 Task: Create a 3D-printable musical instrument (eg, guitar).
Action: Mouse moved to (176, 132)
Screenshot: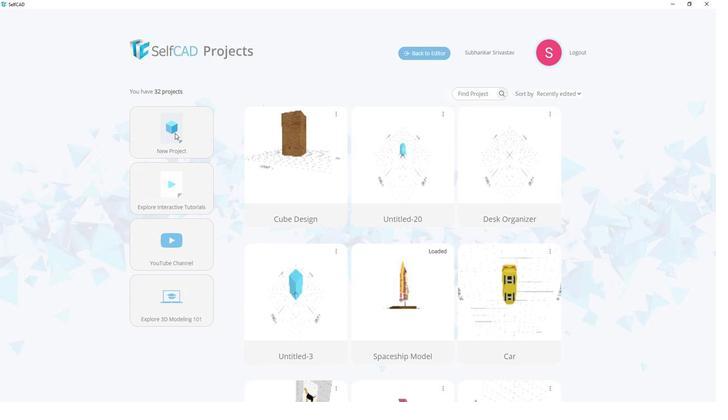 
Action: Mouse pressed left at (176, 132)
Screenshot: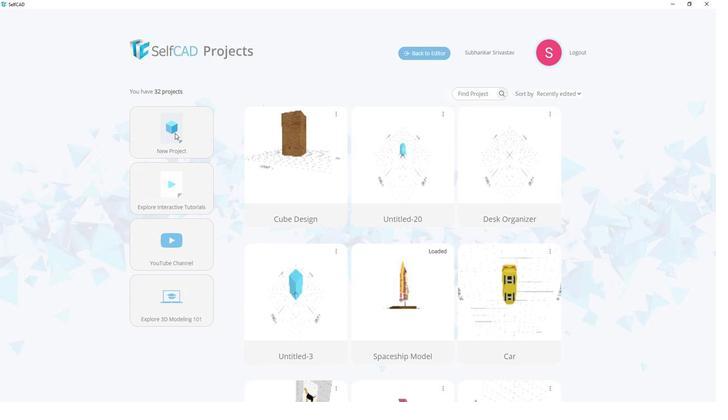 
Action: Mouse moved to (393, 163)
Screenshot: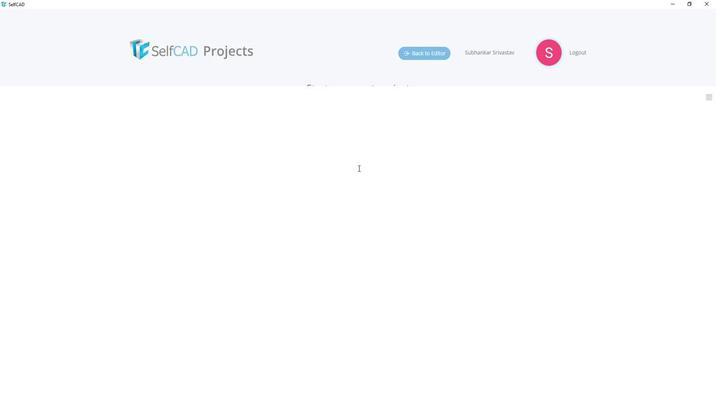 
Action: Mouse pressed left at (393, 163)
Screenshot: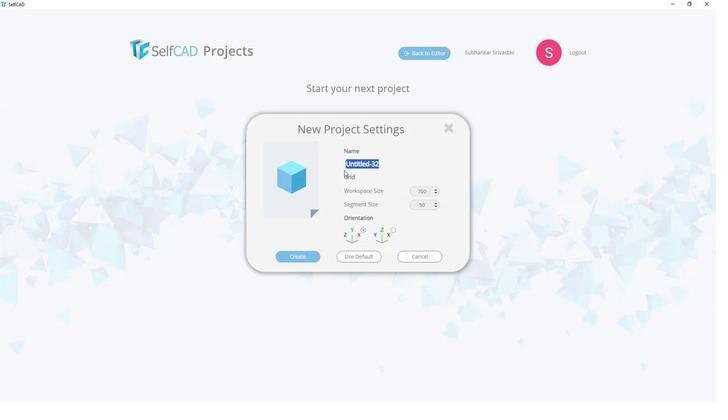 
Action: Mouse moved to (346, 170)
Screenshot: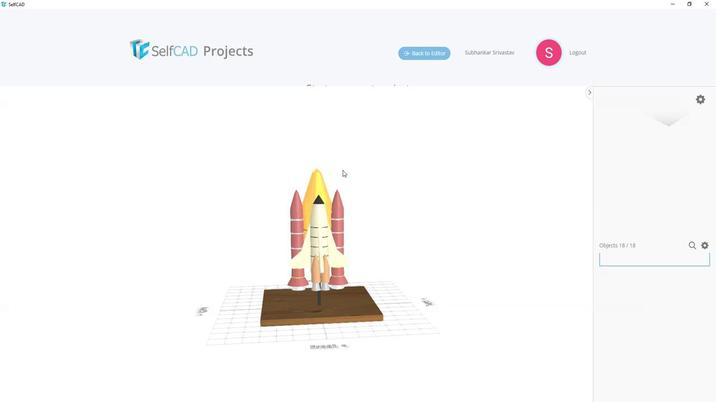 
Action: Key pressed <Key.shift><Key.shift><Key.shift><Key.shift>Guitar
Screenshot: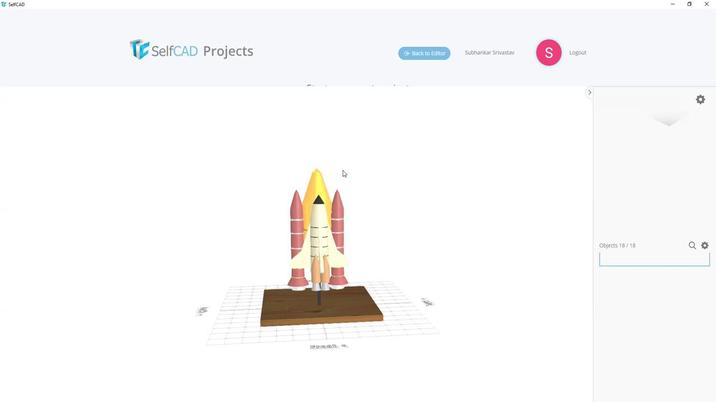 
Action: Mouse moved to (310, 256)
Screenshot: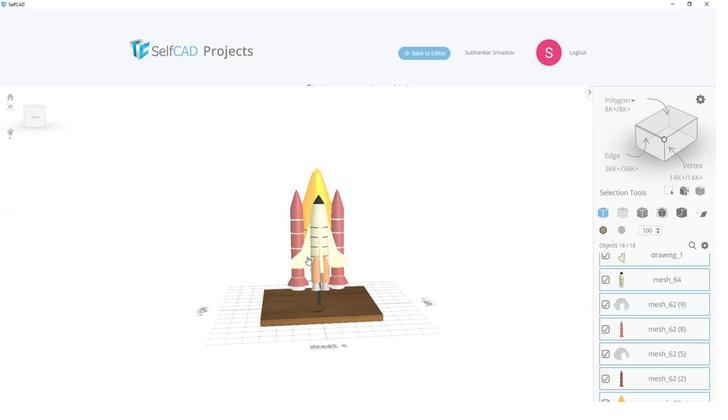 
Action: Mouse pressed left at (310, 256)
Screenshot: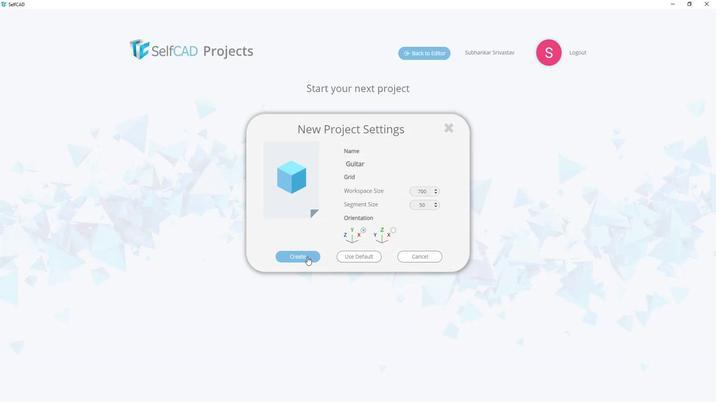 
Action: Mouse moved to (33, 161)
Screenshot: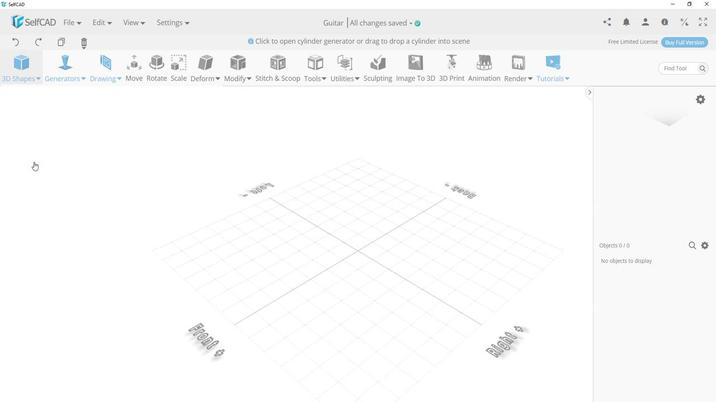
Action: Mouse pressed left at (33, 161)
Screenshot: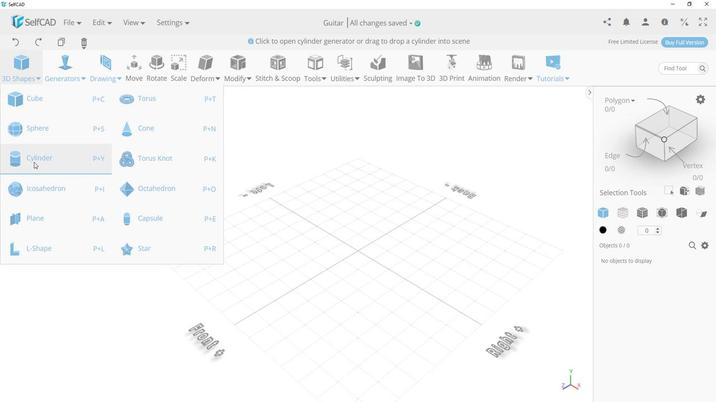 
Action: Mouse moved to (39, 196)
Screenshot: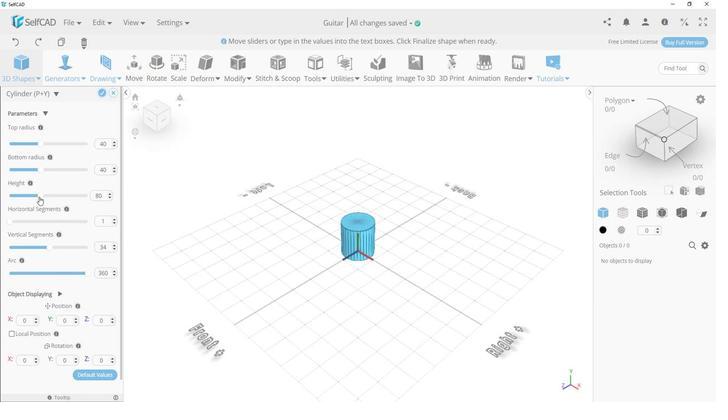 
Action: Mouse pressed left at (39, 196)
Screenshot: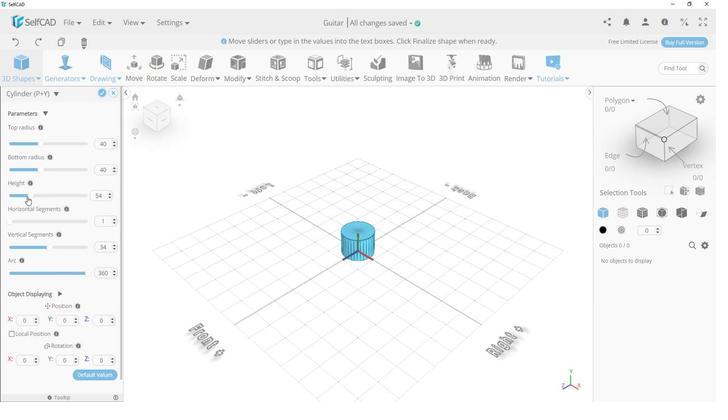 
Action: Mouse moved to (109, 196)
Screenshot: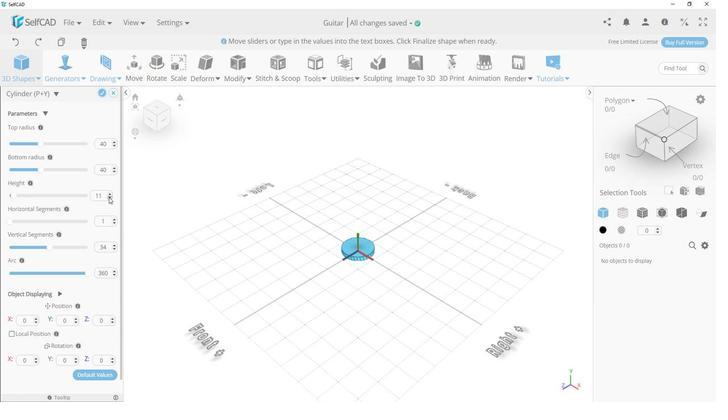 
Action: Mouse pressed left at (109, 196)
Screenshot: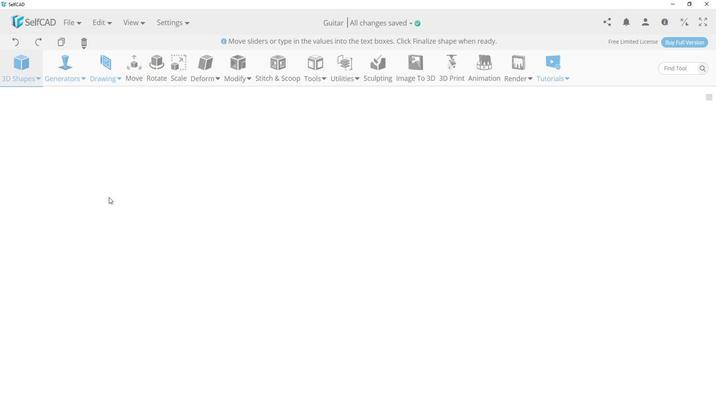 
Action: Mouse moved to (114, 142)
Screenshot: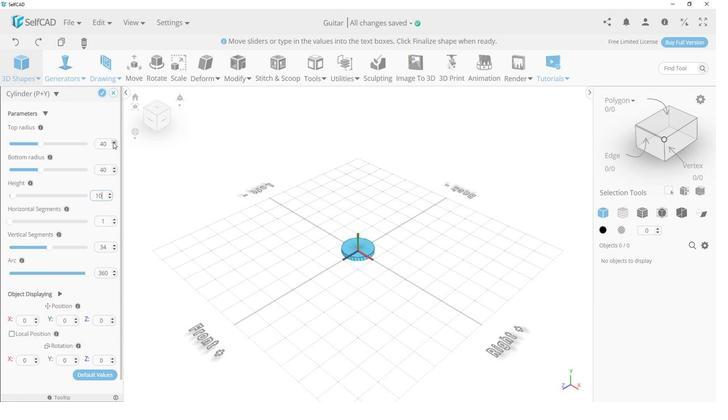 
Action: Mouse pressed left at (114, 142)
Screenshot: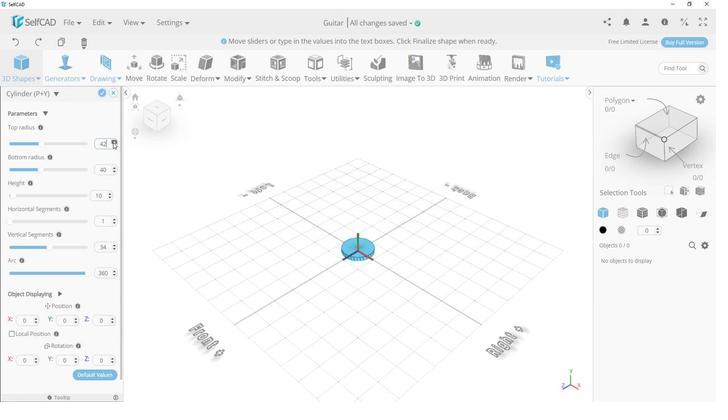 
Action: Mouse pressed left at (114, 142)
Screenshot: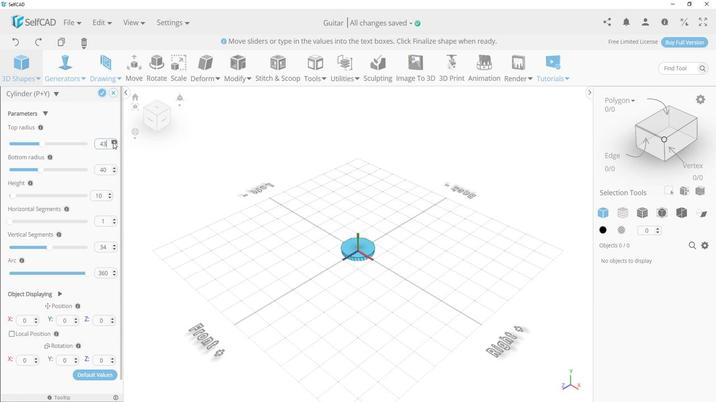 
Action: Mouse pressed left at (114, 142)
Screenshot: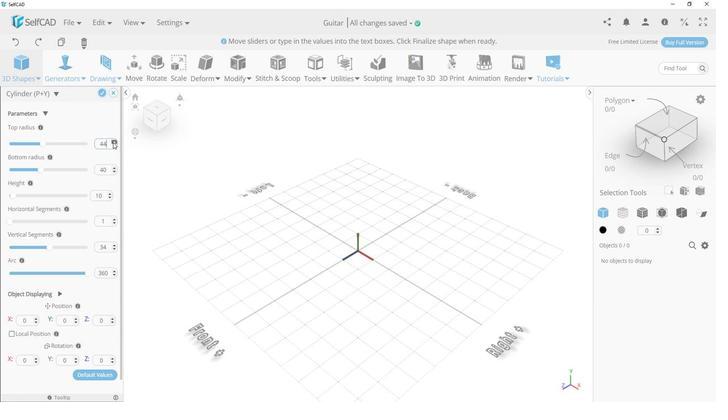
Action: Mouse pressed left at (114, 142)
Screenshot: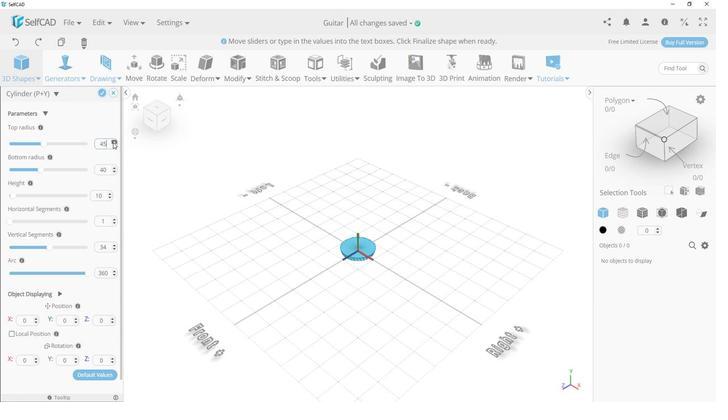 
Action: Mouse pressed left at (114, 142)
Screenshot: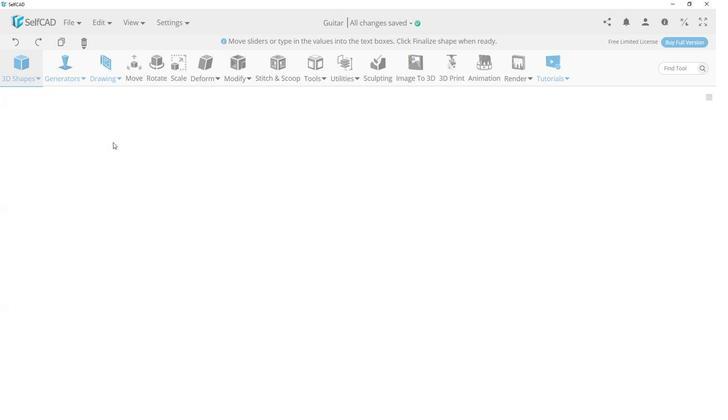 
Action: Mouse pressed left at (114, 142)
Screenshot: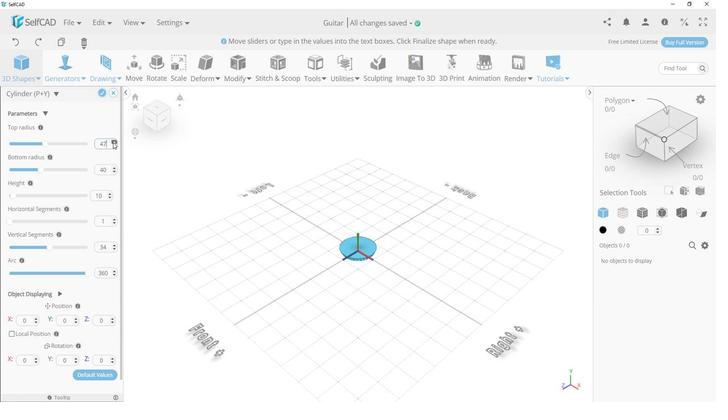 
Action: Mouse pressed left at (114, 142)
Screenshot: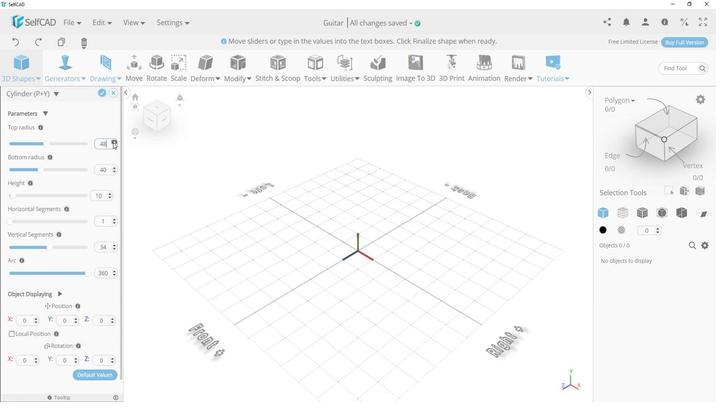 
Action: Mouse pressed left at (114, 142)
Screenshot: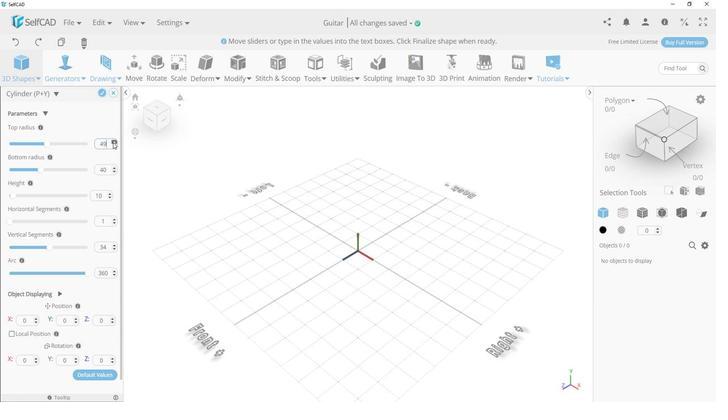 
Action: Mouse pressed left at (114, 142)
Screenshot: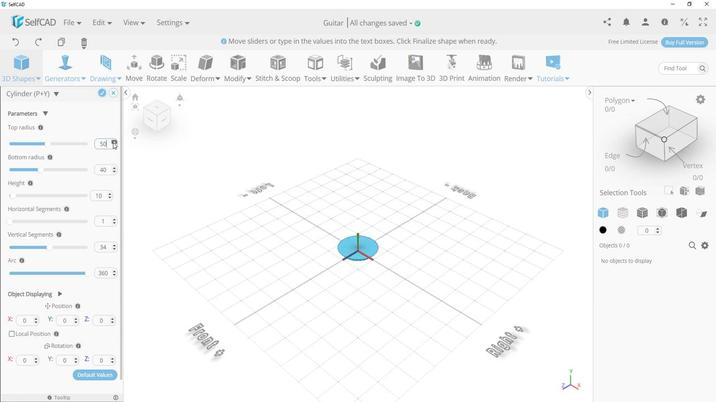 
Action: Mouse pressed left at (114, 142)
Screenshot: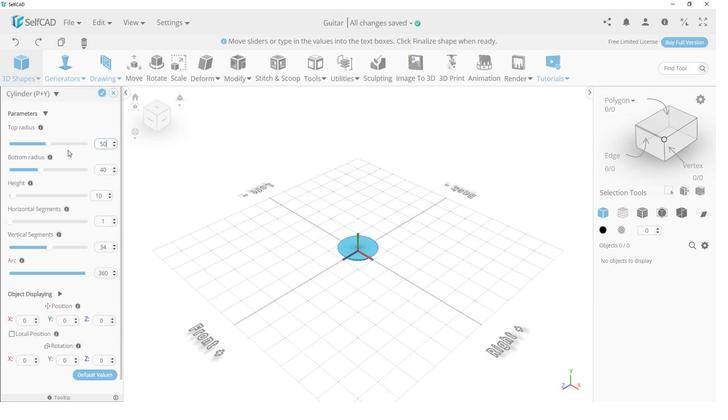 
Action: Mouse moved to (48, 144)
Screenshot: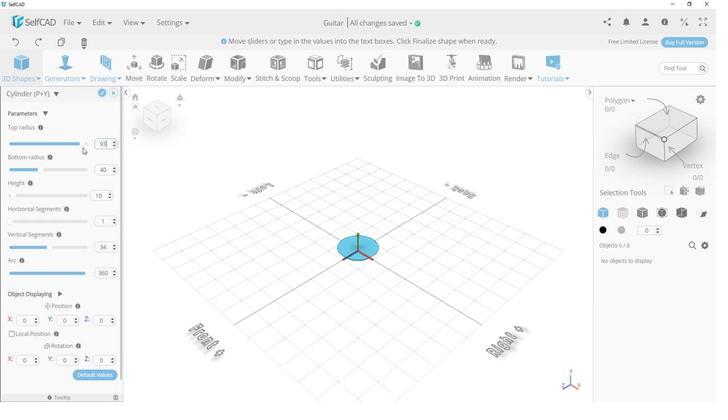 
Action: Mouse pressed left at (48, 144)
Screenshot: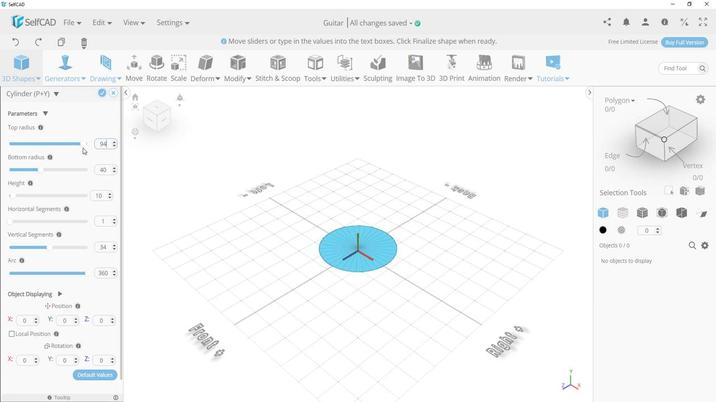 
Action: Mouse moved to (39, 169)
Screenshot: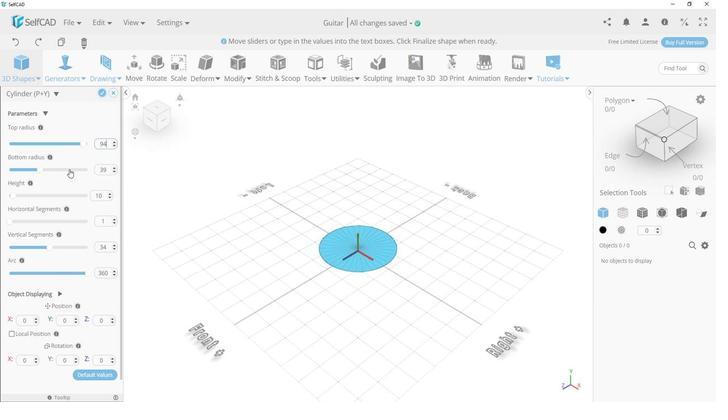 
Action: Mouse pressed left at (39, 169)
Screenshot: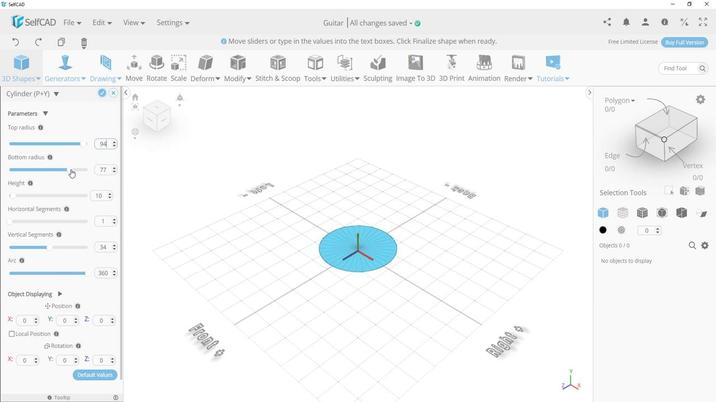 
Action: Mouse moved to (114, 167)
Screenshot: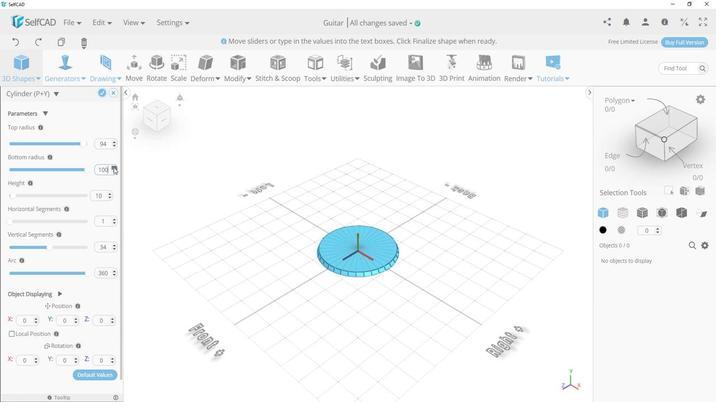 
Action: Mouse pressed left at (114, 167)
Screenshot: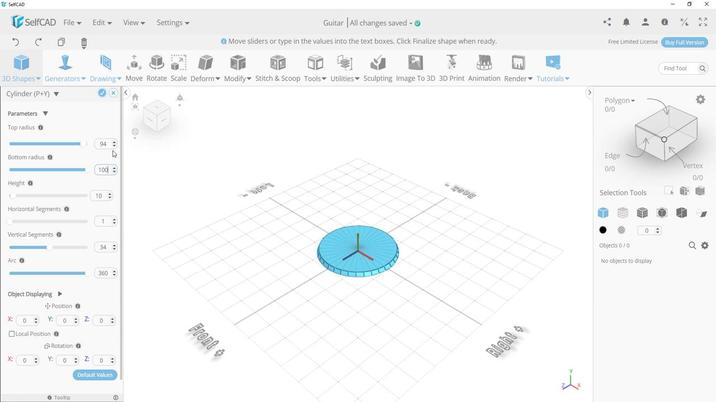 
Action: Mouse moved to (114, 141)
Screenshot: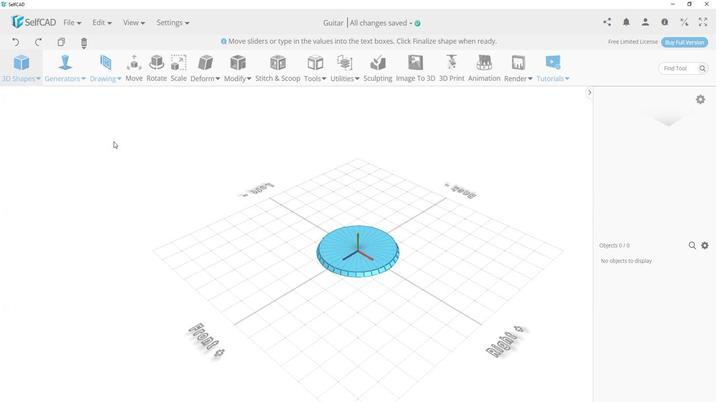 
Action: Mouse pressed left at (114, 141)
Screenshot: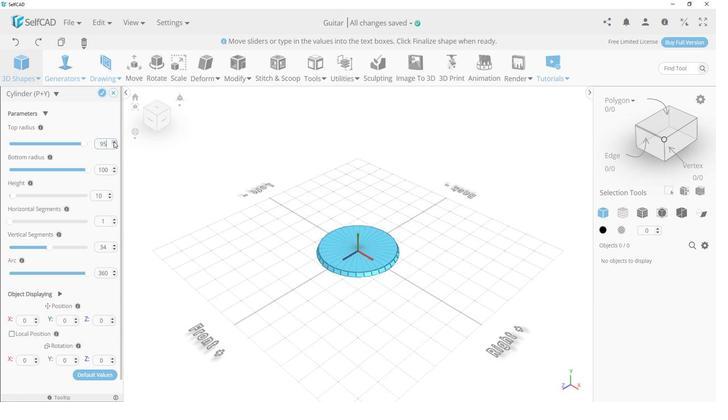 
Action: Mouse pressed left at (114, 141)
Screenshot: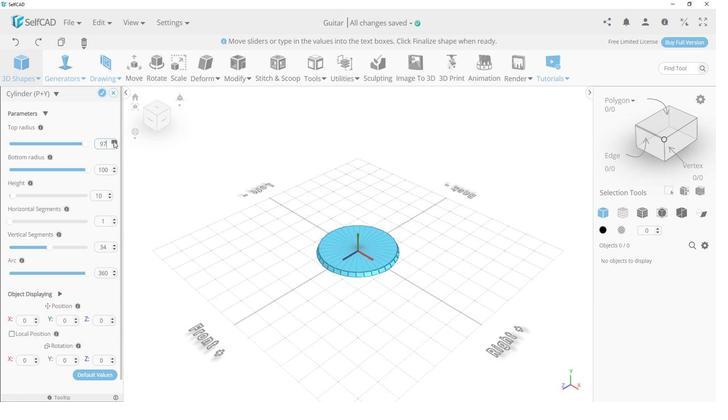 
Action: Mouse pressed left at (114, 141)
Screenshot: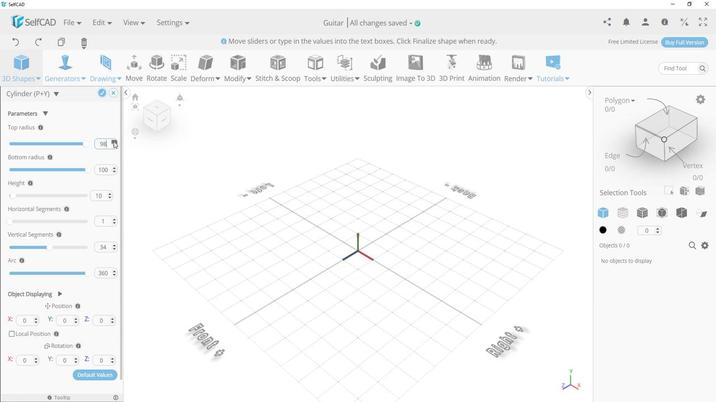 
Action: Mouse pressed left at (114, 141)
Screenshot: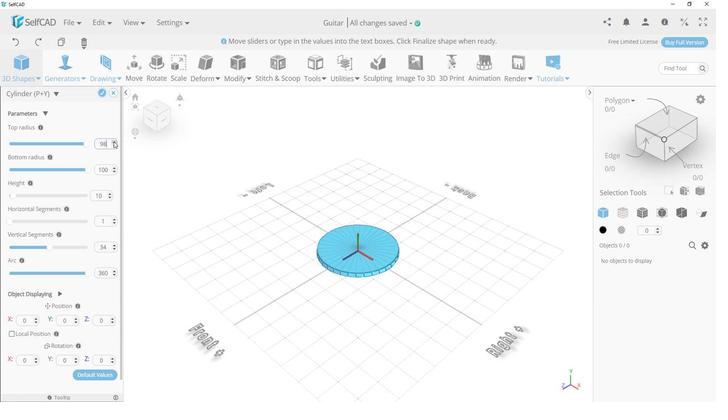 
Action: Mouse pressed left at (114, 141)
Screenshot: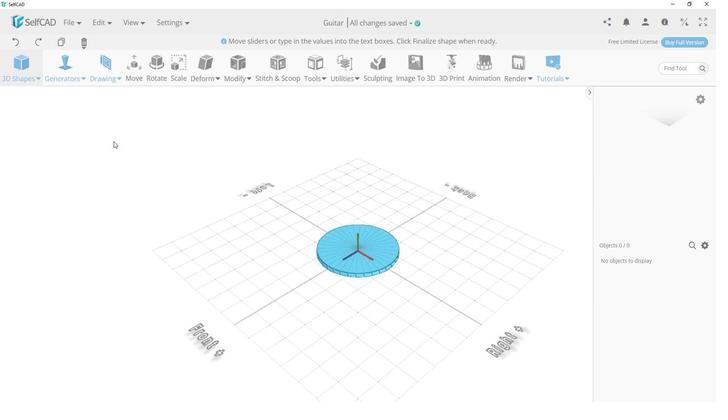 
Action: Mouse pressed left at (114, 141)
Screenshot: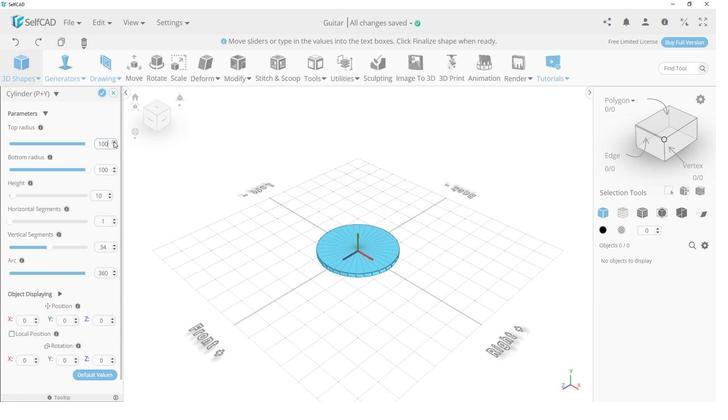 
Action: Mouse moved to (101, 93)
Screenshot: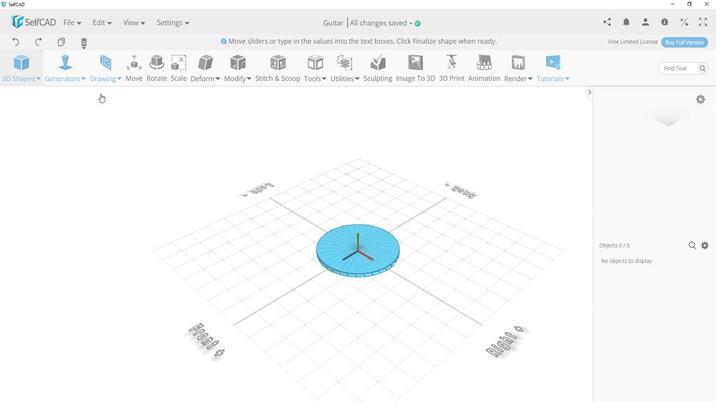
Action: Mouse pressed left at (101, 93)
Screenshot: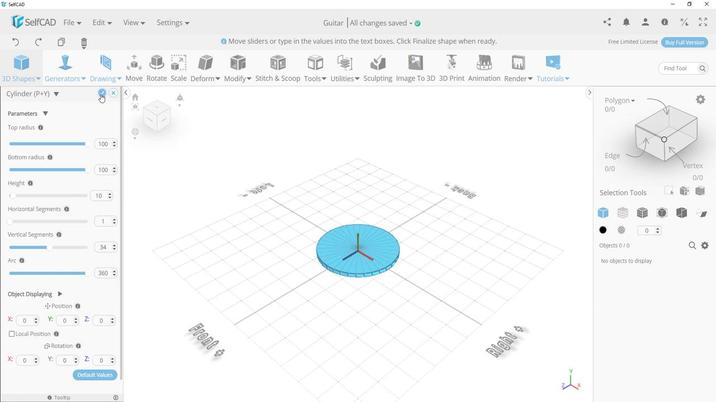 
Action: Mouse moved to (29, 121)
Screenshot: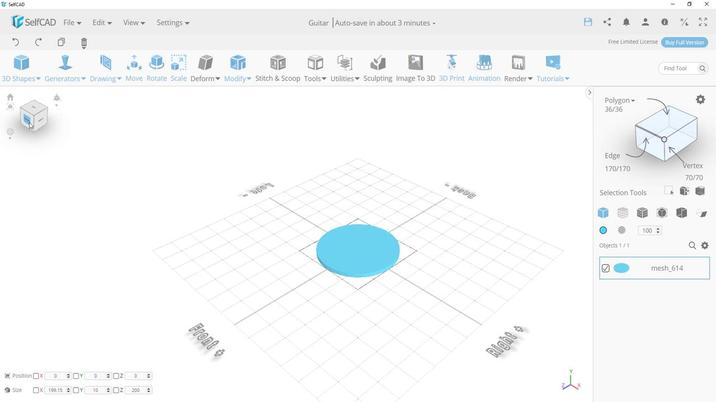 
Action: Mouse pressed left at (29, 121)
Screenshot: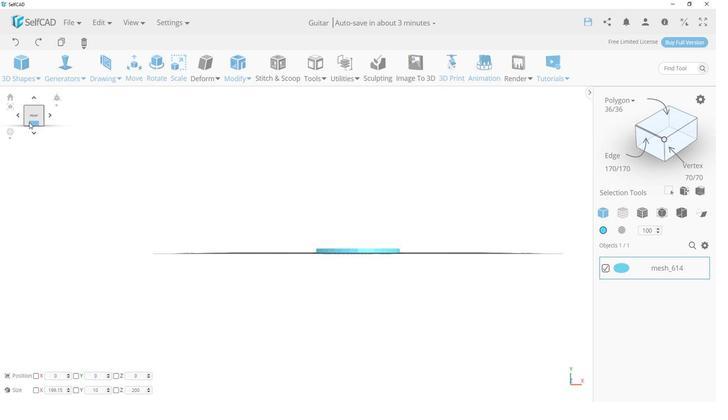 
Action: Mouse moved to (383, 132)
Screenshot: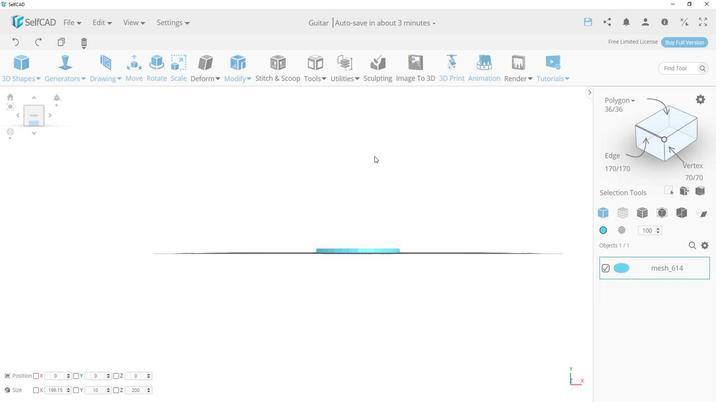 
Action: Mouse pressed left at (383, 132)
Screenshot: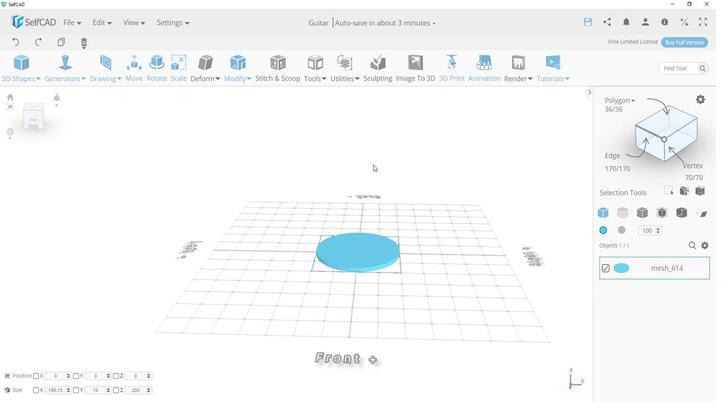 
Action: Mouse moved to (19, 388)
Screenshot: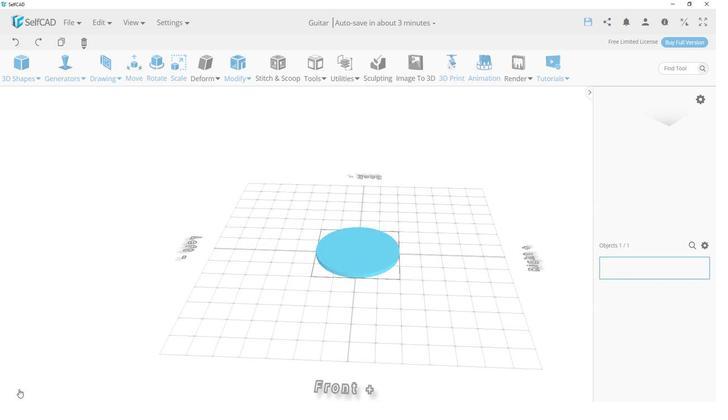 
Action: Mouse pressed left at (19, 388)
Screenshot: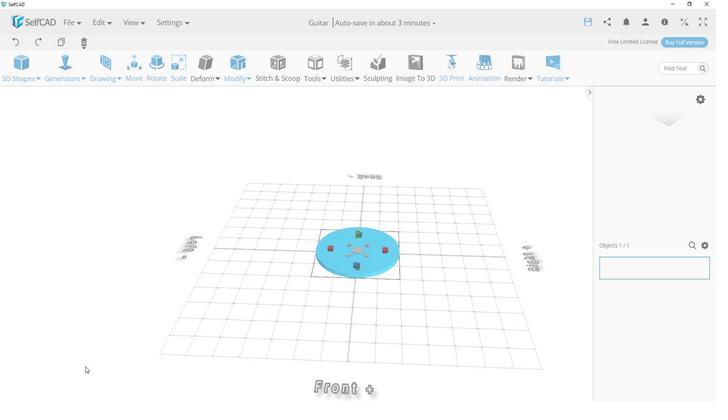 
Action: Mouse moved to (362, 251)
Screenshot: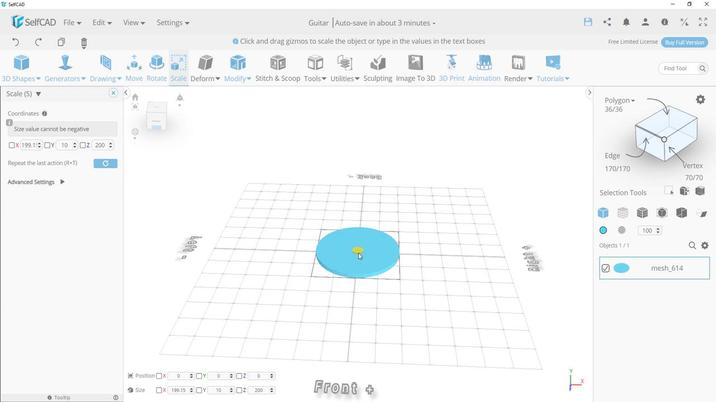 
Action: Mouse pressed left at (362, 251)
Screenshot: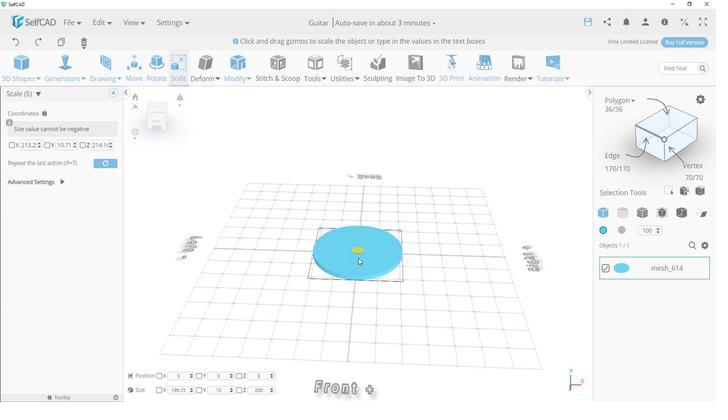 
Action: Mouse moved to (362, 270)
Screenshot: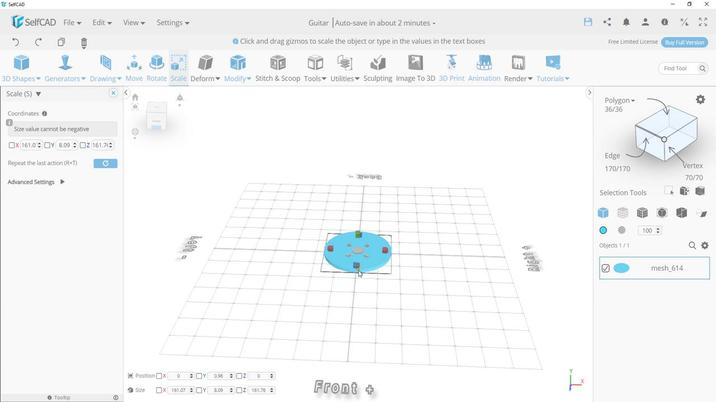 
Action: Mouse pressed left at (362, 270)
Screenshot: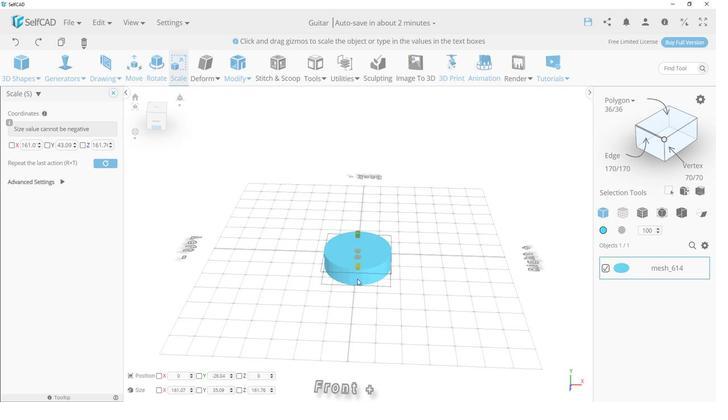 
Action: Mouse moved to (360, 287)
Screenshot: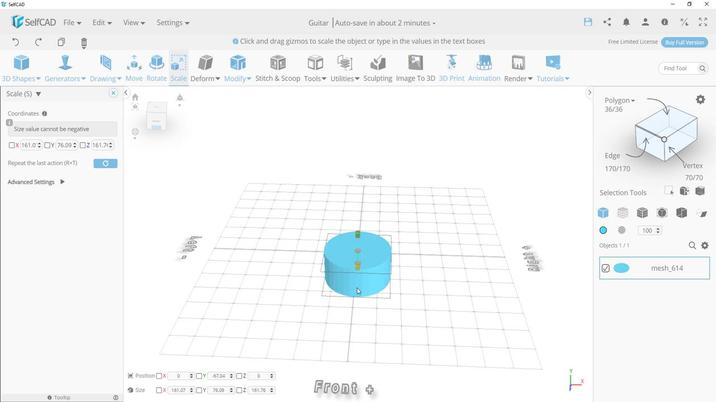 
Action: Key pressed ctrl+Z
Screenshot: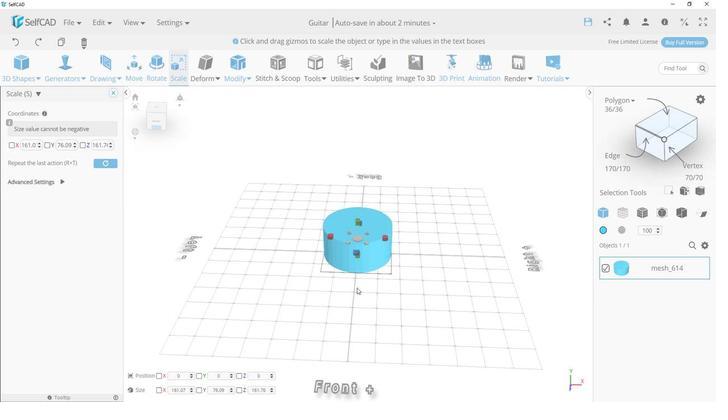 
Action: Mouse moved to (360, 265)
Screenshot: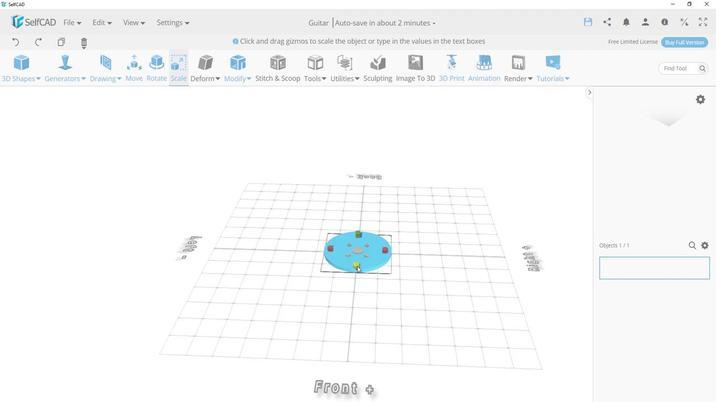 
Action: Mouse pressed left at (360, 265)
Screenshot: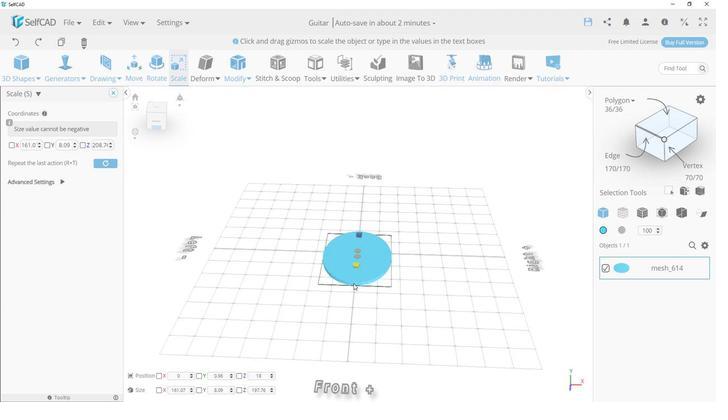 
Action: Mouse moved to (361, 250)
Screenshot: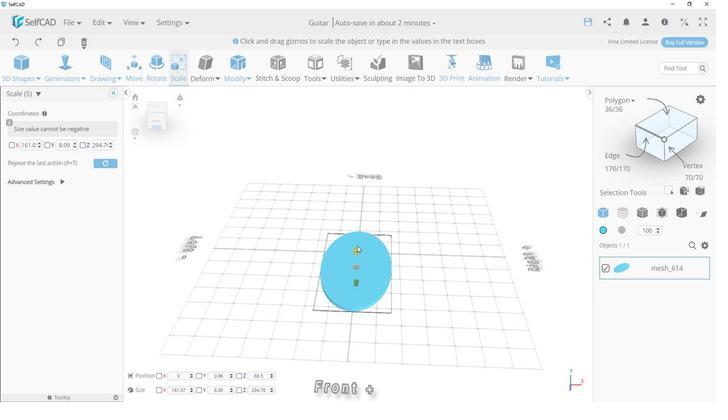 
Action: Mouse pressed left at (361, 250)
Screenshot: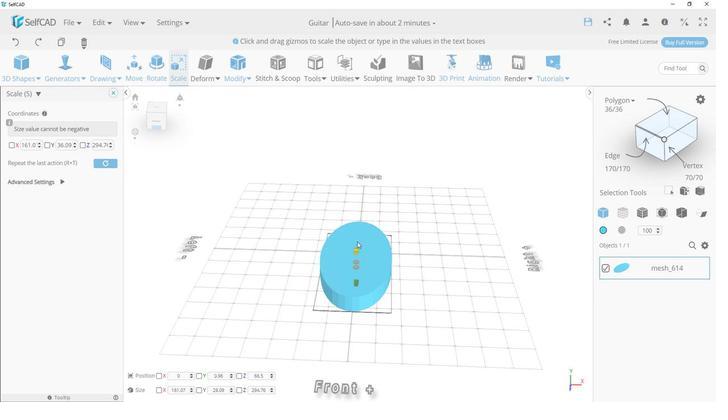 
Action: Mouse moved to (360, 241)
Screenshot: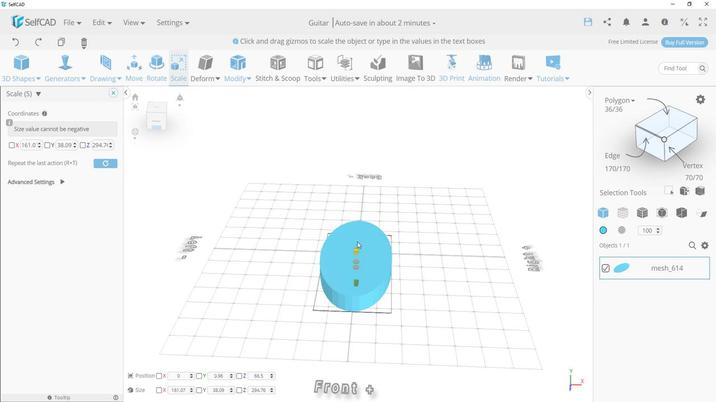 
Action: Key pressed ctrl+Z
Screenshot: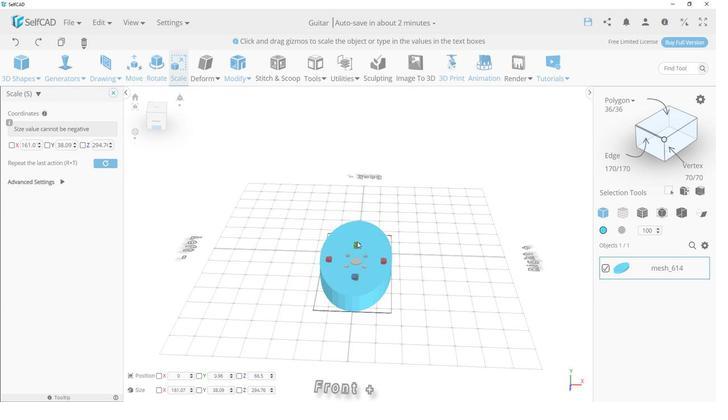 
Action: Mouse moved to (389, 267)
Screenshot: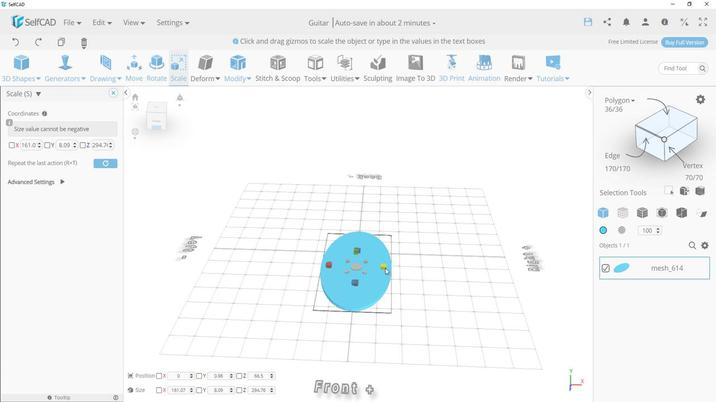 
Action: Mouse pressed left at (389, 267)
Screenshot: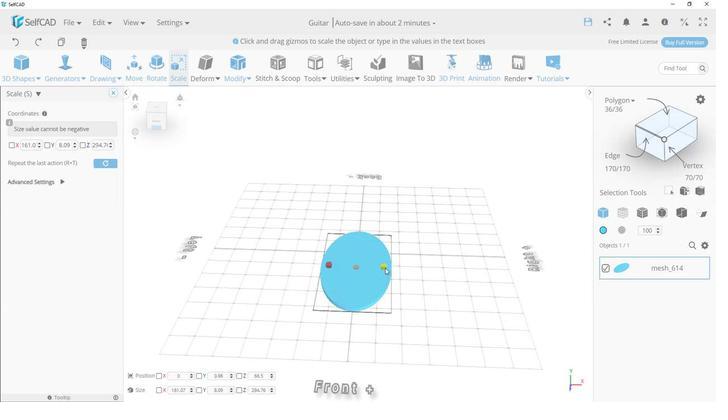 
Action: Mouse moved to (334, 264)
Screenshot: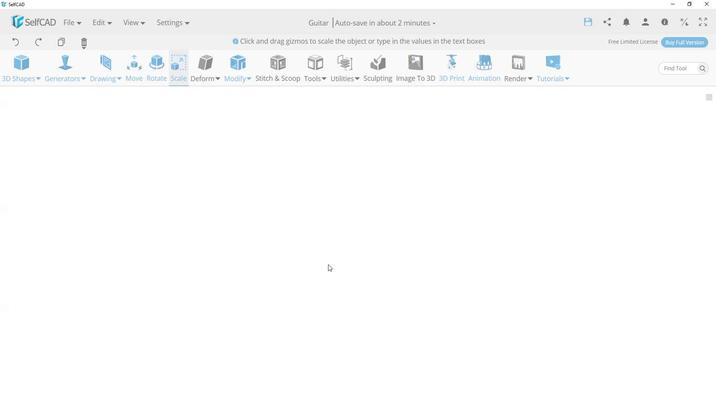 
Action: Mouse pressed left at (334, 264)
Screenshot: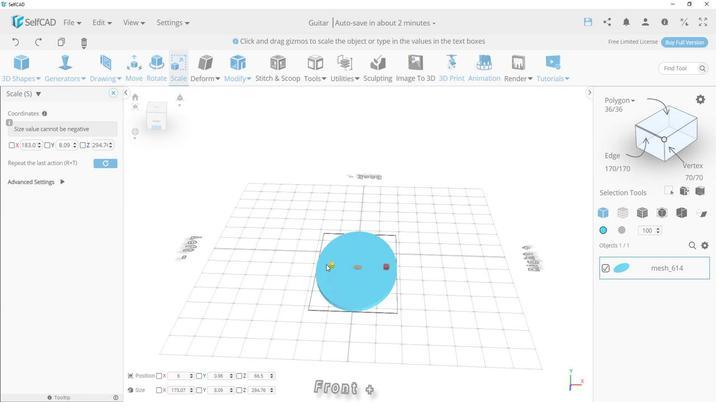 
Action: Mouse moved to (331, 263)
Screenshot: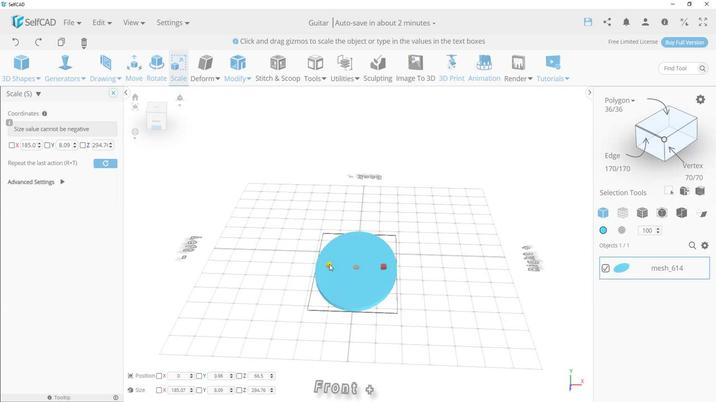 
Action: Mouse pressed left at (331, 263)
Screenshot: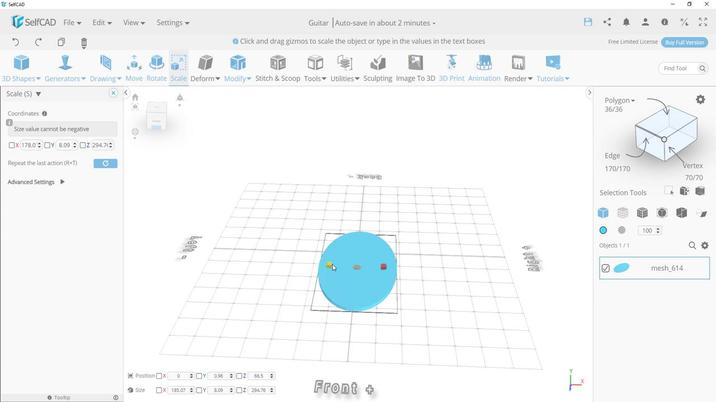 
Action: Mouse moved to (139, 72)
Screenshot: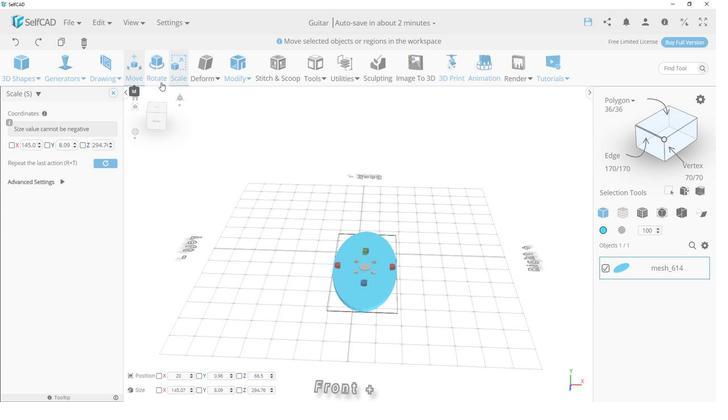 
Action: Mouse pressed left at (139, 72)
Screenshot: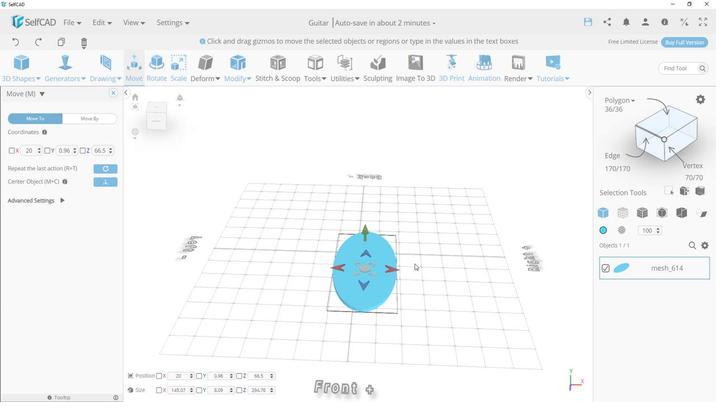 
Action: Mouse moved to (341, 266)
Screenshot: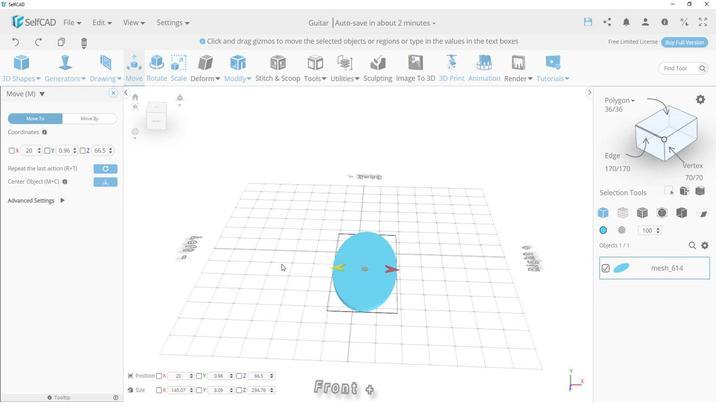 
Action: Mouse pressed left at (341, 266)
Screenshot: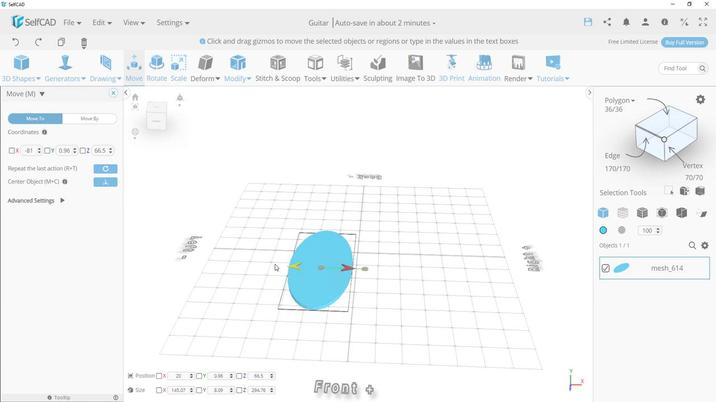 
Action: Mouse moved to (283, 250)
Screenshot: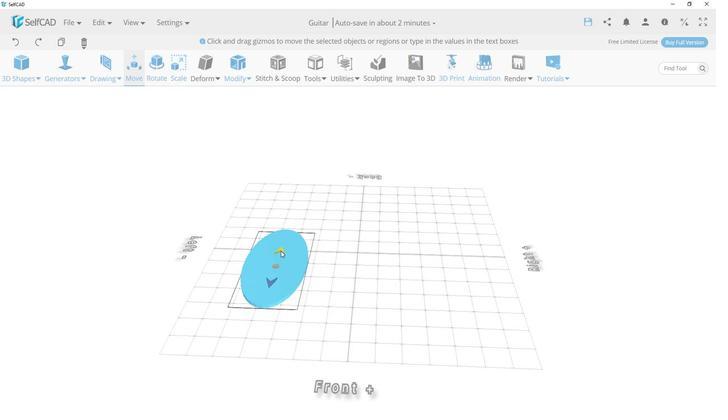 
Action: Mouse pressed left at (283, 250)
Screenshot: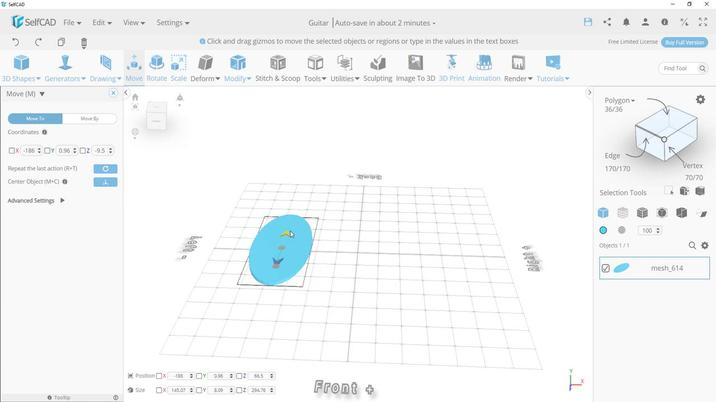 
Action: Mouse moved to (360, 283)
Screenshot: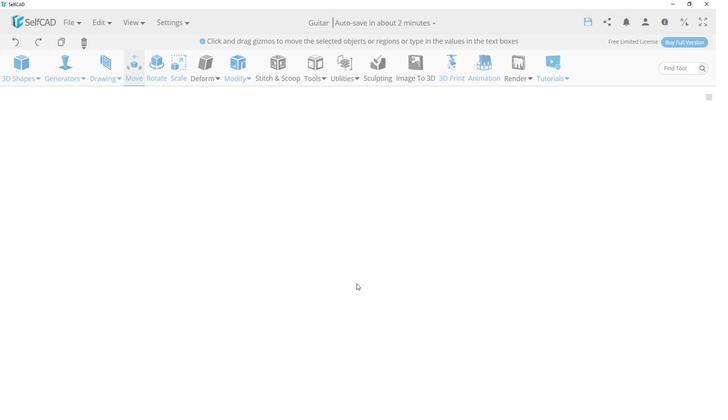 
Action: Mouse pressed left at (360, 283)
Screenshot: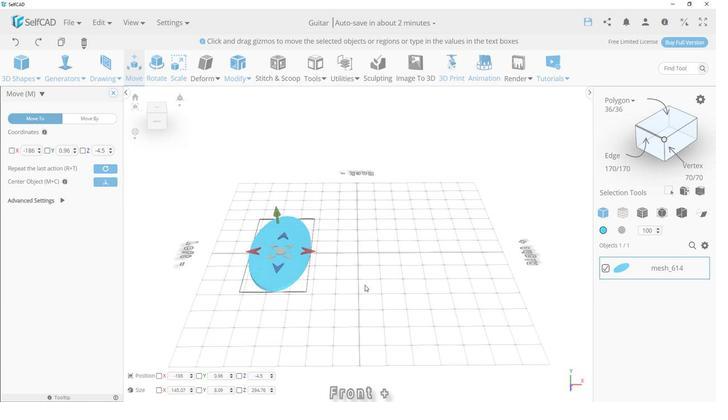 
Action: Mouse moved to (312, 254)
Screenshot: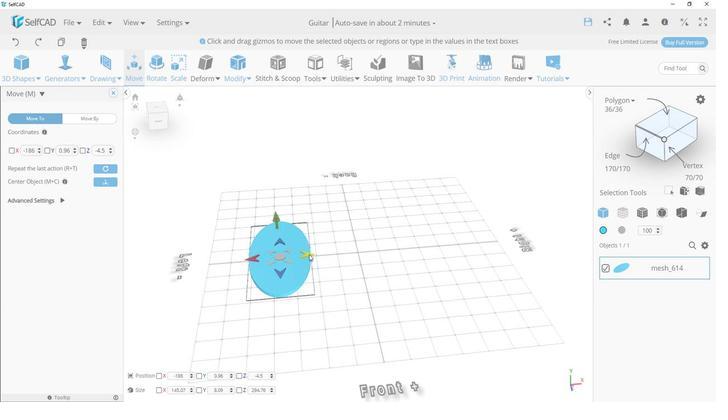 
Action: Mouse pressed left at (312, 254)
Screenshot: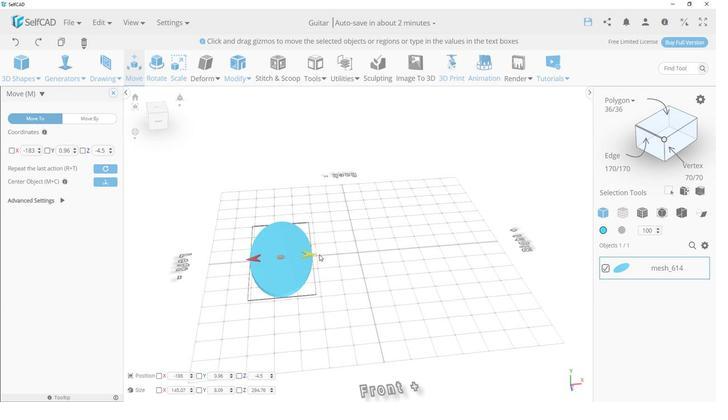 
Action: Mouse moved to (142, 388)
Screenshot: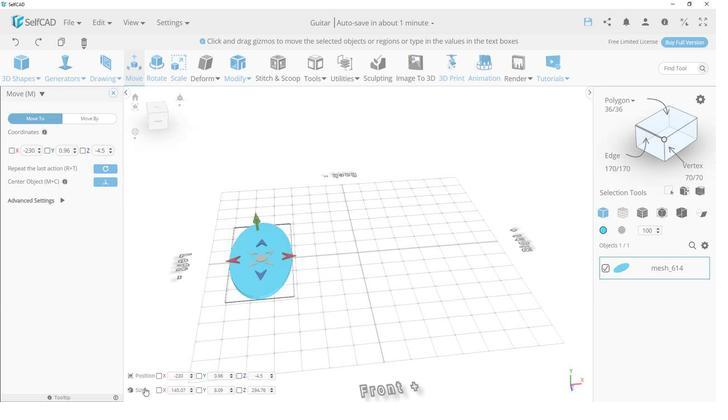 
Action: Mouse pressed left at (142, 388)
Screenshot: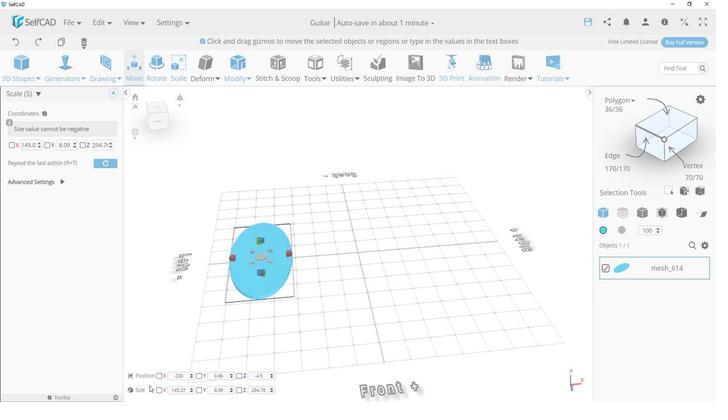 
Action: Mouse moved to (293, 251)
Screenshot: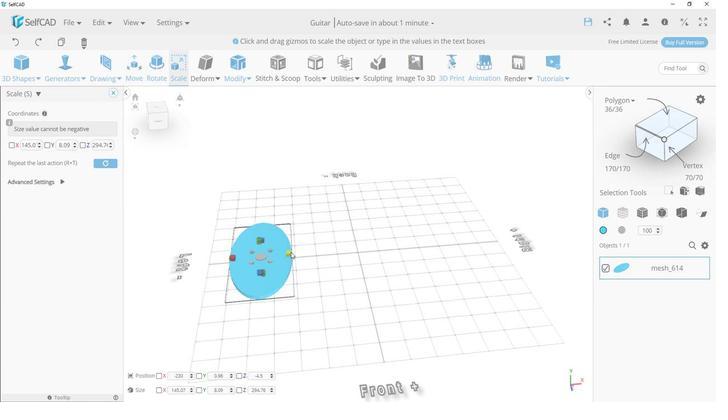 
Action: Mouse pressed left at (293, 251)
Screenshot: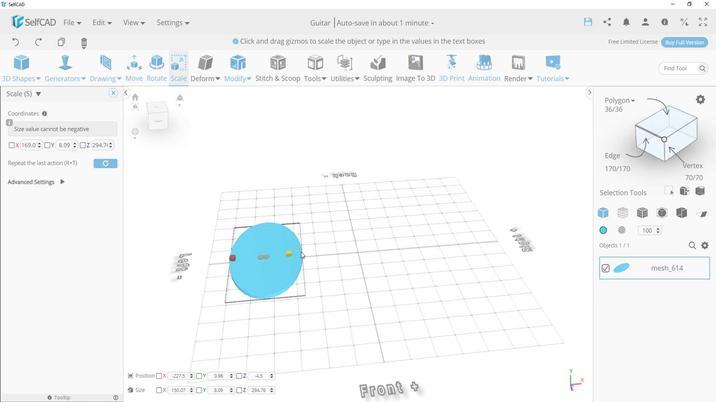 
Action: Mouse moved to (20, 80)
Screenshot: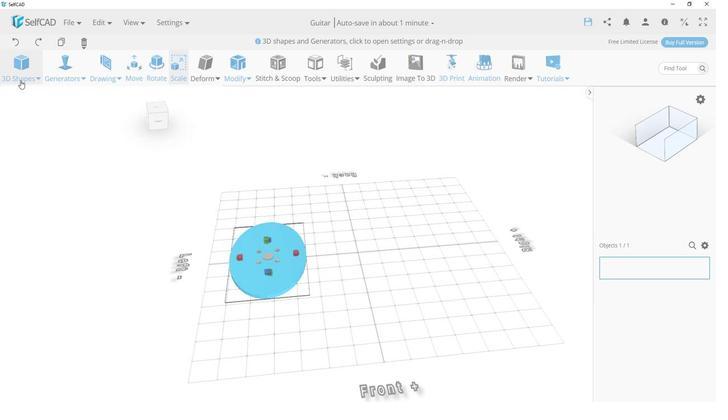 
Action: Mouse pressed left at (20, 80)
Screenshot: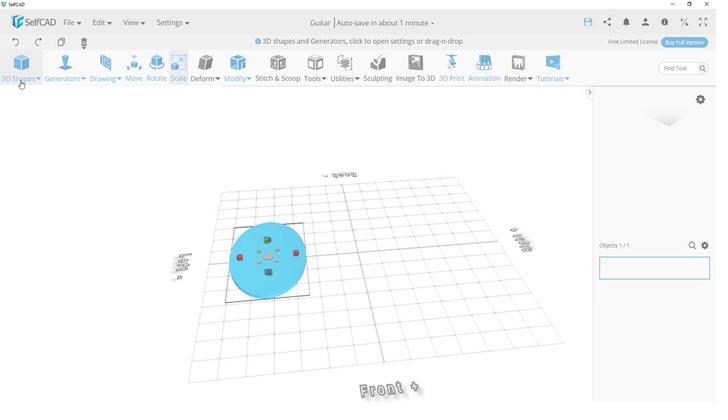
Action: Mouse moved to (34, 157)
Screenshot: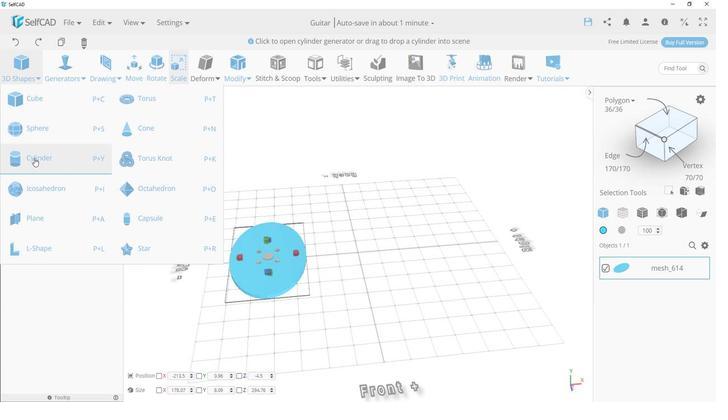 
Action: Mouse pressed left at (34, 157)
Screenshot: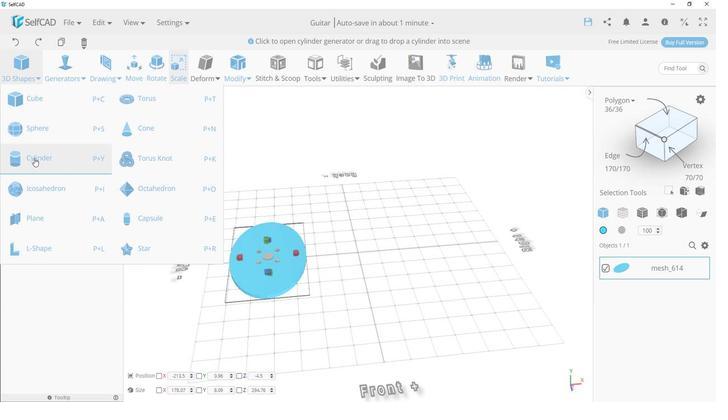 
Action: Mouse moved to (86, 143)
Screenshot: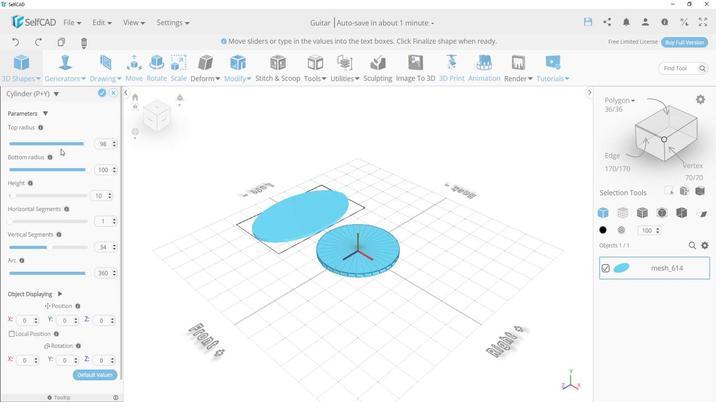 
Action: Mouse pressed left at (86, 143)
Screenshot: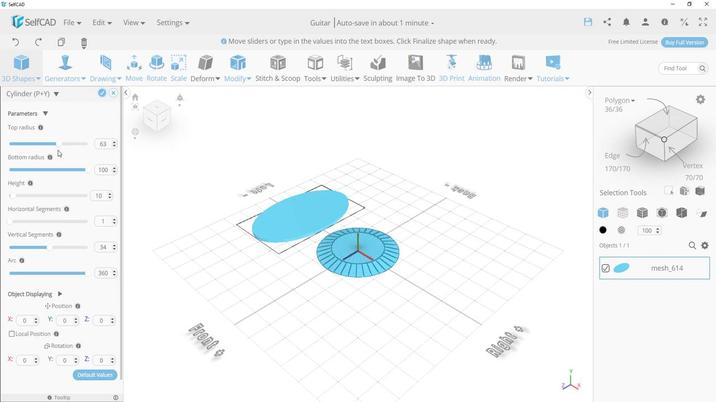 
Action: Mouse moved to (115, 146)
Screenshot: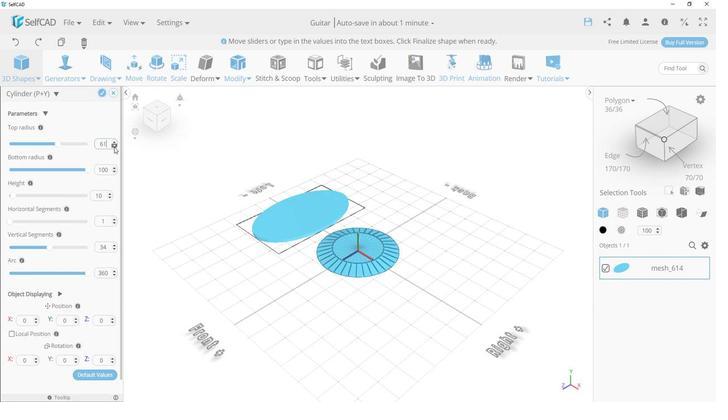 
Action: Mouse pressed left at (115, 146)
Screenshot: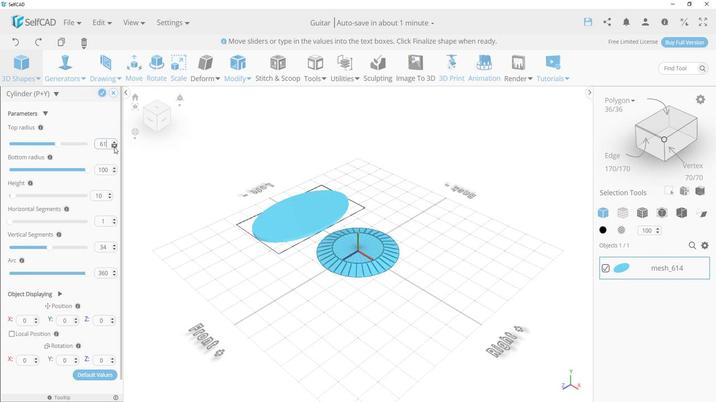 
Action: Mouse pressed left at (115, 146)
Screenshot: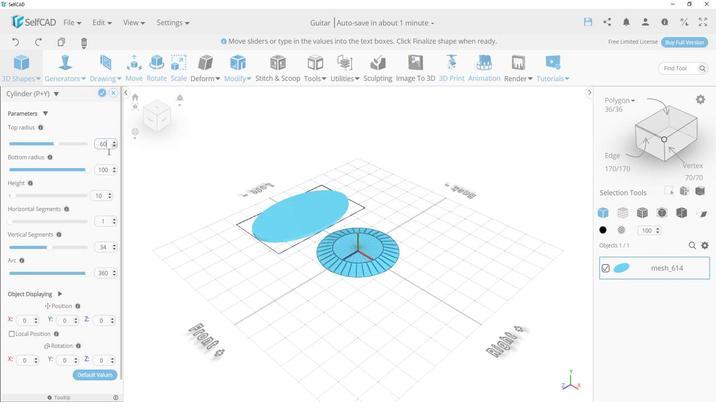 
Action: Mouse moved to (86, 168)
Screenshot: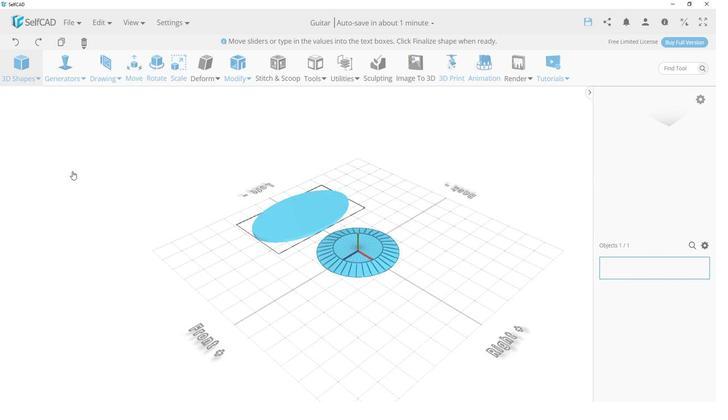 
Action: Mouse pressed left at (86, 168)
Screenshot: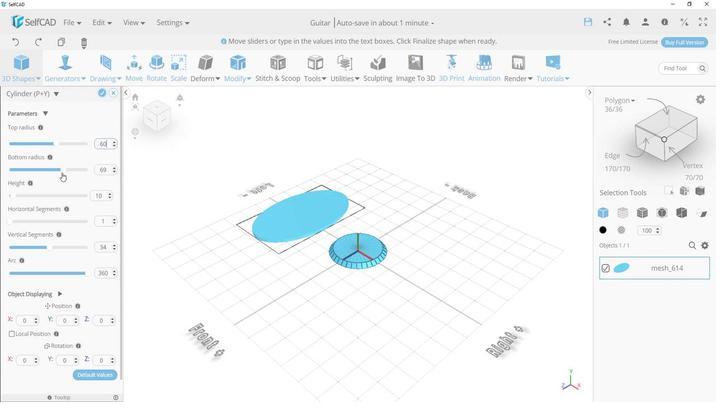 
Action: Mouse moved to (115, 172)
Screenshot: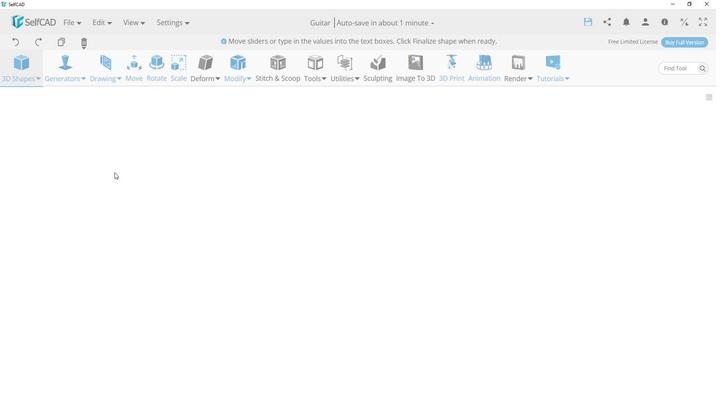 
Action: Mouse pressed left at (115, 172)
Screenshot: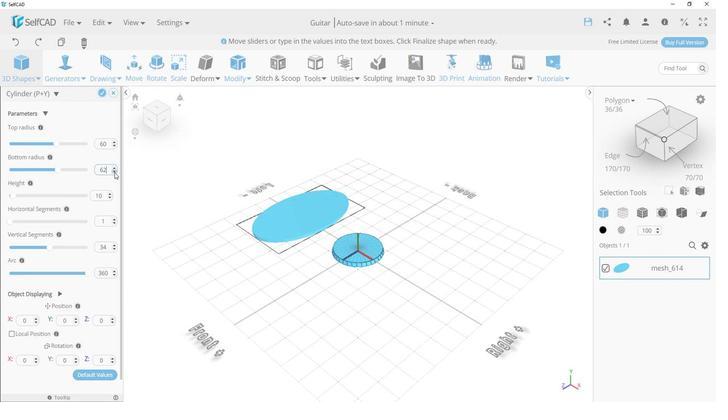 
Action: Mouse pressed left at (115, 172)
Screenshot: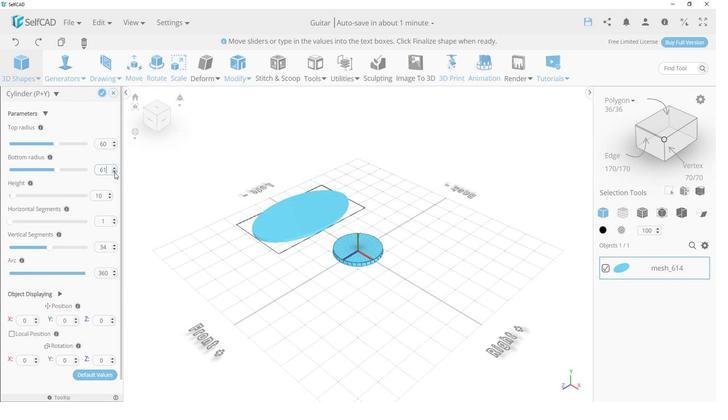 
Action: Mouse pressed left at (115, 172)
Screenshot: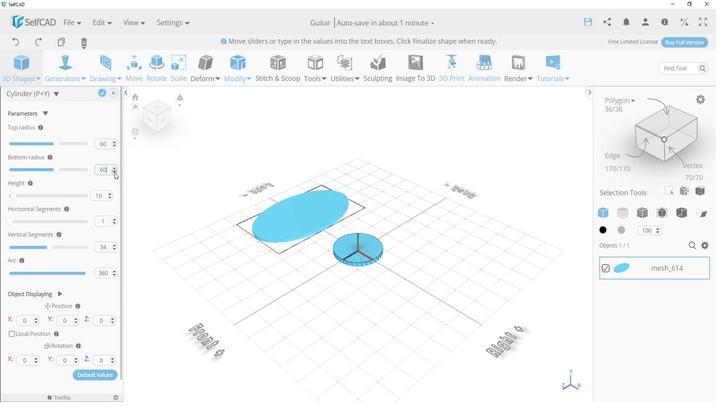 
Action: Mouse moved to (103, 92)
Screenshot: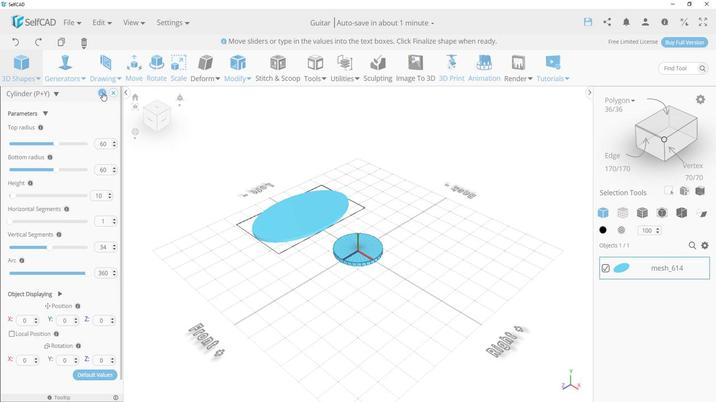
Action: Mouse pressed left at (103, 92)
Screenshot: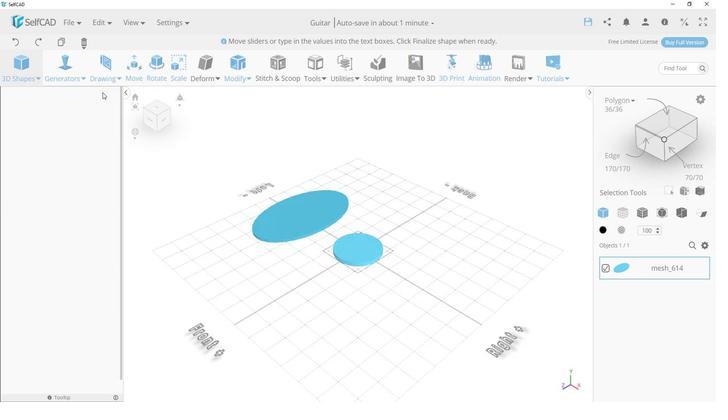 
Action: Mouse moved to (25, 119)
Screenshot: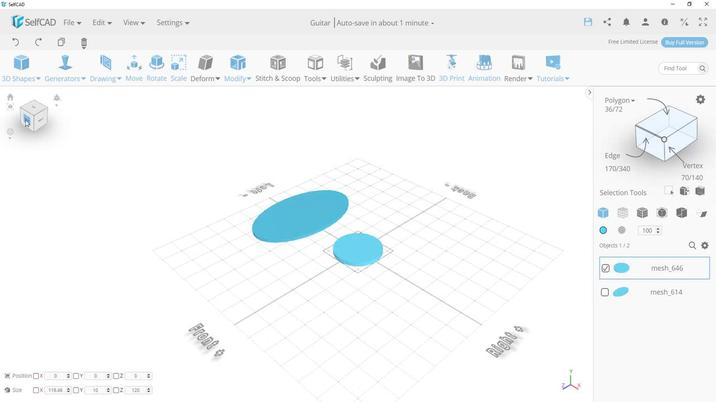 
Action: Mouse pressed left at (25, 119)
Screenshot: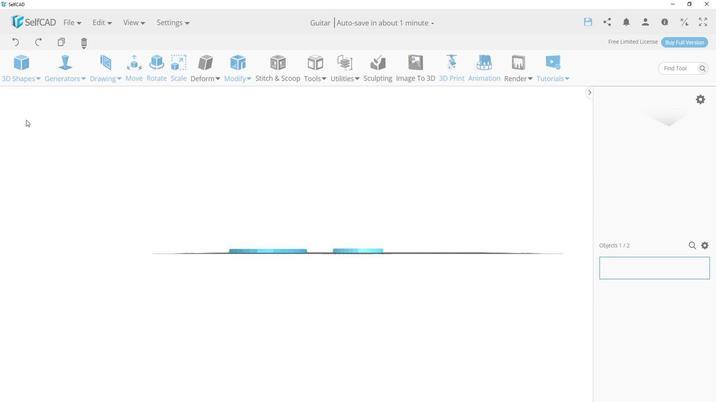 
Action: Mouse moved to (333, 167)
Screenshot: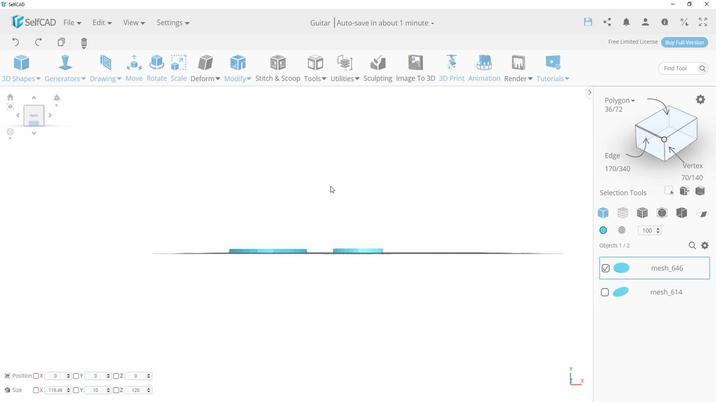 
Action: Mouse pressed left at (333, 167)
Screenshot: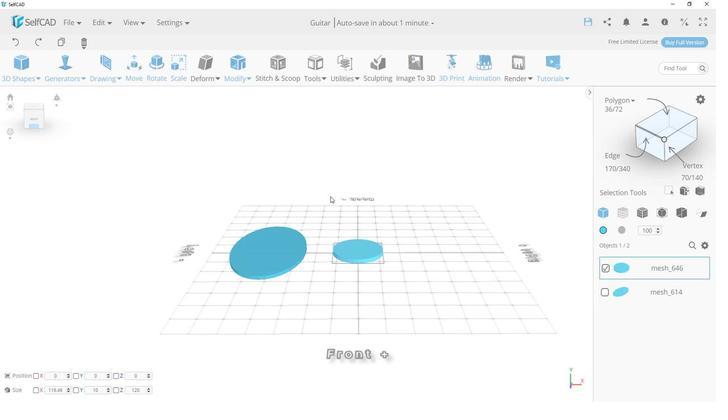 
Action: Mouse moved to (137, 80)
Screenshot: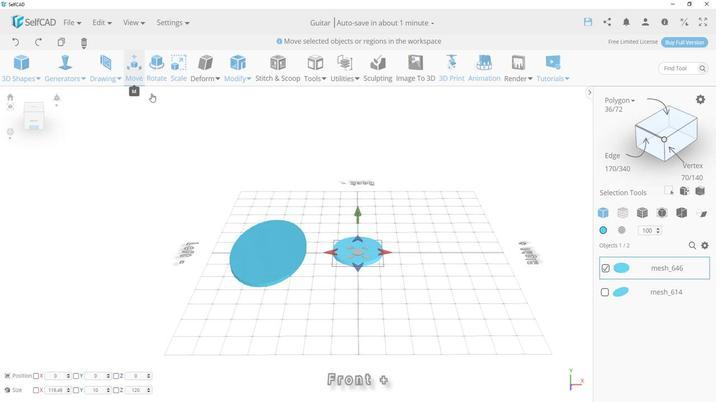 
Action: Mouse pressed left at (137, 80)
Screenshot: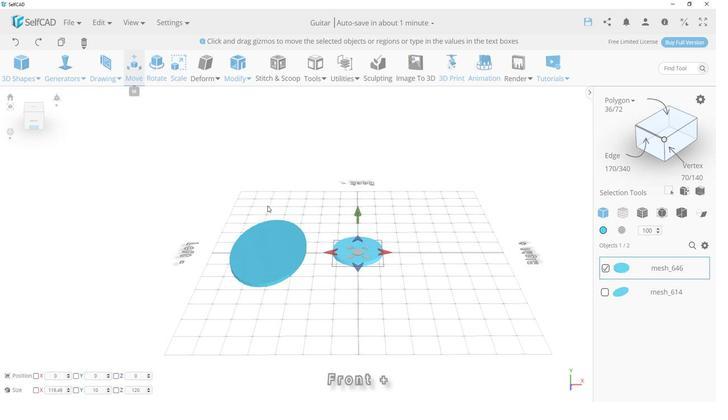
Action: Mouse moved to (333, 252)
Screenshot: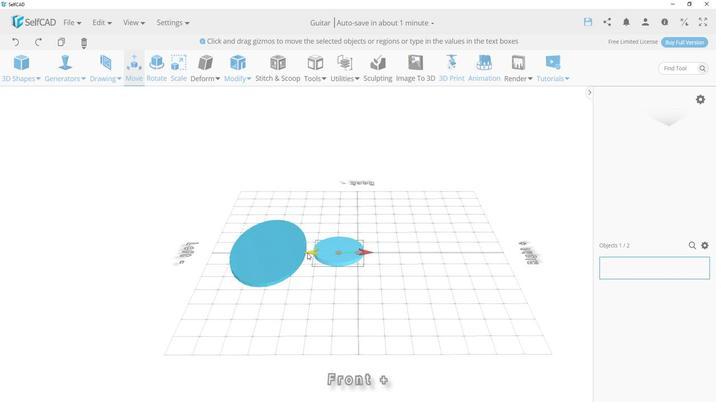 
Action: Mouse pressed left at (333, 252)
Screenshot: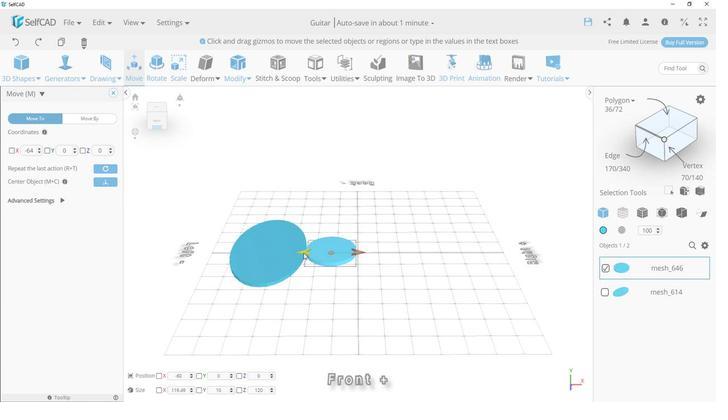 
Action: Mouse moved to (142, 388)
Screenshot: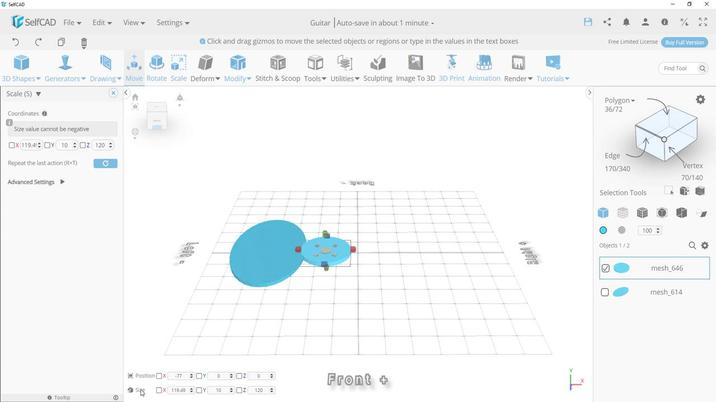 
Action: Mouse pressed left at (142, 388)
Screenshot: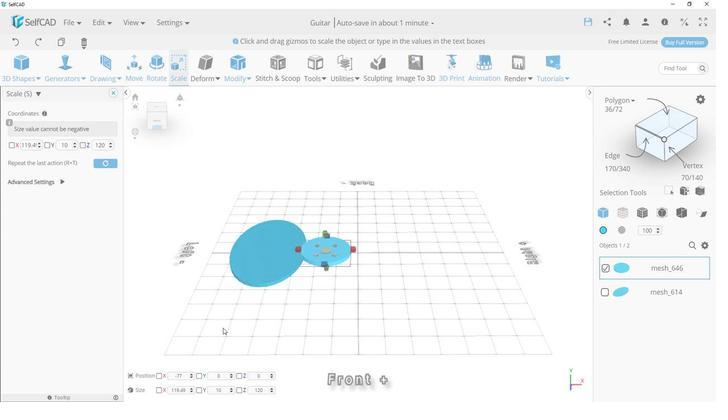 
Action: Mouse moved to (328, 263)
Screenshot: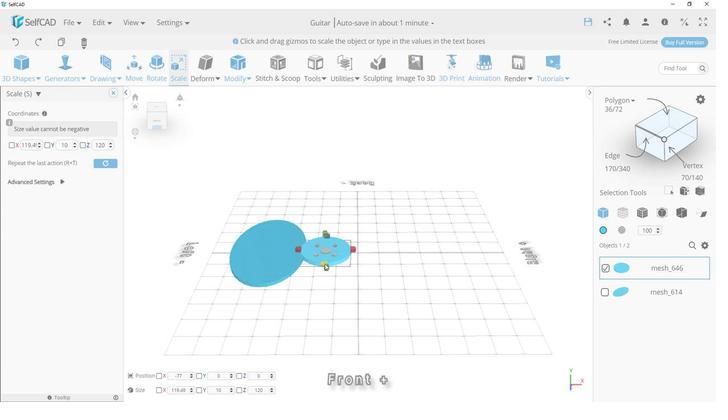 
Action: Mouse pressed left at (328, 263)
Screenshot: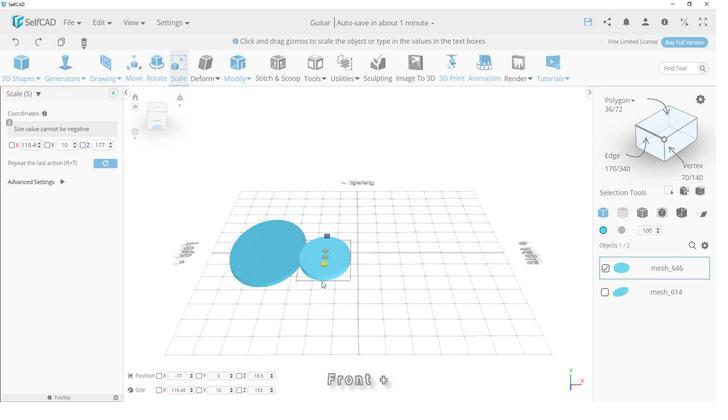 
Action: Mouse moved to (134, 71)
Screenshot: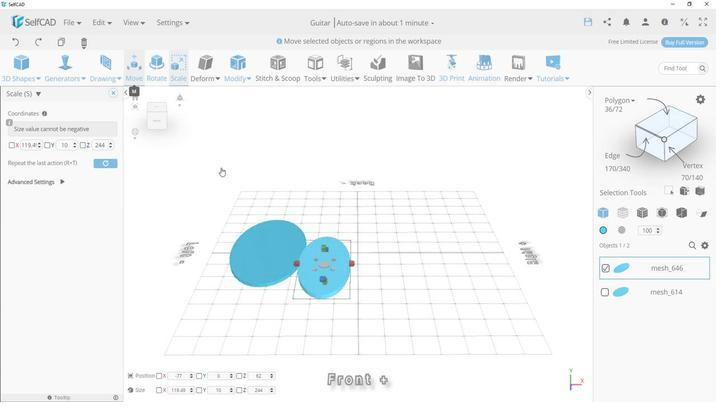 
Action: Mouse pressed left at (134, 71)
Screenshot: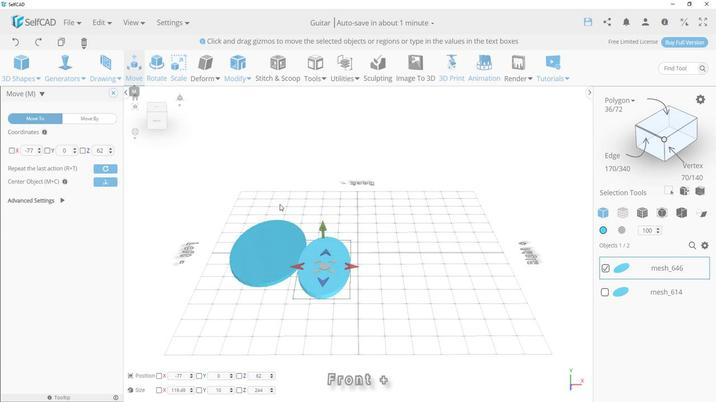 
Action: Mouse moved to (329, 251)
Screenshot: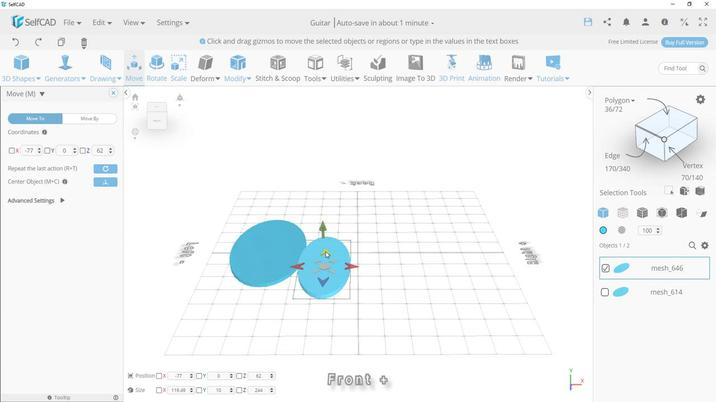 
Action: Mouse pressed left at (329, 251)
Screenshot: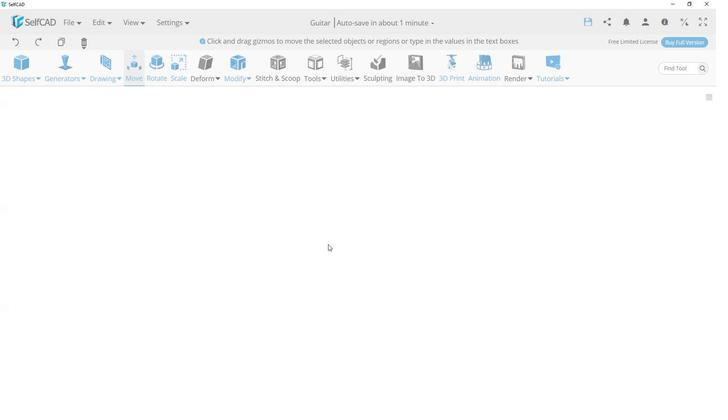 
Action: Mouse moved to (157, 120)
Screenshot: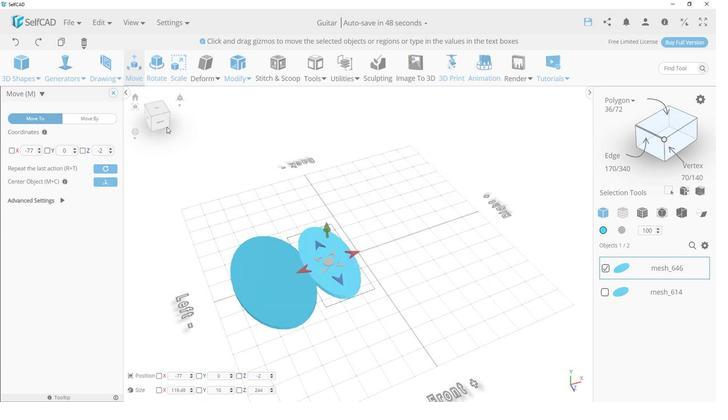 
Action: Mouse pressed left at (157, 120)
Screenshot: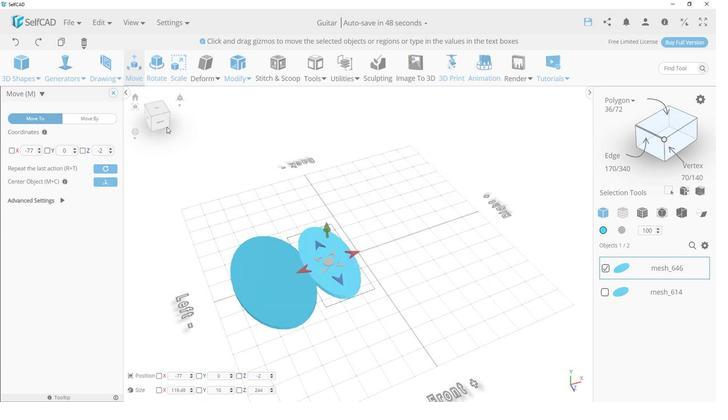 
Action: Mouse moved to (381, 341)
Screenshot: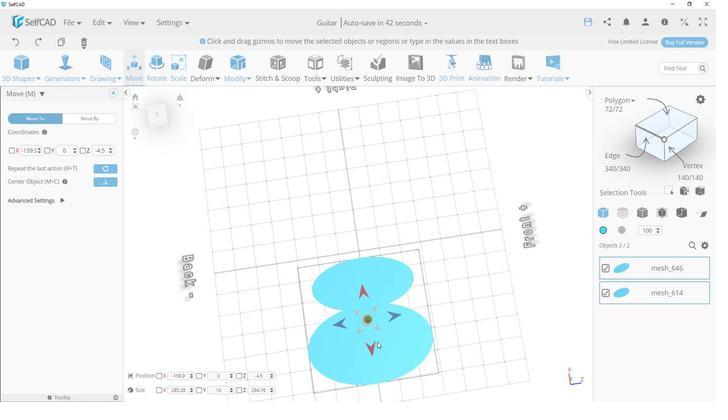 
Action: Mouse pressed left at (381, 341)
Screenshot: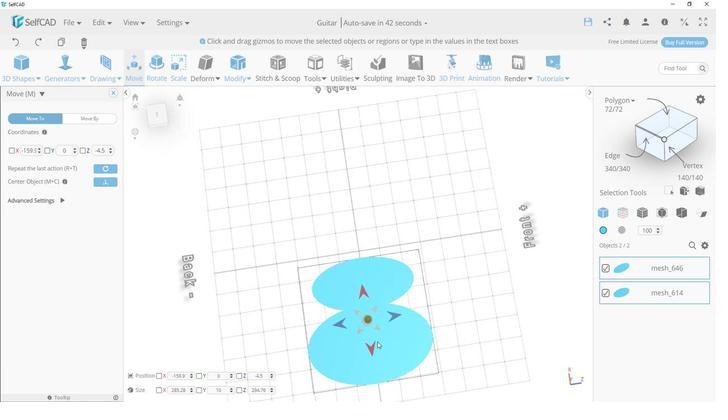 
Action: Mouse moved to (366, 270)
Screenshot: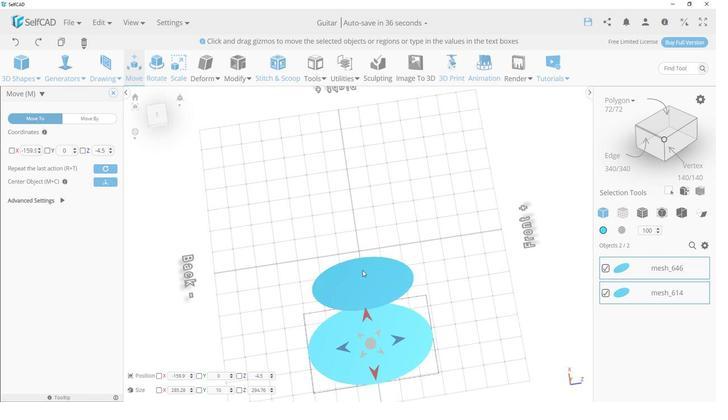 
Action: Mouse pressed left at (366, 270)
Screenshot: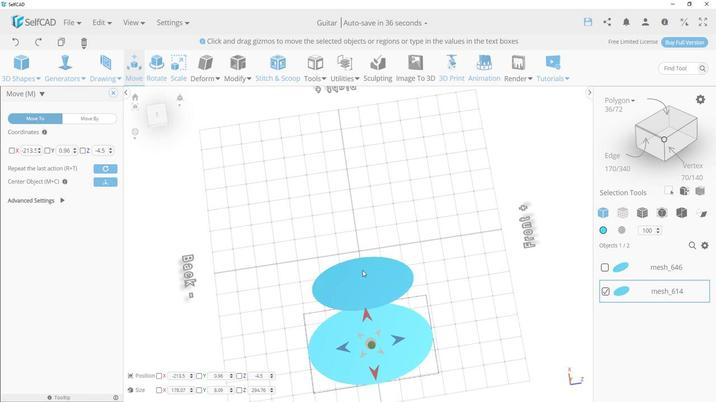 
Action: Mouse moved to (395, 319)
Screenshot: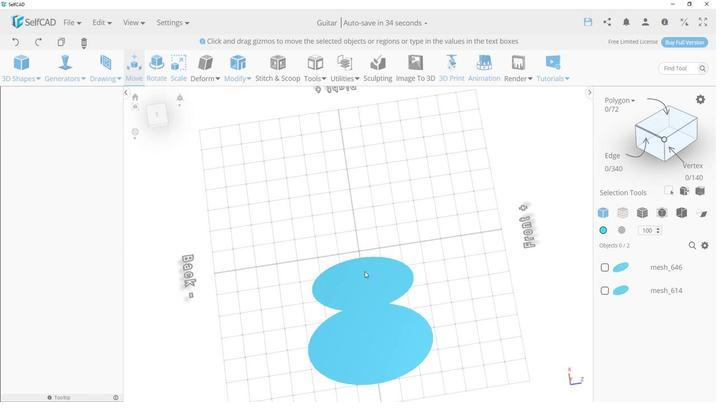 
Action: Mouse pressed left at (395, 319)
Screenshot: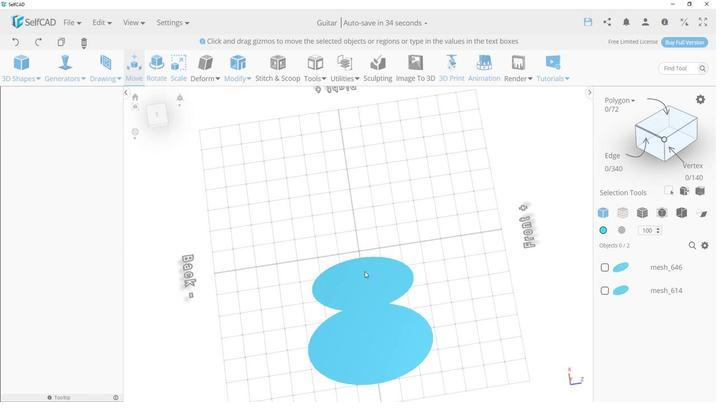 
Action: Mouse moved to (368, 271)
Screenshot: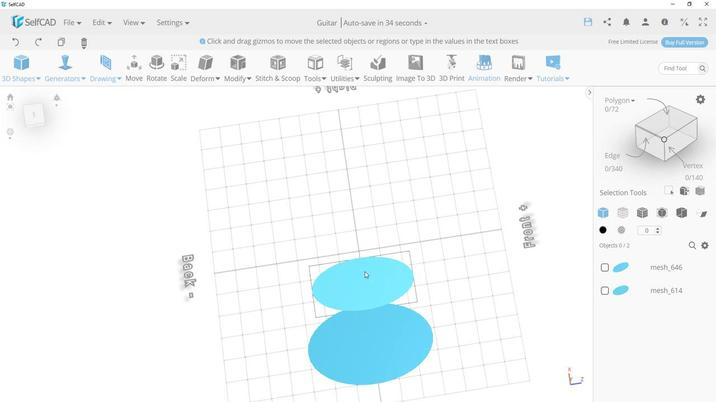 
Action: Mouse pressed left at (368, 271)
Screenshot: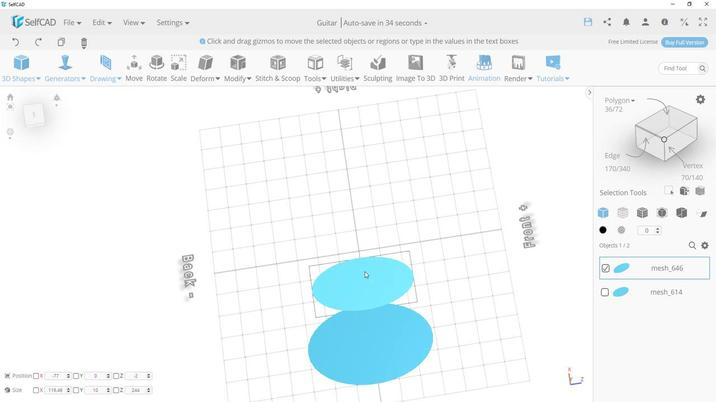 
Action: Mouse moved to (17, 390)
Screenshot: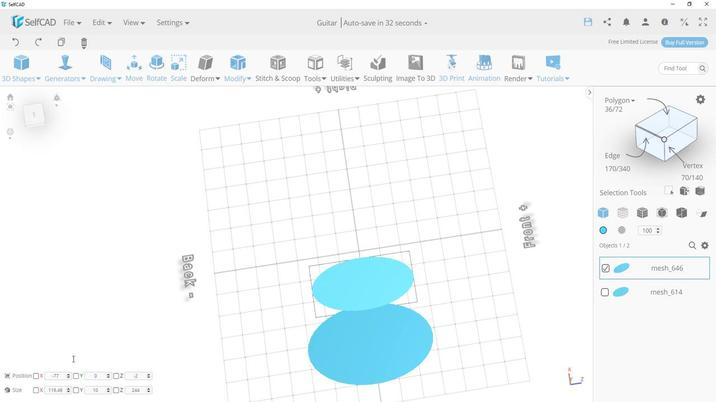 
Action: Mouse pressed left at (17, 390)
Screenshot: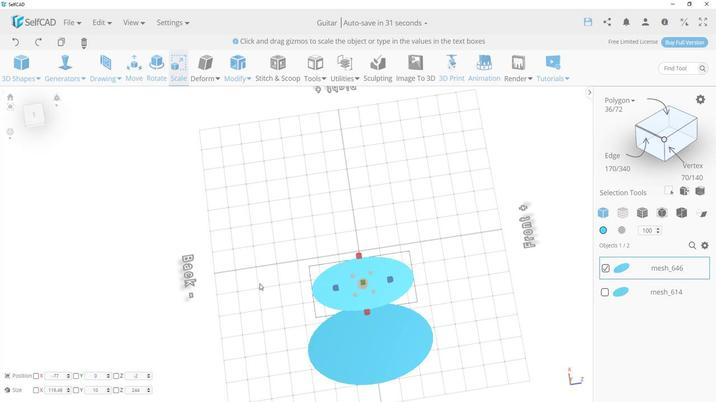 
Action: Mouse moved to (363, 254)
Screenshot: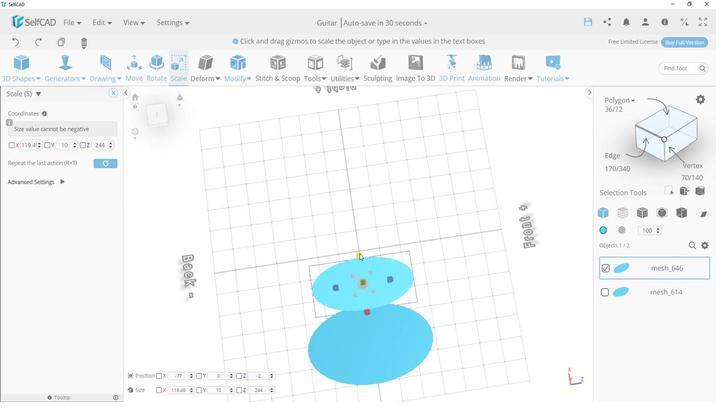 
Action: Mouse pressed left at (363, 254)
Screenshot: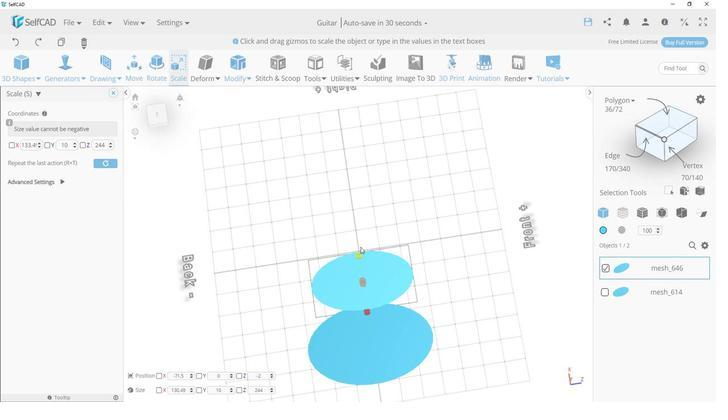 
Action: Mouse moved to (368, 337)
Screenshot: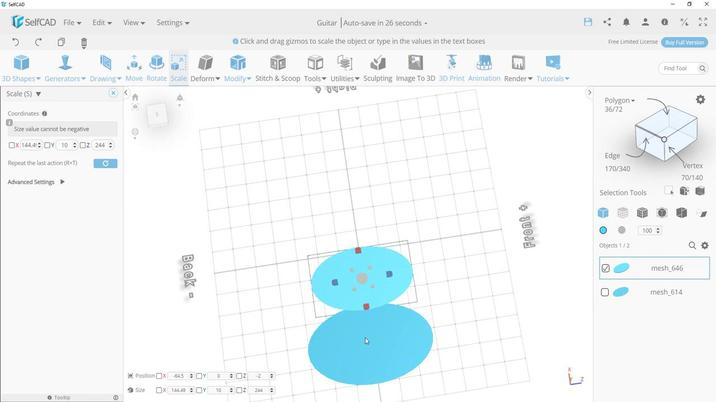 
Action: Mouse pressed left at (368, 337)
Screenshot: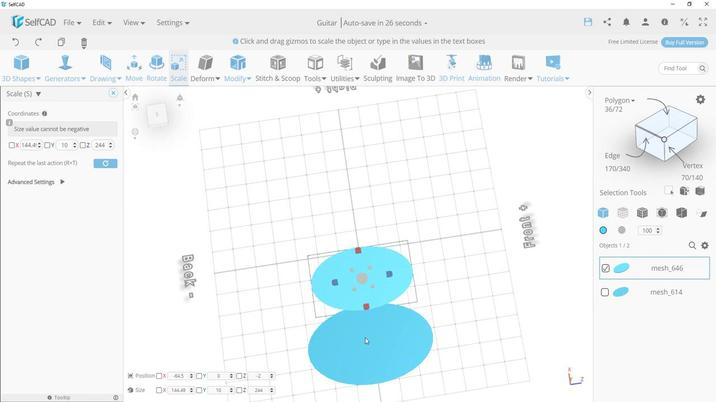 
Action: Mouse moved to (381, 266)
Screenshot: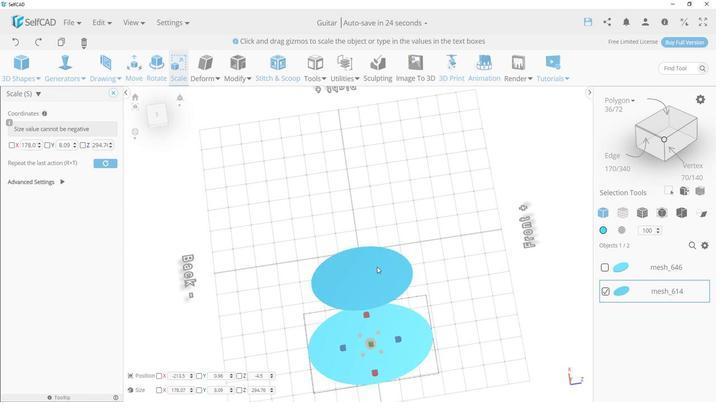 
Action: Mouse pressed left at (381, 266)
Screenshot: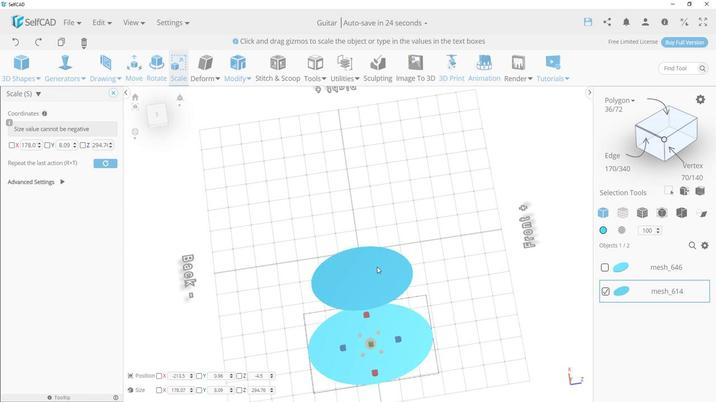 
Action: Mouse moved to (141, 391)
Screenshot: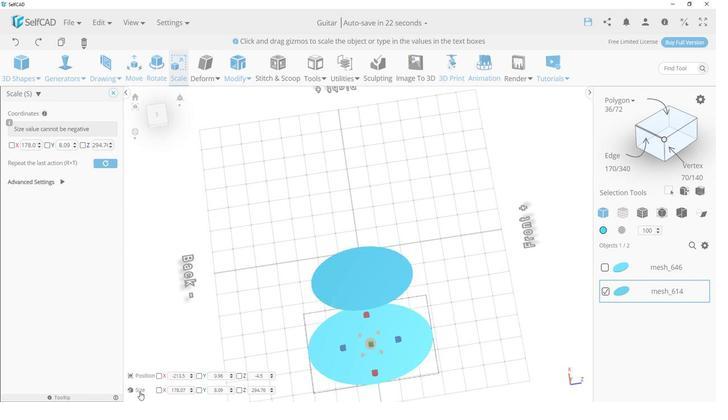 
Action: Mouse pressed left at (141, 391)
Screenshot: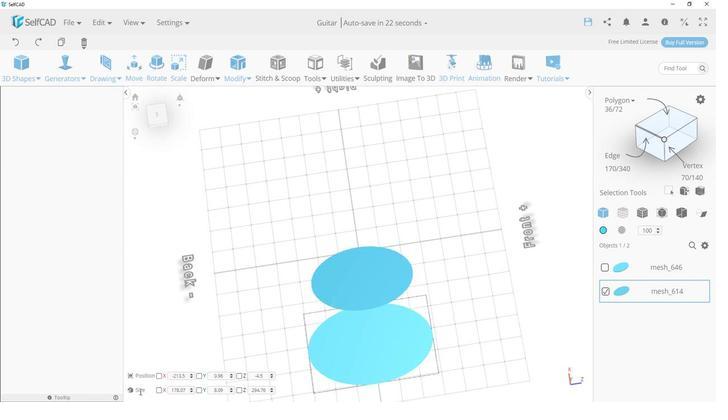 
Action: Mouse moved to (13, 388)
Screenshot: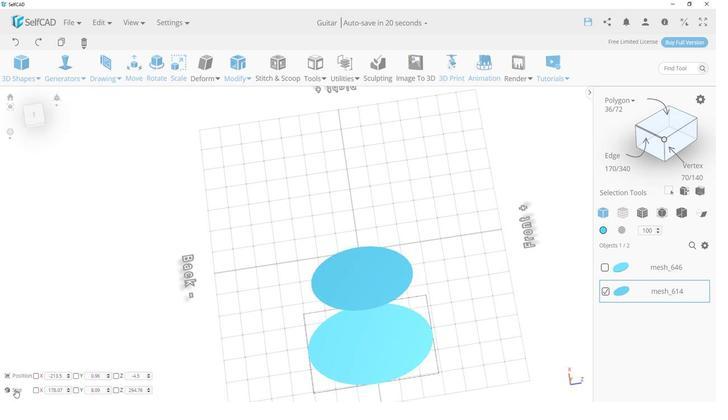 
Action: Mouse pressed left at (13, 388)
Screenshot: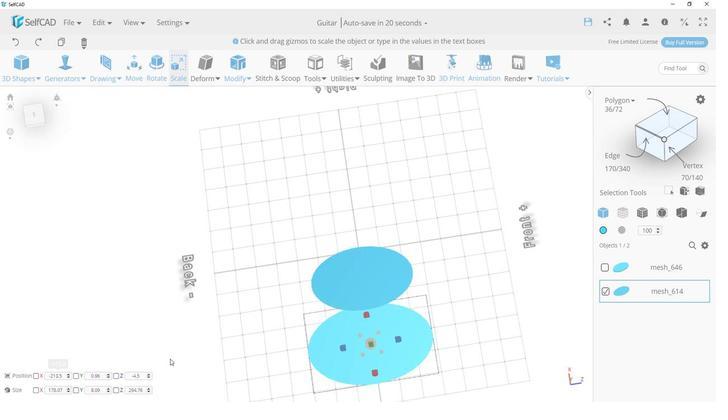 
Action: Mouse moved to (372, 314)
Screenshot: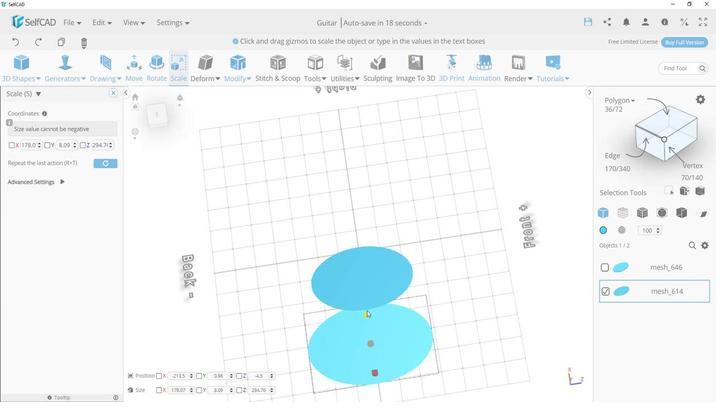 
Action: Mouse pressed left at (372, 314)
Screenshot: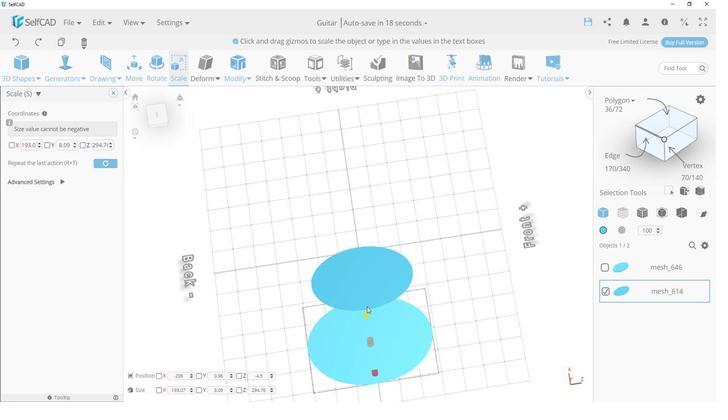 
Action: Mouse moved to (357, 270)
Screenshot: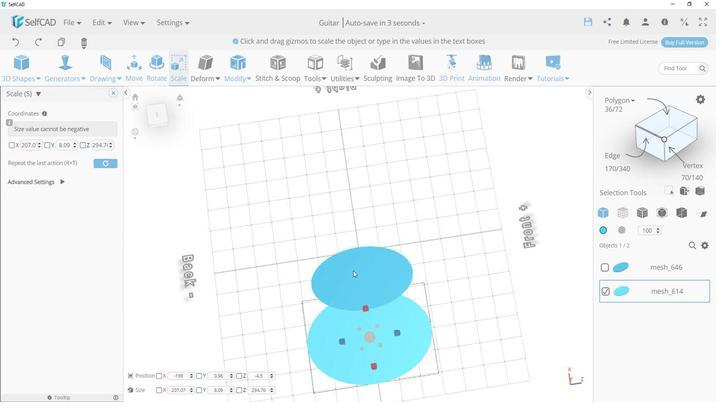 
Action: Mouse pressed left at (357, 270)
Screenshot: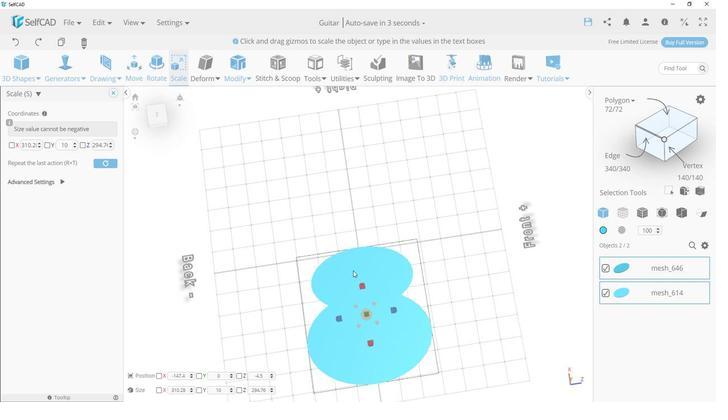 
Action: Key pressed <Key.right><Key.right>
Screenshot: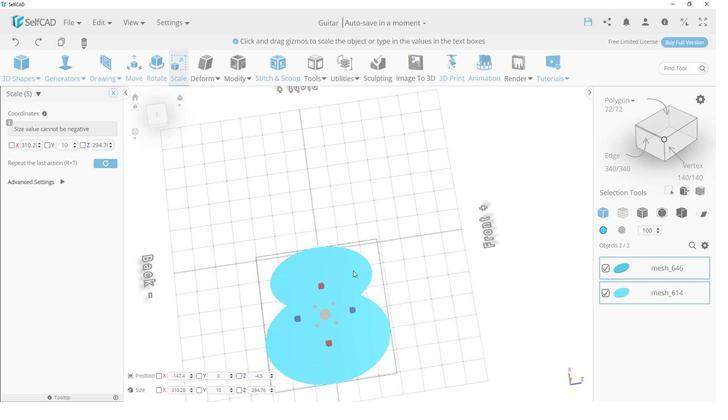 
Action: Mouse moved to (138, 71)
Screenshot: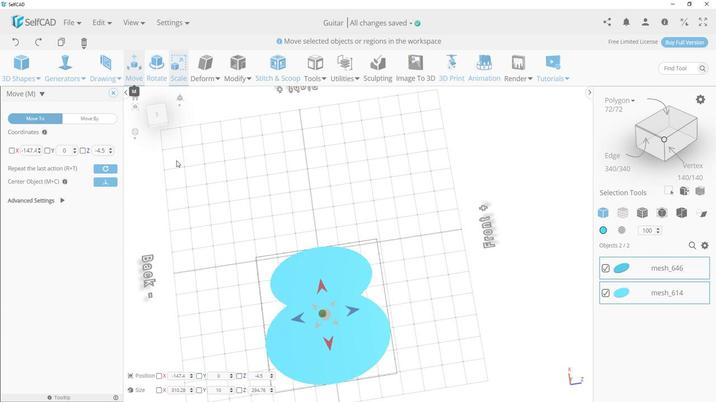 
Action: Mouse pressed left at (138, 71)
Screenshot: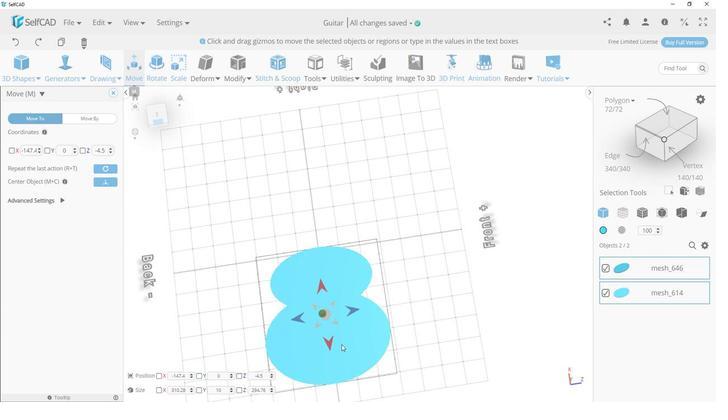 
Action: Mouse moved to (360, 308)
Screenshot: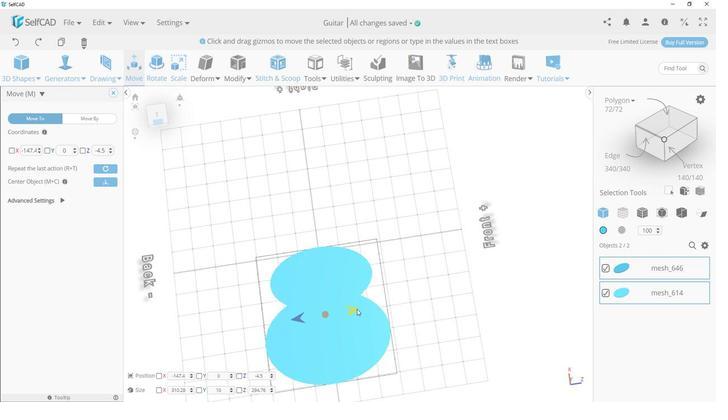 
Action: Mouse pressed left at (360, 308)
Screenshot: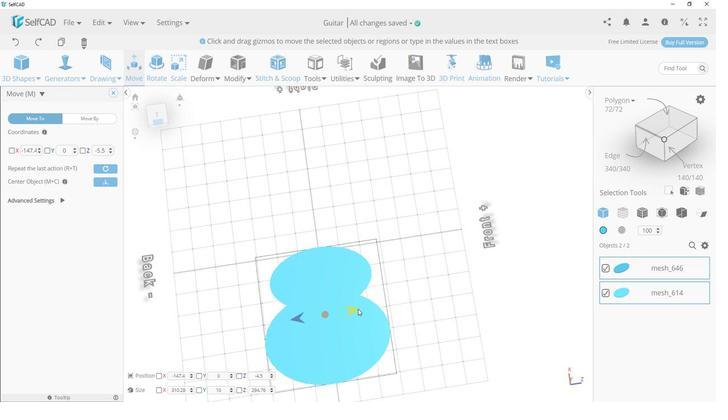 
Action: Mouse moved to (161, 116)
Screenshot: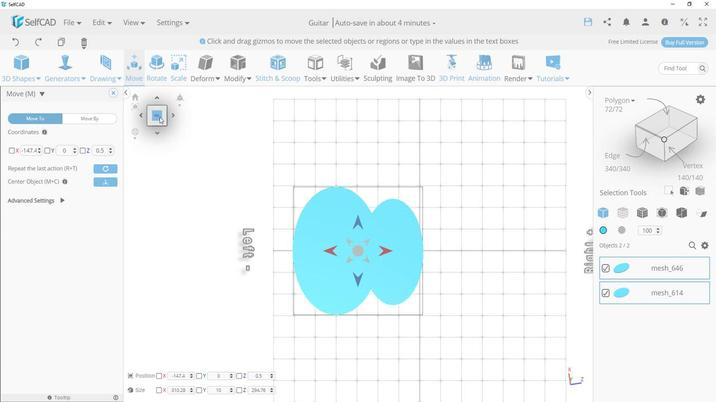 
Action: Mouse pressed left at (161, 116)
Screenshot: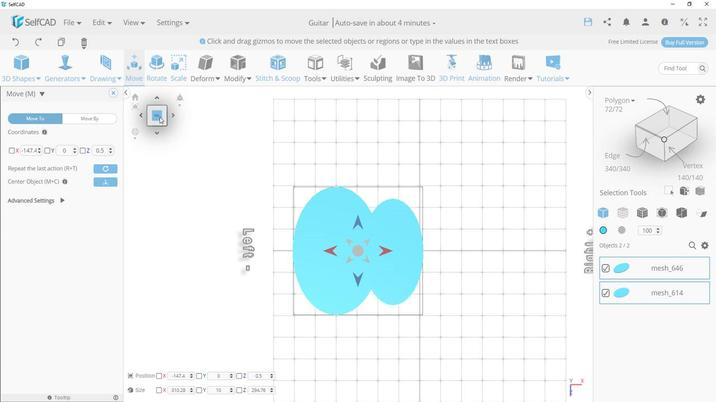 
Action: Mouse moved to (442, 255)
Screenshot: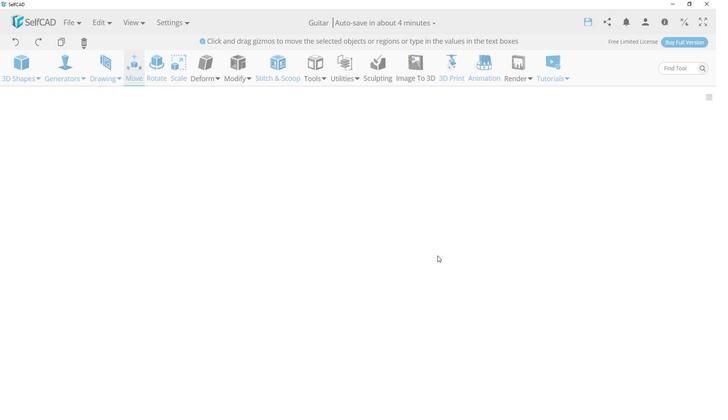 
Action: Mouse pressed left at (442, 255)
Screenshot: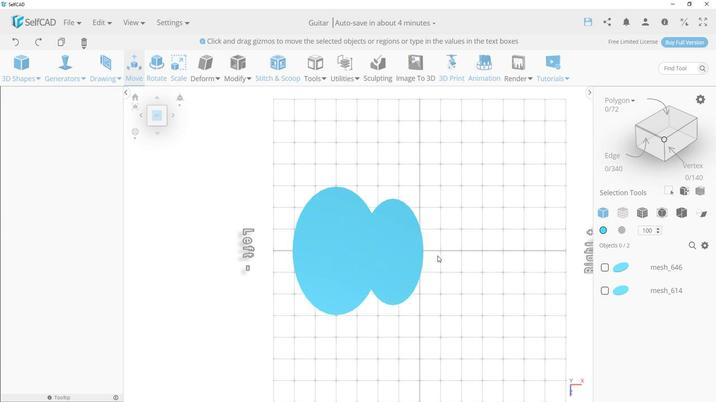 
Action: Mouse moved to (433, 269)
Screenshot: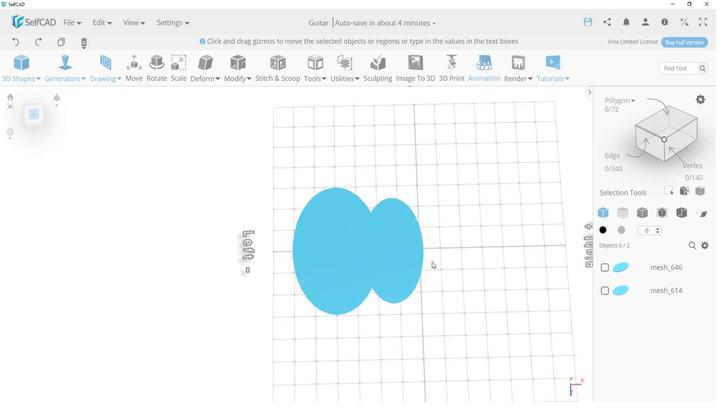 
Action: Mouse pressed left at (433, 269)
Screenshot: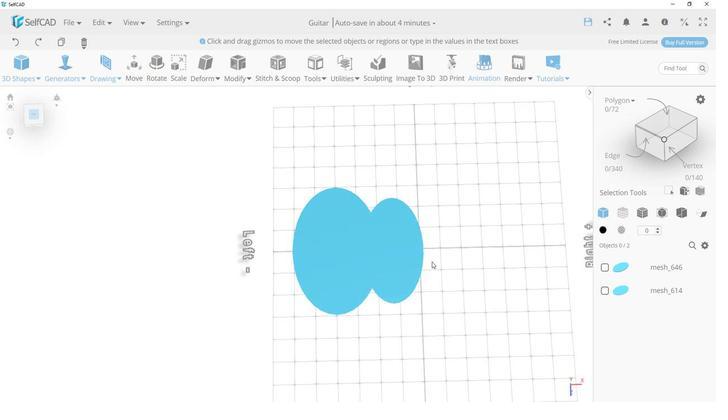 
Action: Mouse moved to (116, 98)
Screenshot: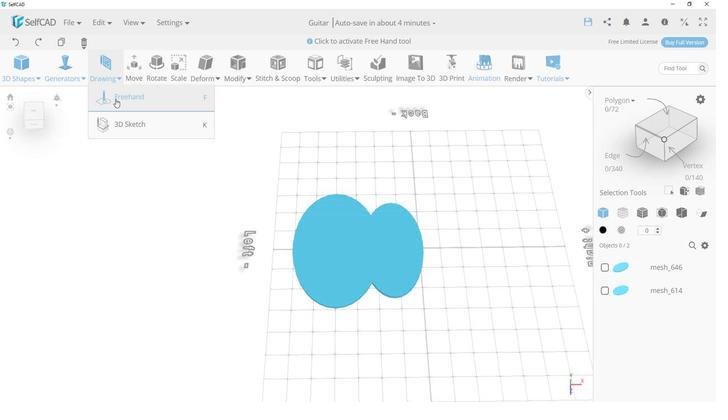 
Action: Mouse pressed left at (116, 98)
Screenshot: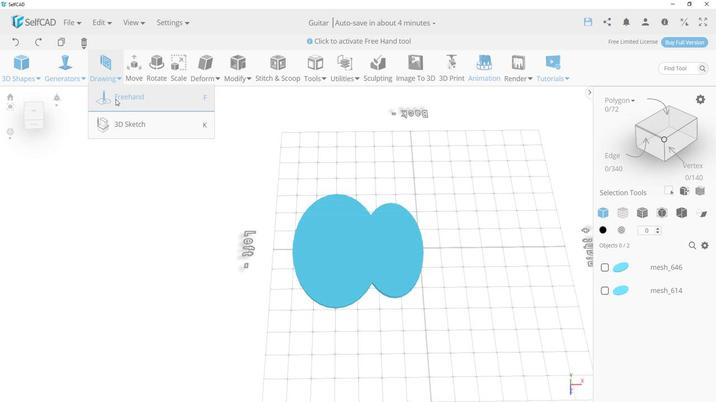 
Action: Mouse moved to (11, 108)
Screenshot: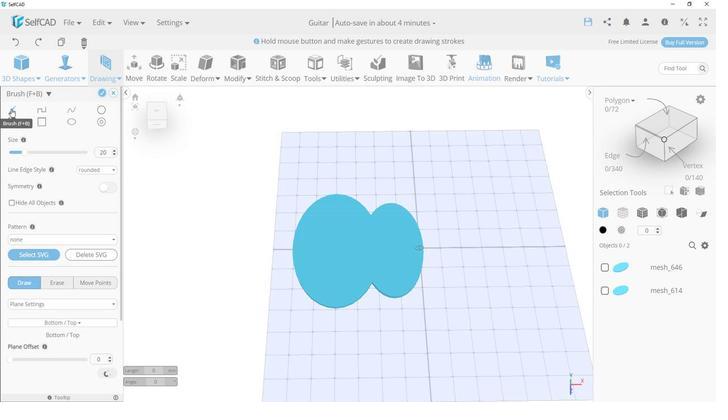 
Action: Mouse pressed left at (11, 108)
Screenshot: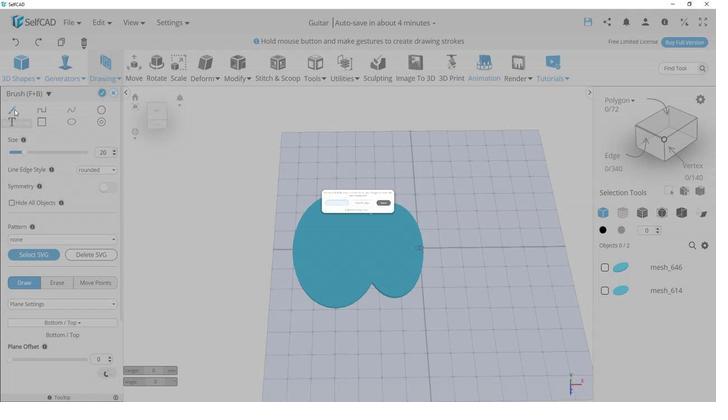 
Action: Mouse moved to (433, 208)
Screenshot: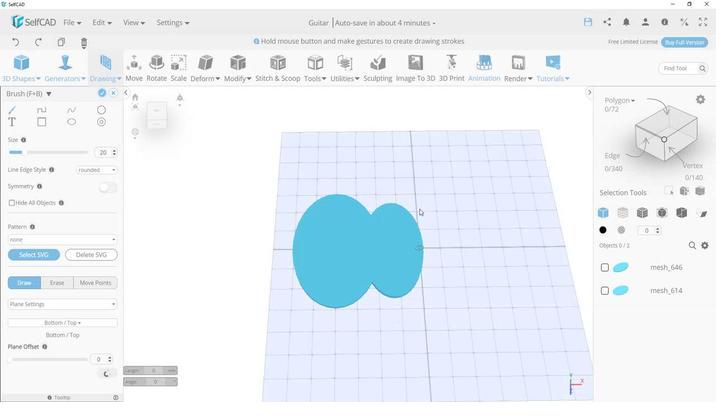 
Action: Mouse pressed left at (433, 208)
Screenshot: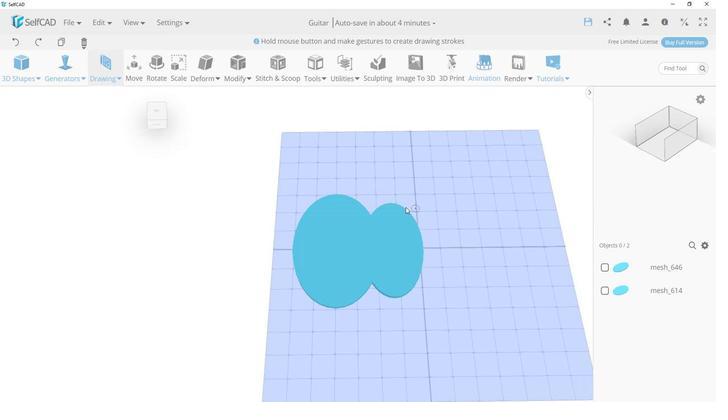 
Action: Mouse moved to (364, 202)
Screenshot: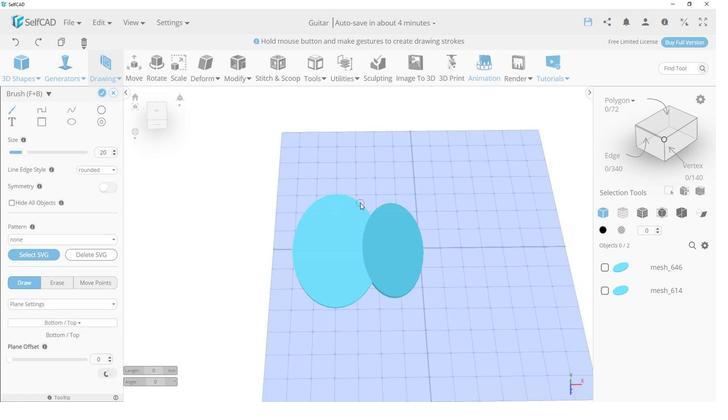 
Action: Mouse pressed left at (364, 202)
Screenshot: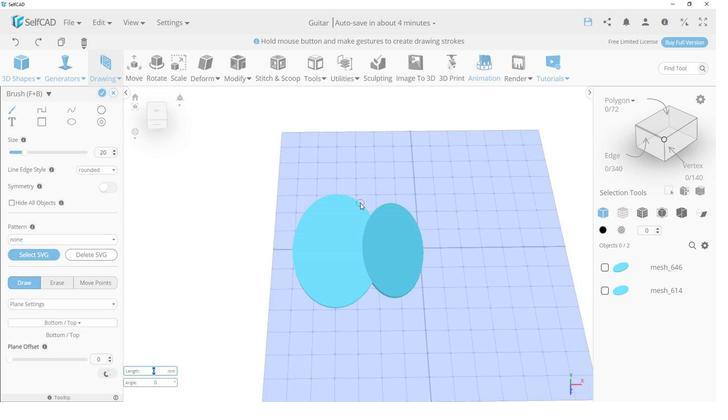 
Action: Mouse pressed left at (364, 202)
Screenshot: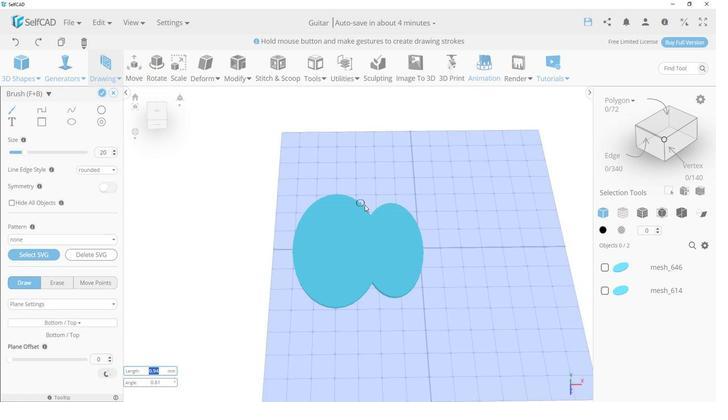
Action: Mouse moved to (365, 209)
Screenshot: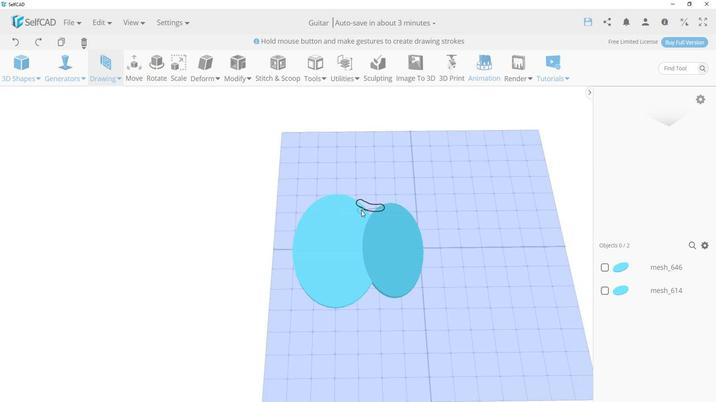 
Action: Key pressed ctrl+Z
Screenshot: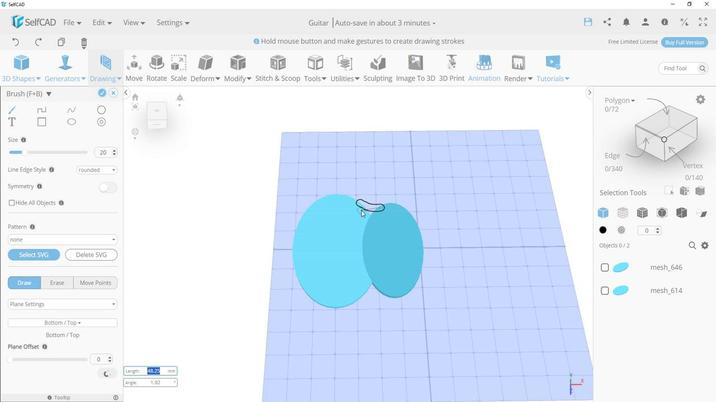 
Action: Mouse moved to (360, 204)
Screenshot: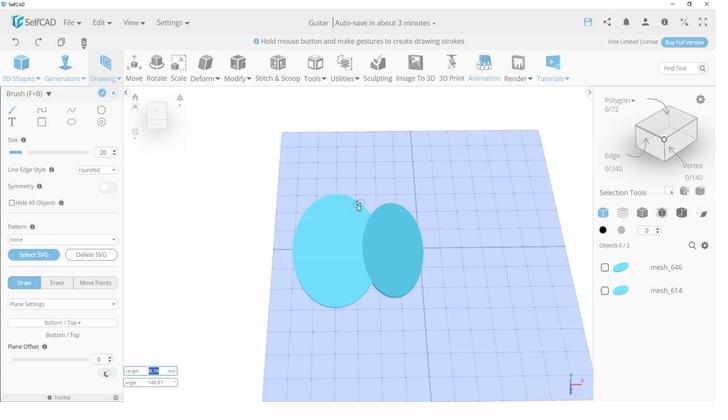 
Action: Mouse pressed left at (360, 204)
Screenshot: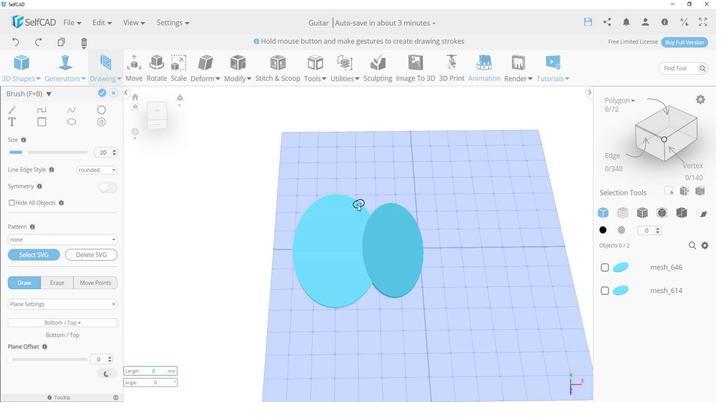 
Action: Key pressed ctrl+Z<'\x1a'>
Screenshot: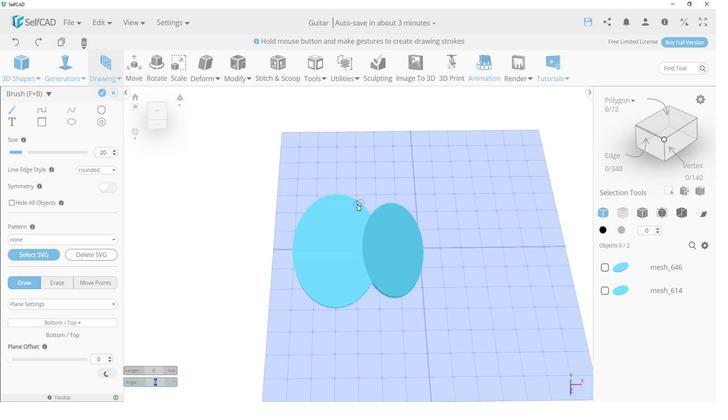 
Action: Mouse moved to (360, 204)
Screenshot: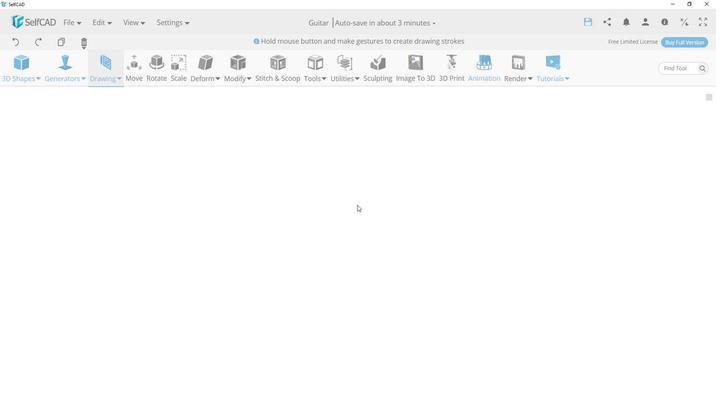 
Action: Mouse pressed left at (360, 204)
Screenshot: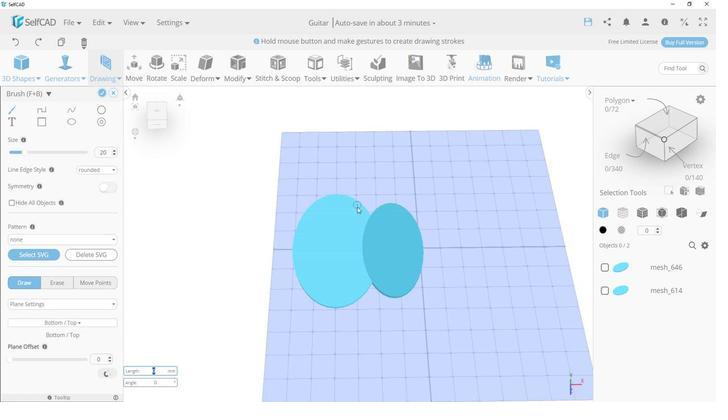 
Action: Mouse moved to (360, 207)
Screenshot: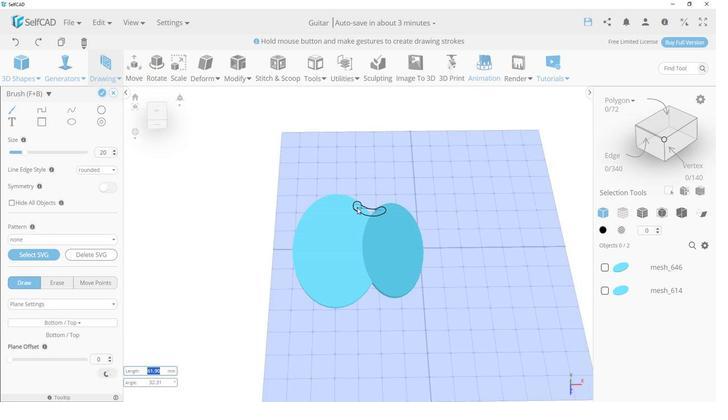 
Action: Key pressed ctrl+Z
Screenshot: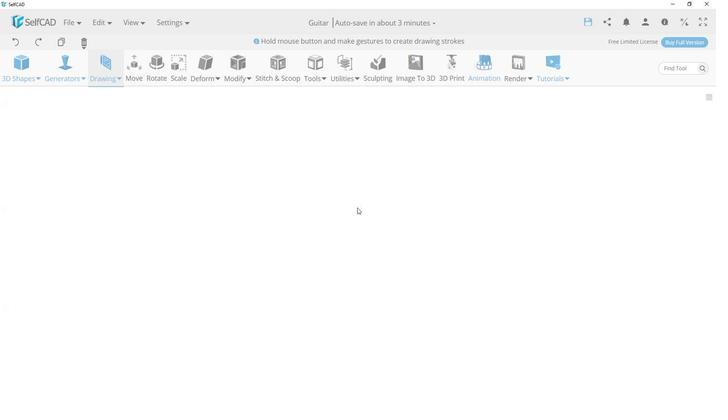 
Action: Mouse moved to (362, 206)
Screenshot: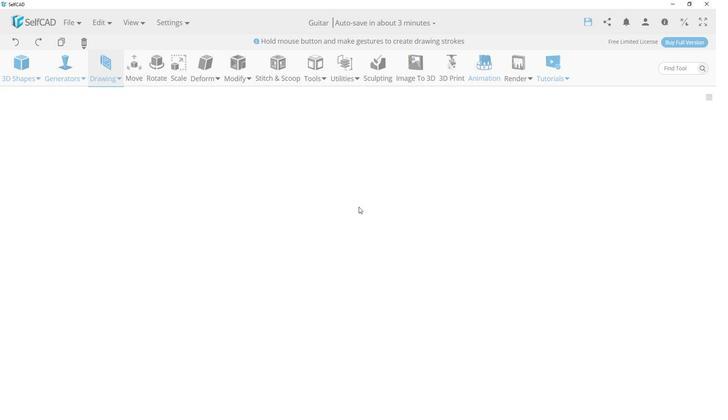 
Action: Mouse pressed left at (362, 206)
Screenshot: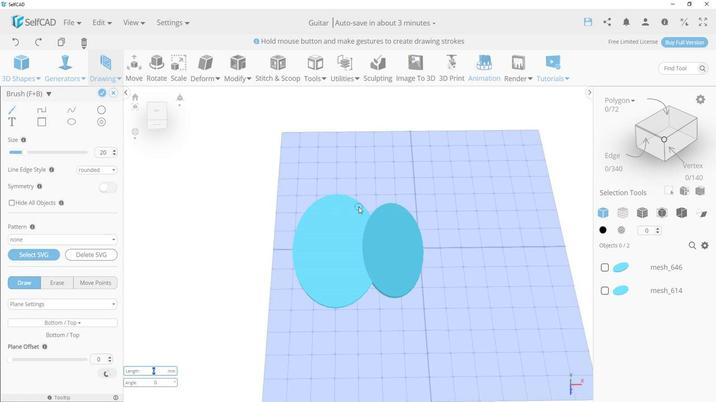 
Action: Mouse moved to (101, 92)
Screenshot: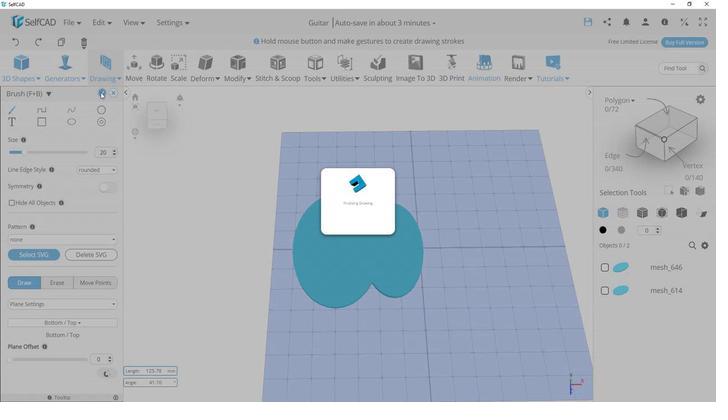 
Action: Mouse pressed left at (101, 92)
Screenshot: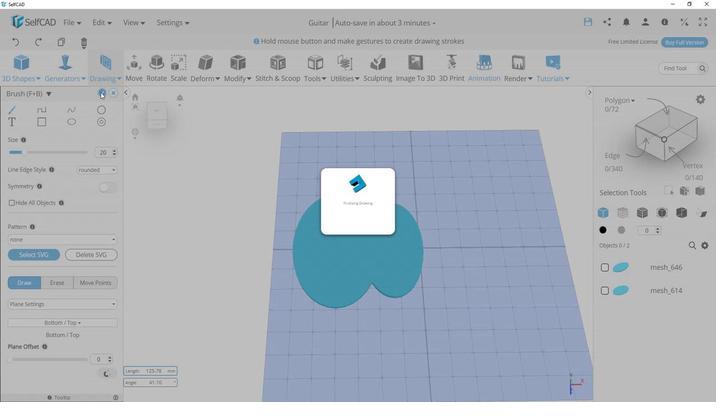 
Action: Mouse moved to (401, 189)
Screenshot: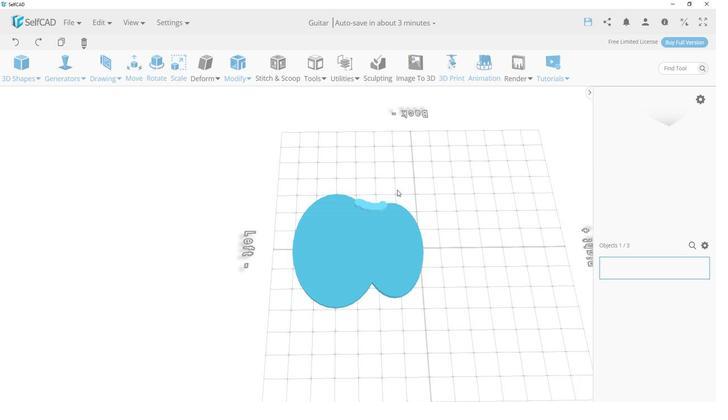 
Action: Mouse pressed left at (401, 189)
Screenshot: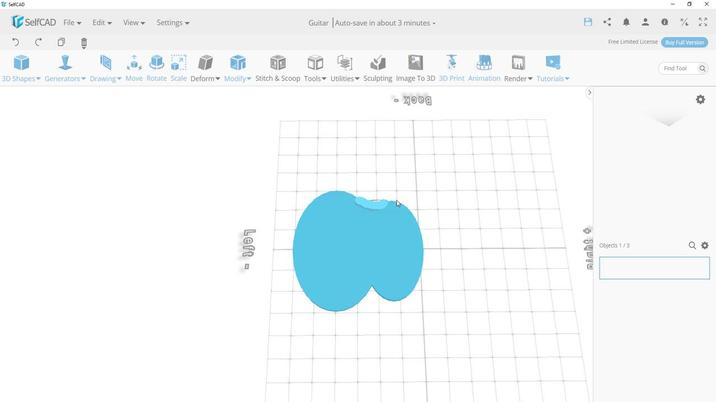 
Action: Mouse moved to (456, 237)
Screenshot: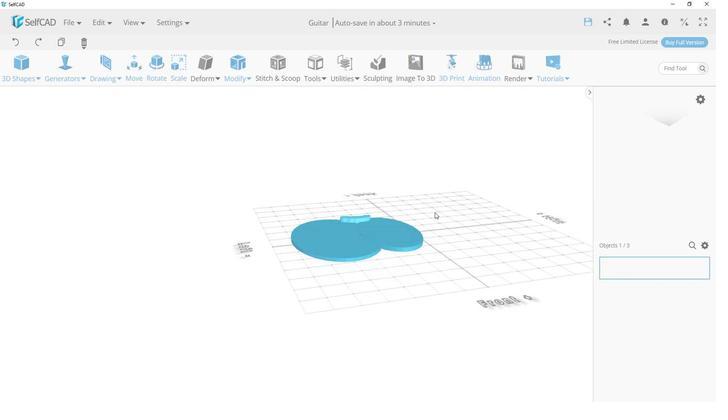 
Action: Mouse pressed left at (456, 237)
Screenshot: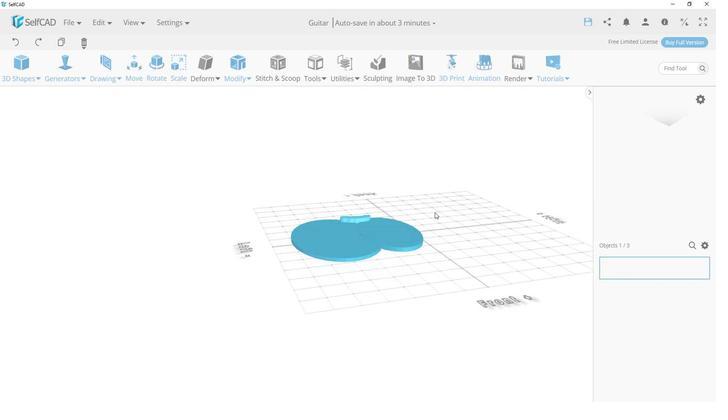 
Action: Mouse moved to (433, 289)
Screenshot: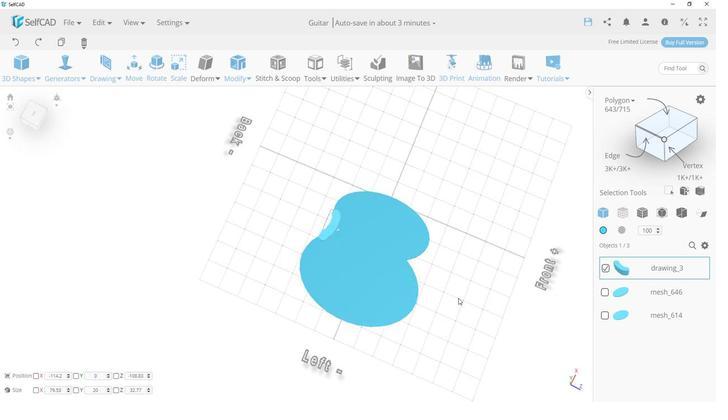 
Action: Mouse pressed left at (433, 289)
Screenshot: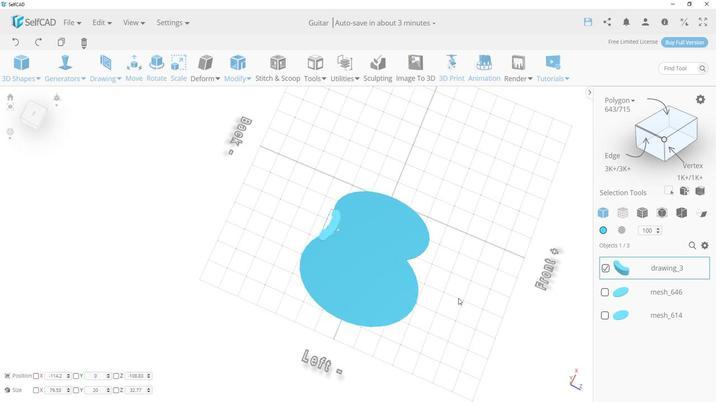 
Action: Mouse moved to (458, 263)
Screenshot: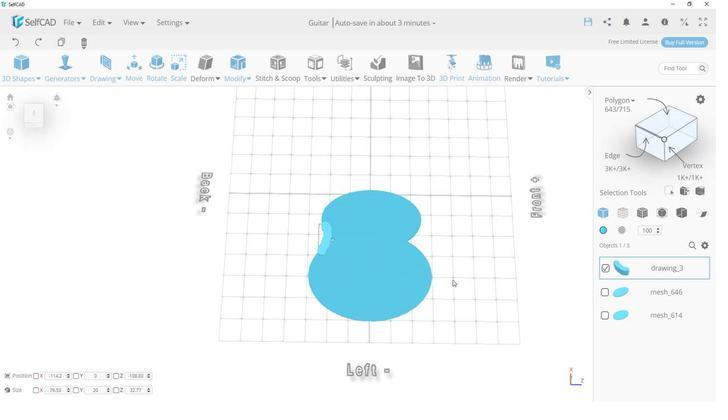 
Action: Mouse pressed left at (458, 263)
Screenshot: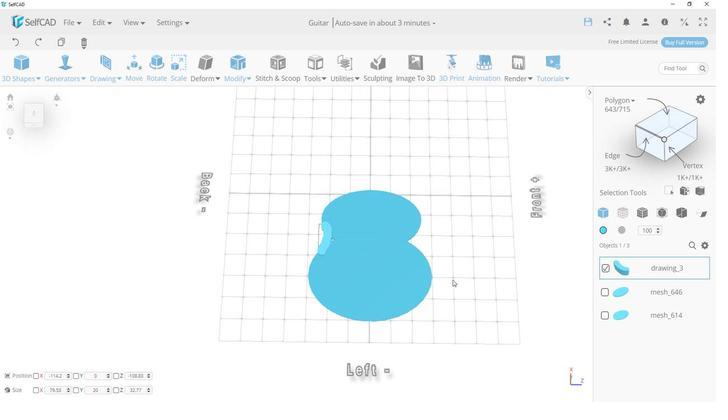 
Action: Mouse moved to (322, 233)
Screenshot: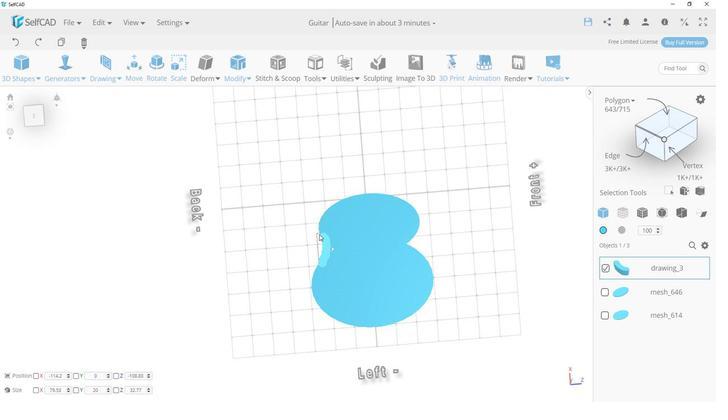 
Action: Key pressed ctrl+Z
Screenshot: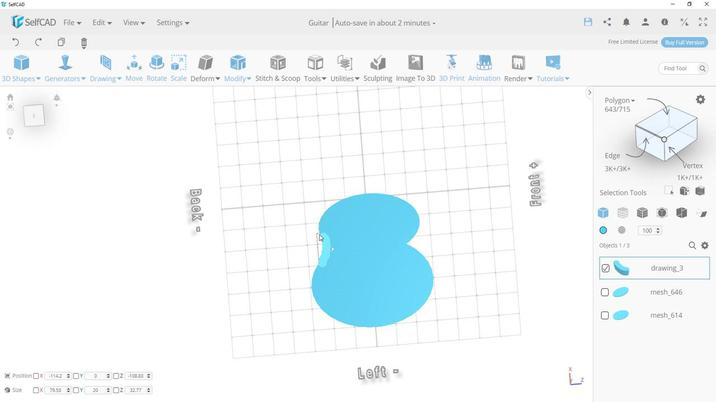 
Action: Mouse moved to (32, 116)
Screenshot: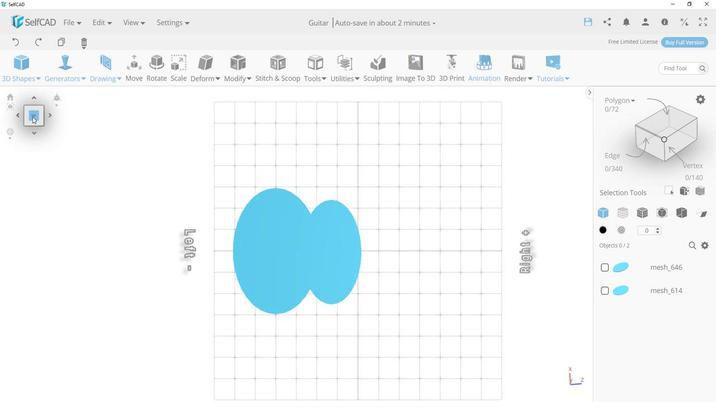 
Action: Mouse pressed left at (32, 116)
Screenshot: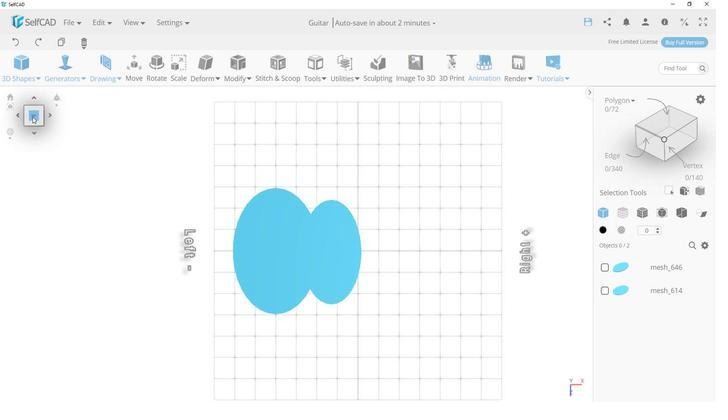 
Action: Mouse moved to (9, 146)
Screenshot: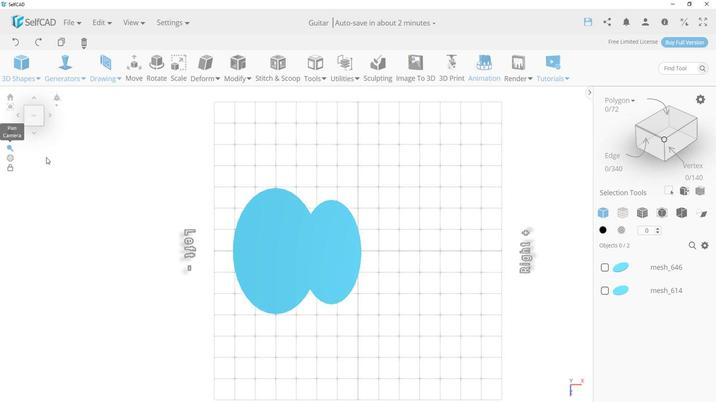 
Action: Mouse pressed left at (9, 146)
Screenshot: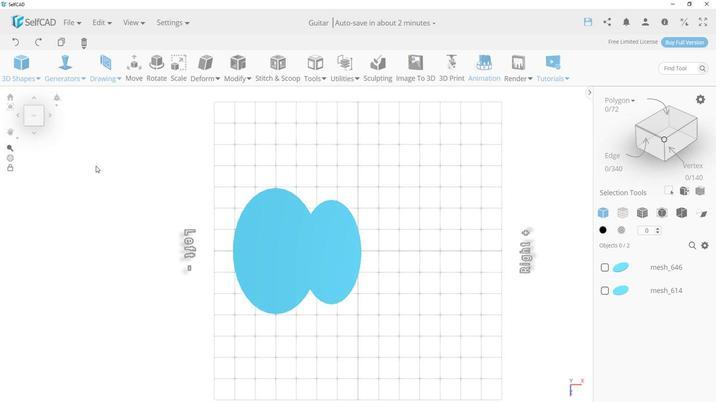 
Action: Mouse moved to (228, 169)
Screenshot: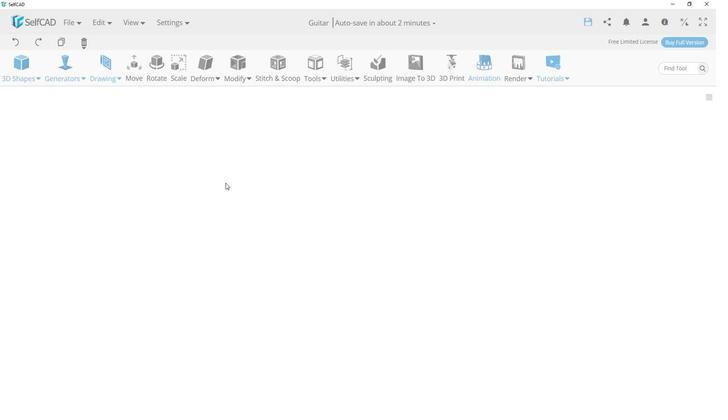 
Action: Mouse pressed left at (228, 169)
Screenshot: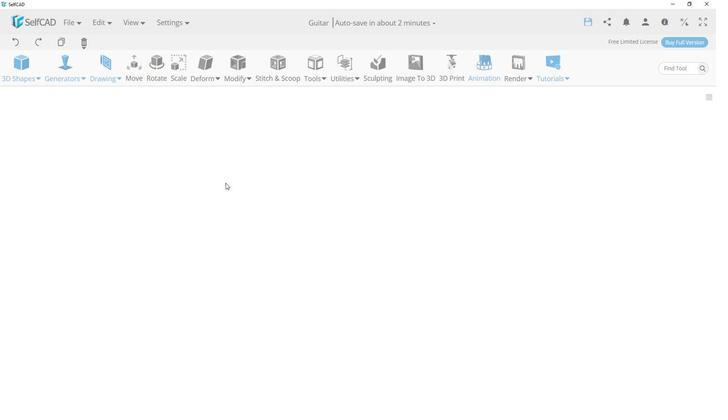 
Action: Mouse moved to (25, 119)
Screenshot: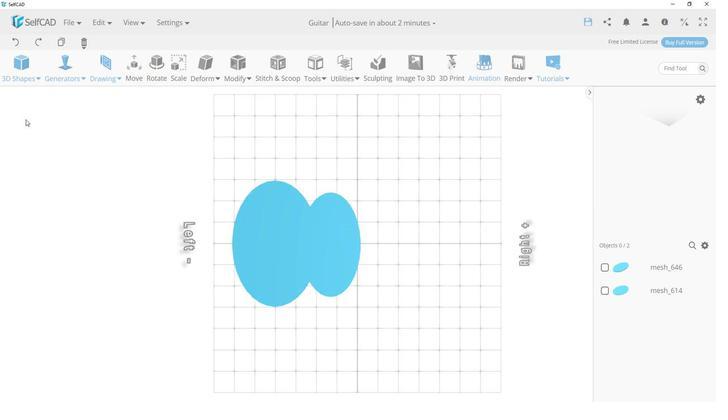 
Action: Mouse pressed left at (25, 119)
Screenshot: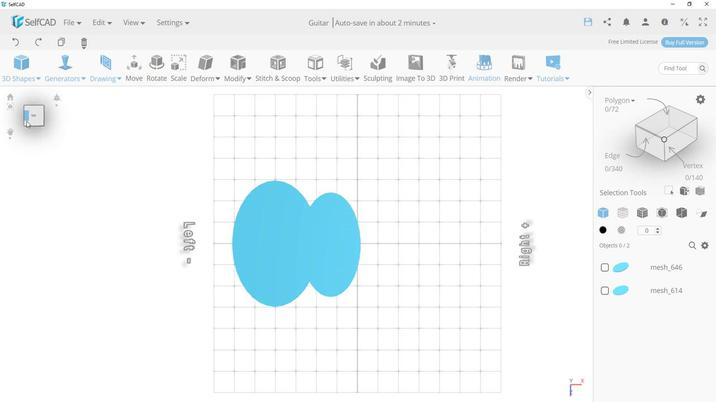 
Action: Mouse moved to (30, 118)
Screenshot: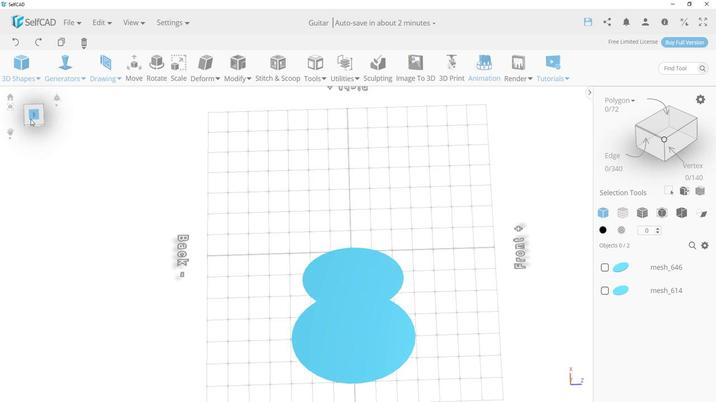 
Action: Mouse pressed left at (30, 118)
Screenshot: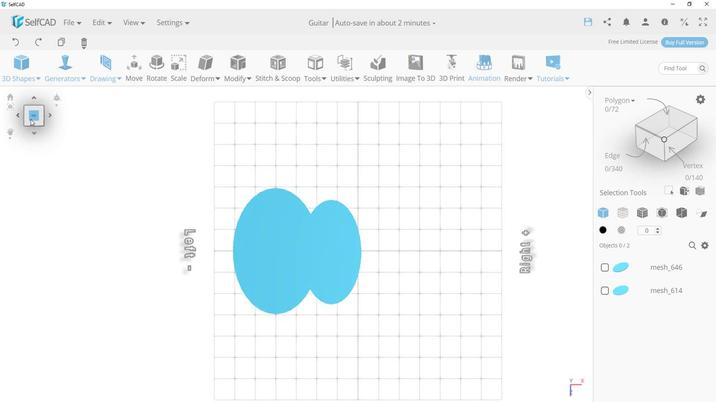 
Action: Mouse moved to (29, 115)
Screenshot: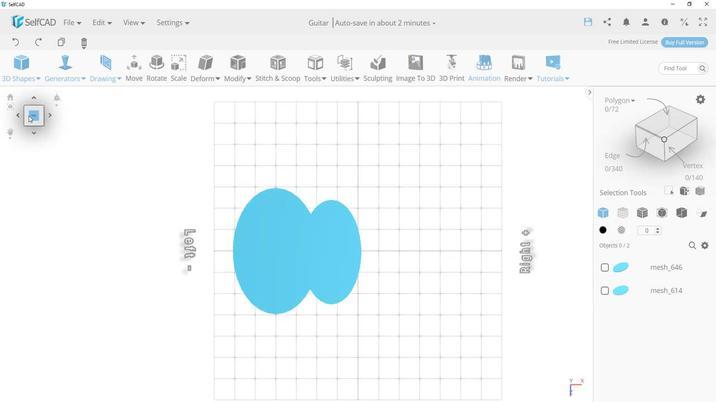 
Action: Mouse pressed left at (29, 115)
Screenshot: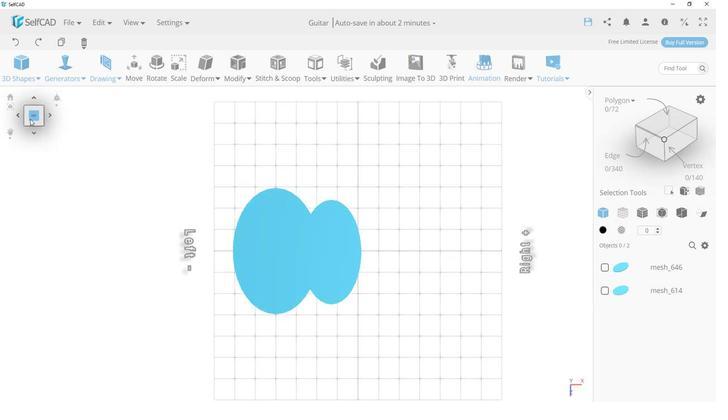 
Action: Mouse moved to (121, 93)
Screenshot: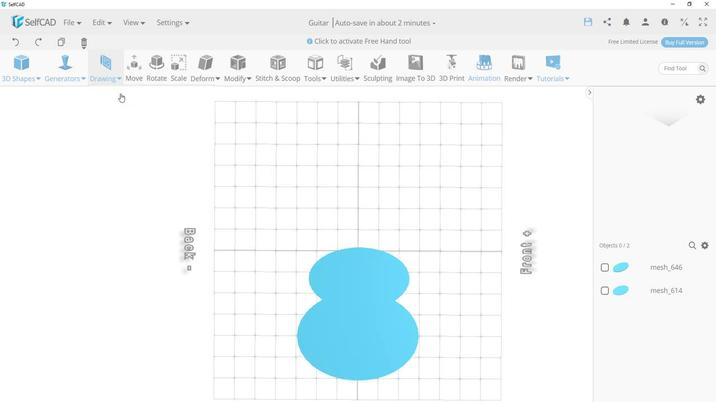 
Action: Mouse pressed left at (121, 93)
Screenshot: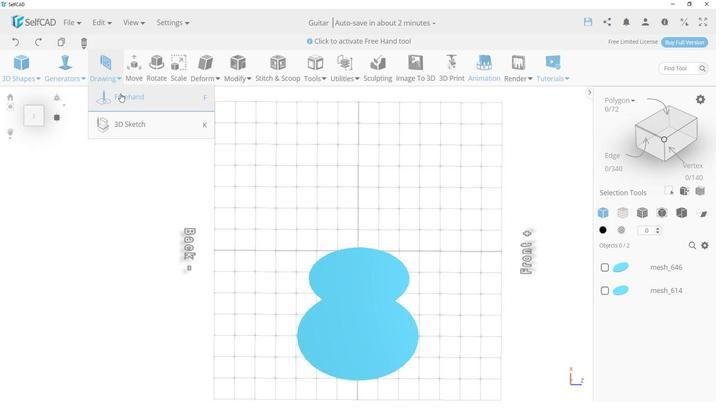 
Action: Mouse moved to (318, 287)
Screenshot: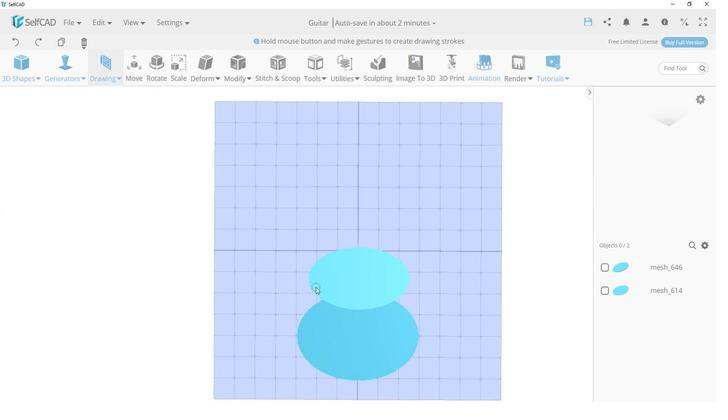 
Action: Mouse pressed left at (318, 287)
Screenshot: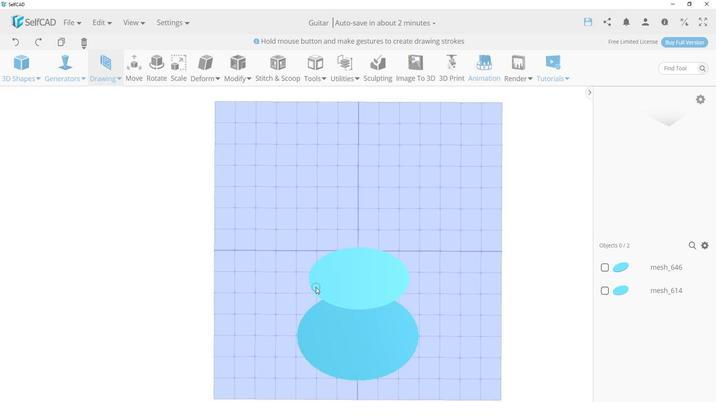 
Action: Mouse moved to (321, 302)
Screenshot: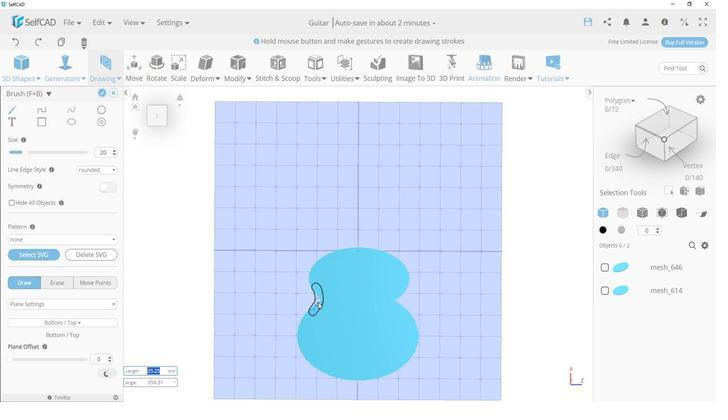 
Action: Mouse pressed left at (321, 302)
Screenshot: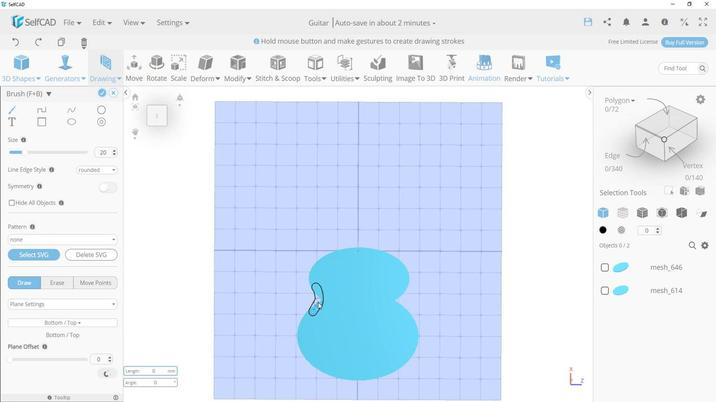 
Action: Mouse moved to (322, 298)
Screenshot: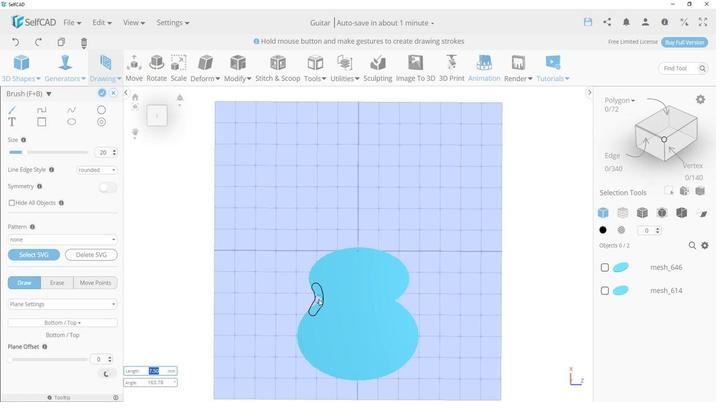 
Action: Mouse pressed left at (322, 298)
Screenshot: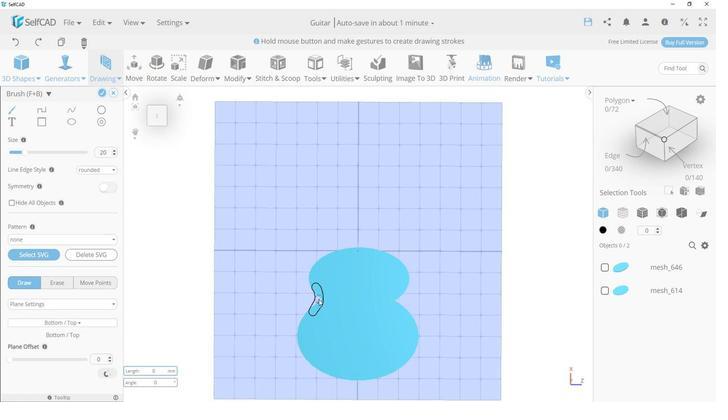 
Action: Mouse moved to (104, 93)
Screenshot: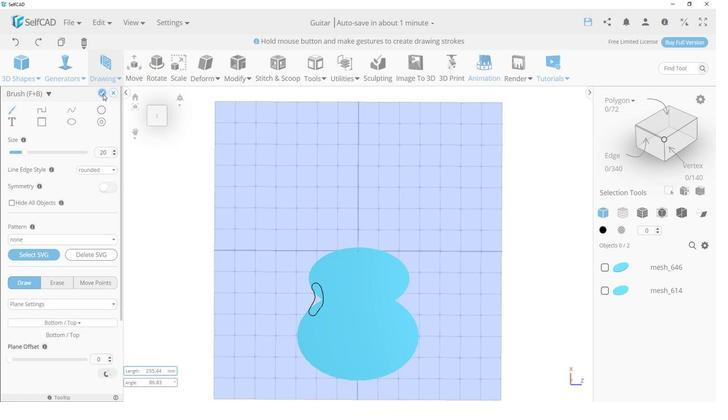 
Action: Mouse pressed left at (104, 93)
Screenshot: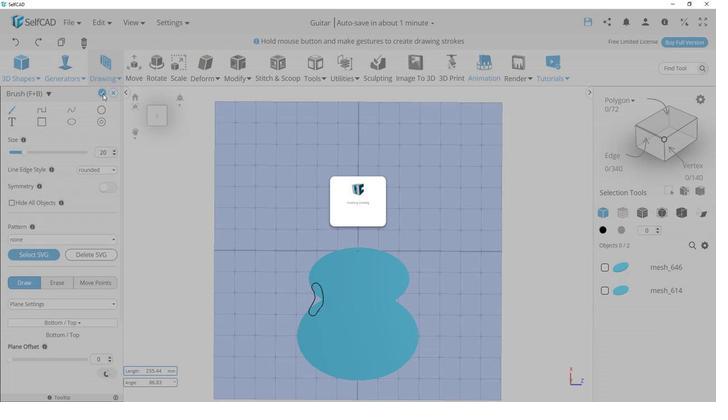 
Action: Mouse moved to (479, 329)
Screenshot: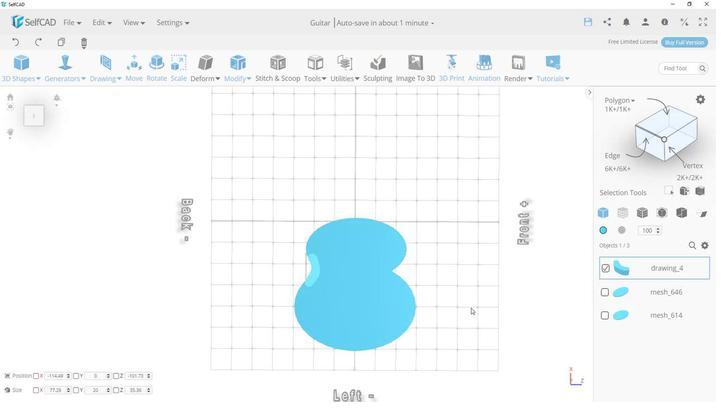 
Action: Mouse pressed left at (479, 329)
Screenshot: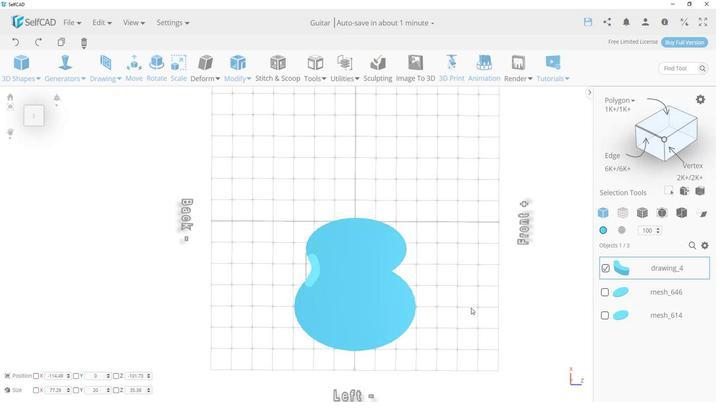 
Action: Mouse moved to (35, 115)
Screenshot: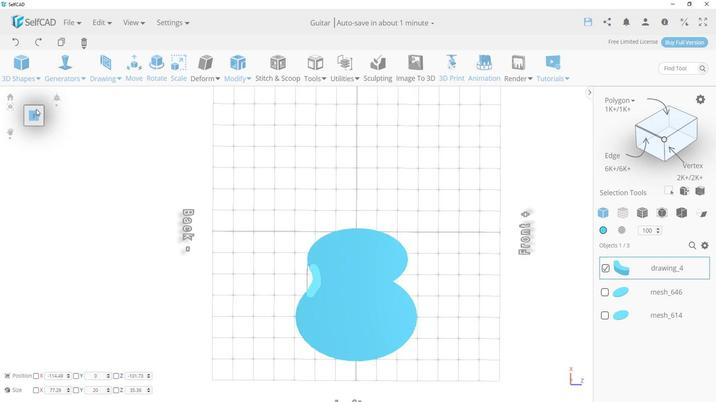 
Action: Mouse pressed left at (35, 115)
Screenshot: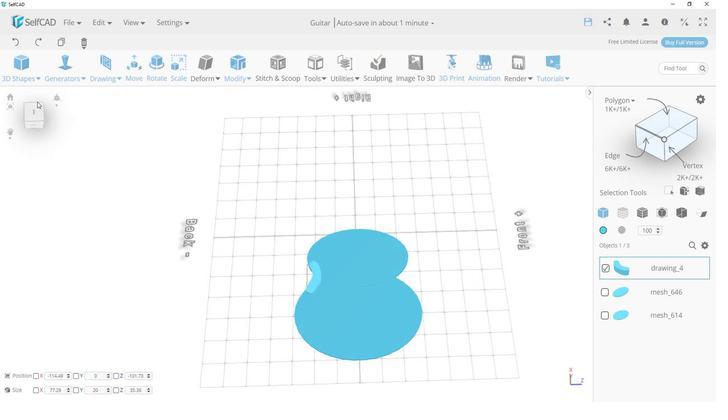 
Action: Mouse moved to (38, 118)
Screenshot: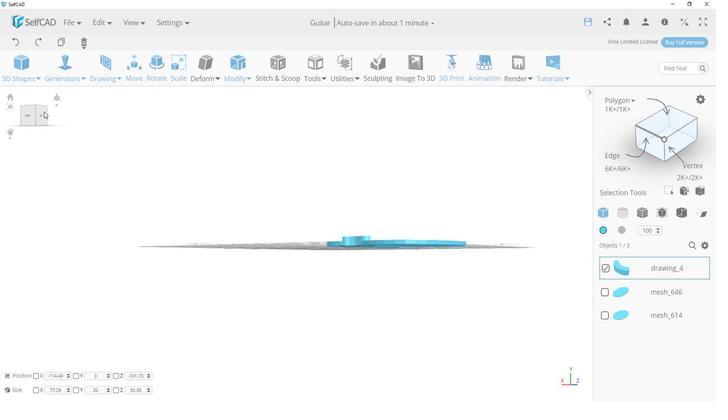 
Action: Mouse pressed left at (38, 118)
Screenshot: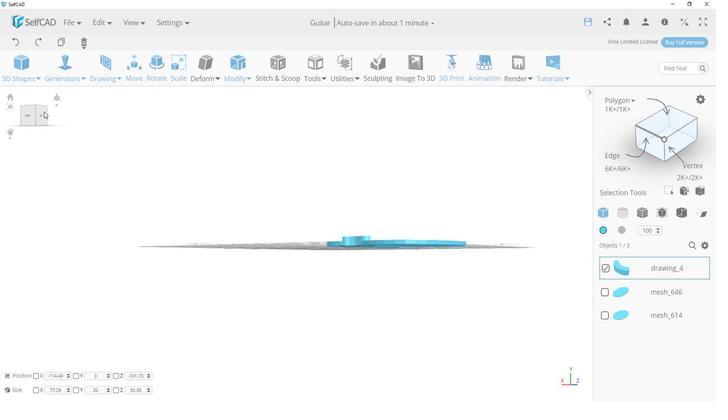 
Action: Mouse moved to (17, 388)
Screenshot: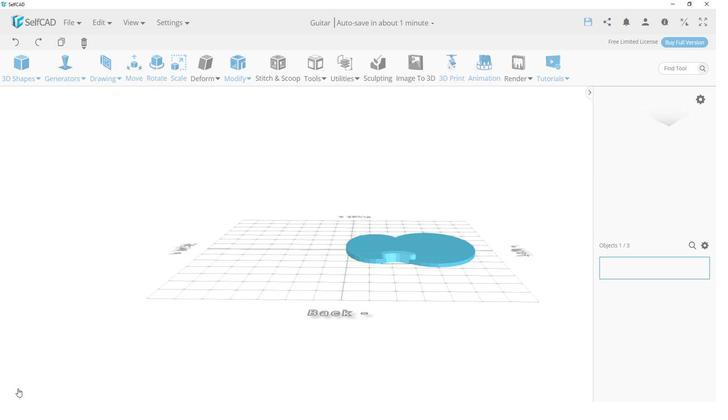 
Action: Mouse pressed left at (17, 388)
Screenshot: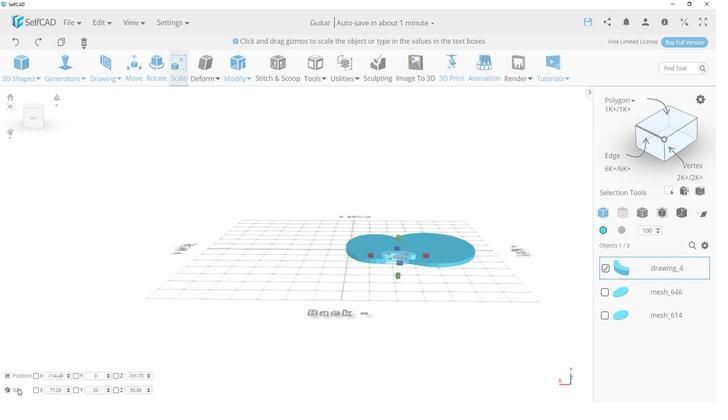 
Action: Mouse moved to (670, 122)
Screenshot: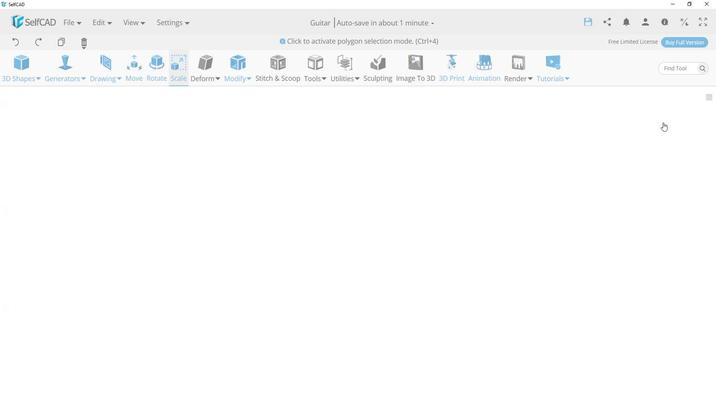 
Action: Mouse pressed left at (670, 122)
Screenshot: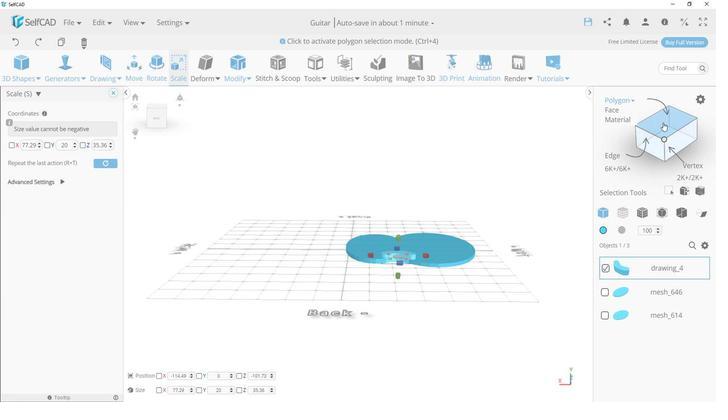 
Action: Mouse moved to (519, 167)
Screenshot: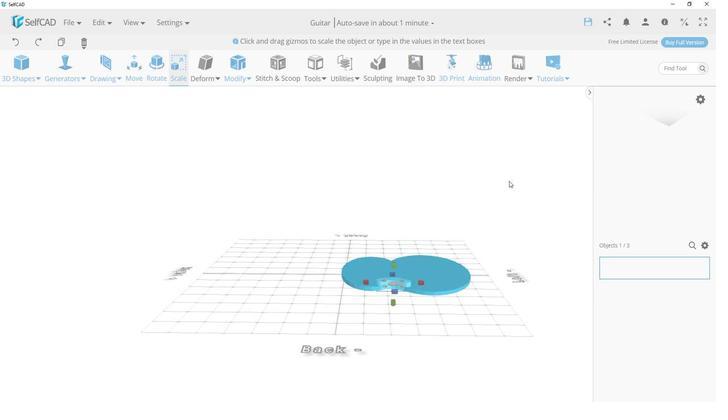 
Action: Mouse pressed left at (519, 167)
Screenshot: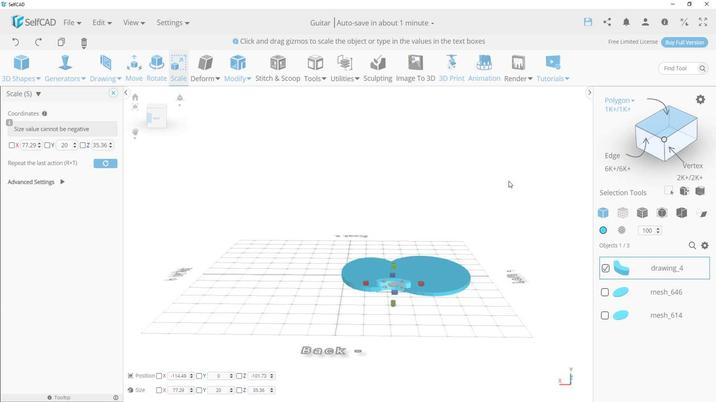 
Action: Mouse moved to (159, 119)
Screenshot: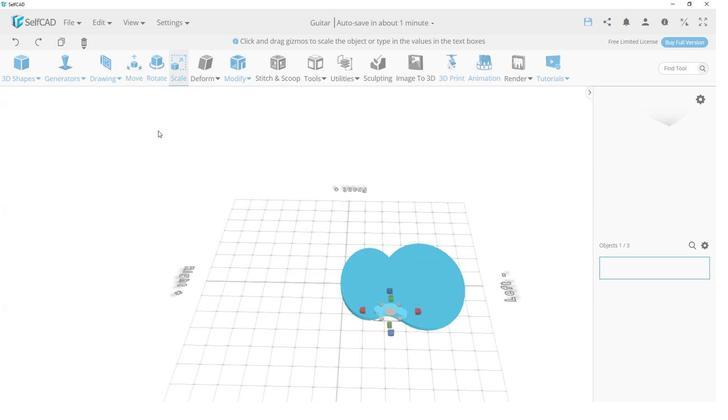 
Action: Mouse pressed left at (159, 119)
Screenshot: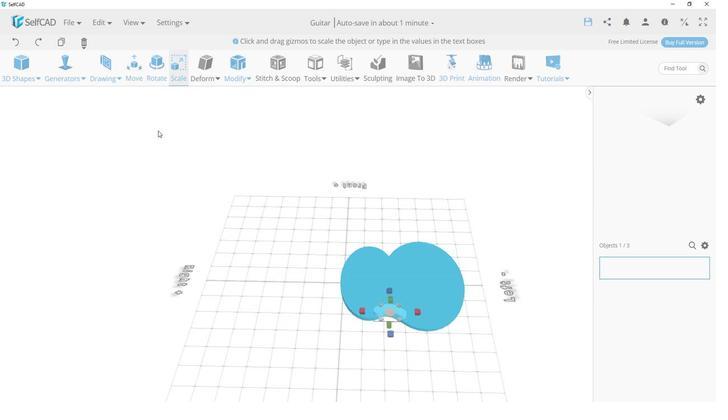 
Action: Mouse moved to (400, 307)
Screenshot: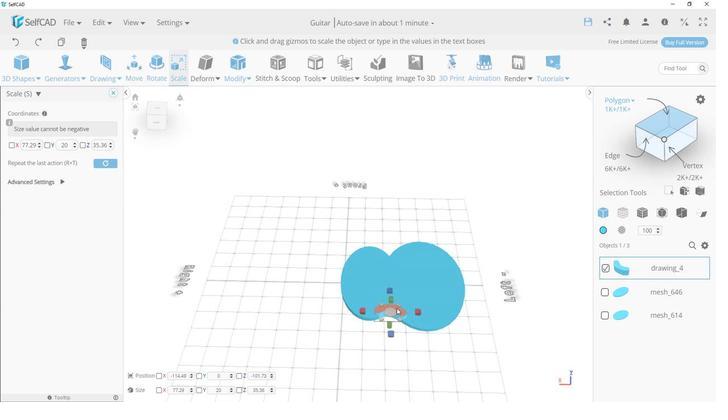 
Action: Mouse pressed left at (400, 307)
Screenshot: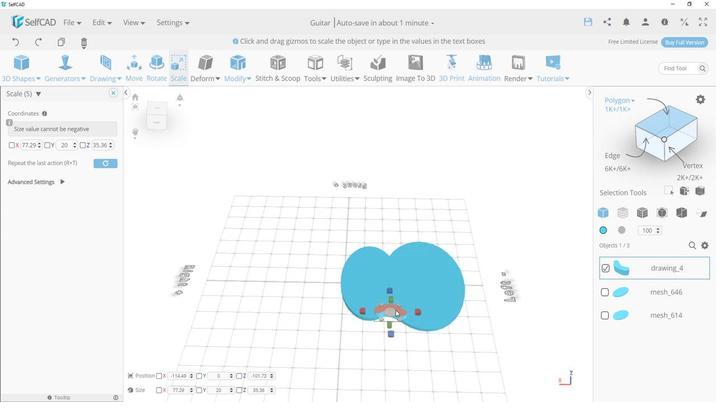 
Action: Mouse moved to (385, 310)
Screenshot: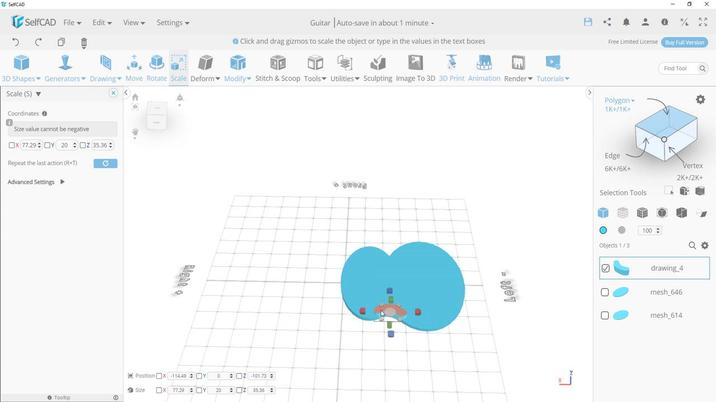 
Action: Mouse pressed left at (385, 310)
Screenshot: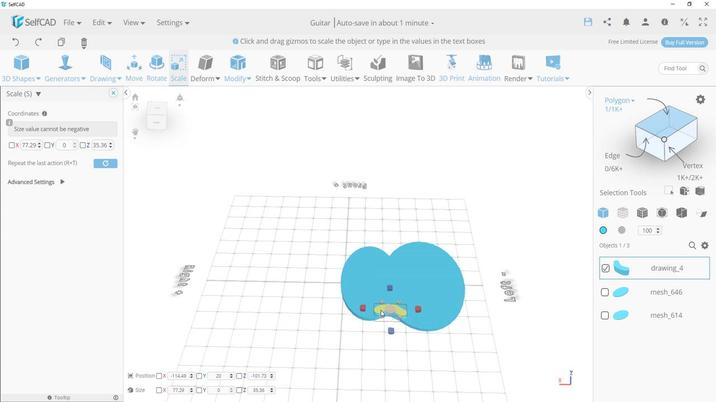 
Action: Mouse moved to (530, 287)
Screenshot: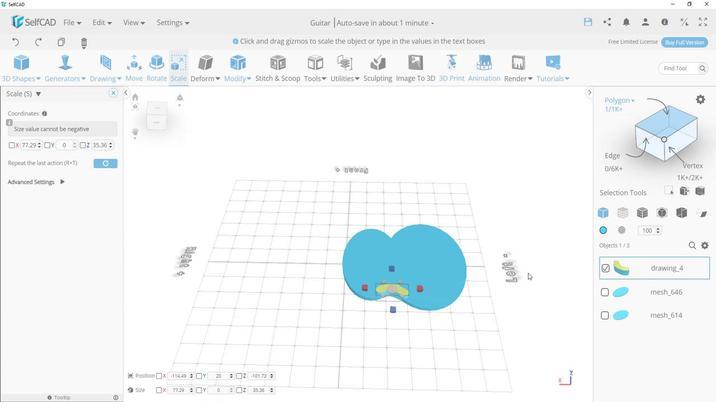 
Action: Mouse pressed left at (530, 287)
Screenshot: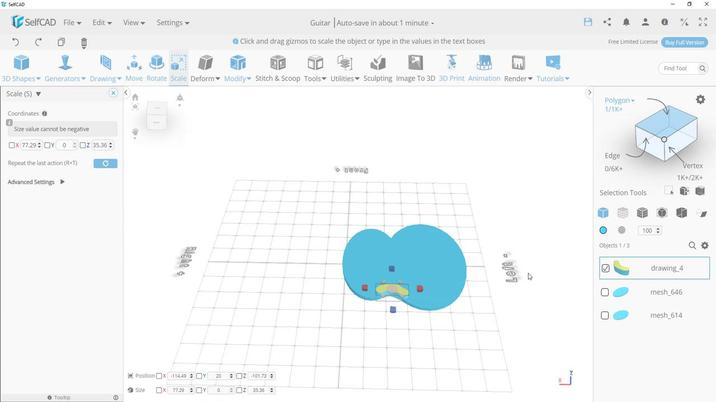 
Action: Mouse moved to (157, 119)
Screenshot: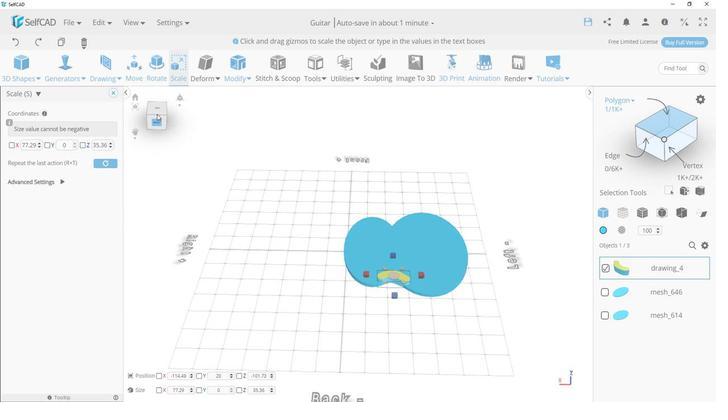 
Action: Mouse pressed left at (157, 119)
Screenshot: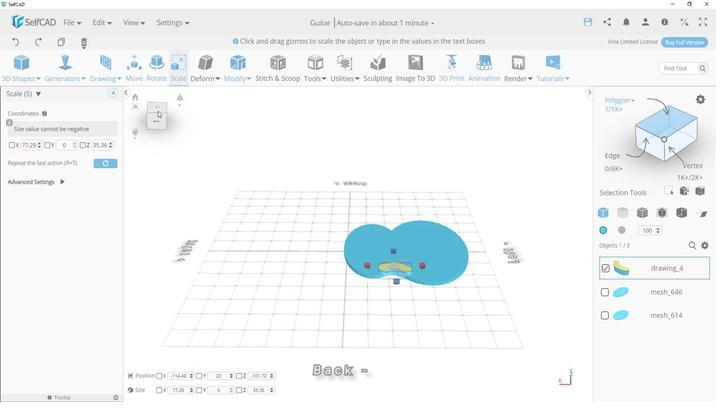 
Action: Mouse moved to (139, 78)
Screenshot: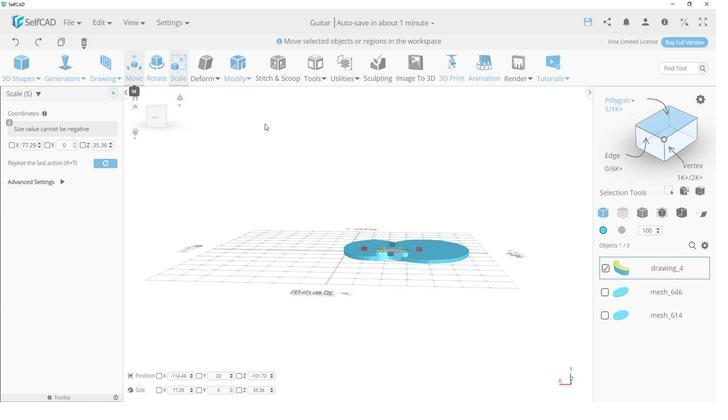 
Action: Mouse pressed left at (139, 78)
Screenshot: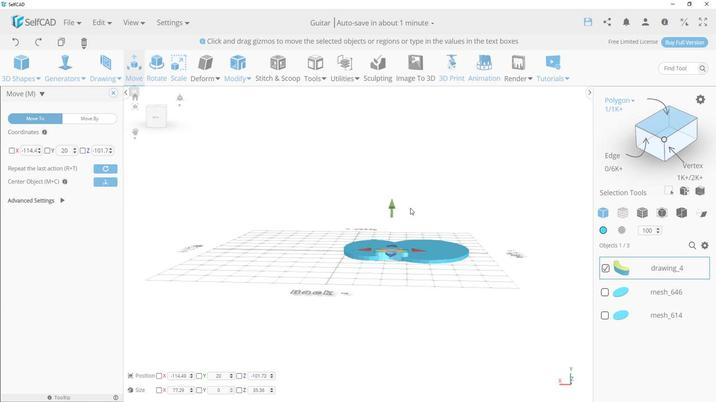 
Action: Mouse moved to (396, 203)
Screenshot: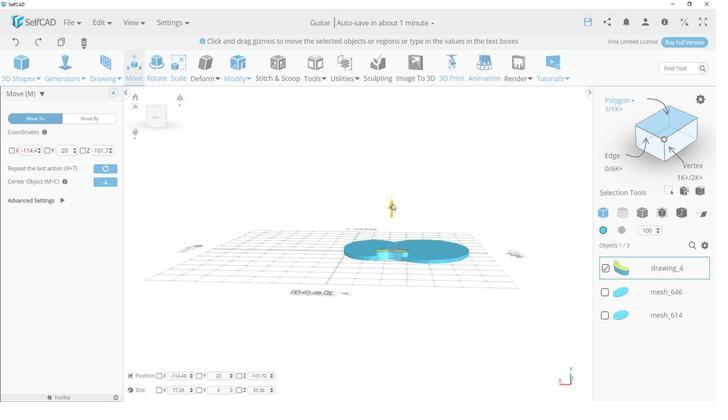 
Action: Mouse pressed left at (396, 203)
Screenshot: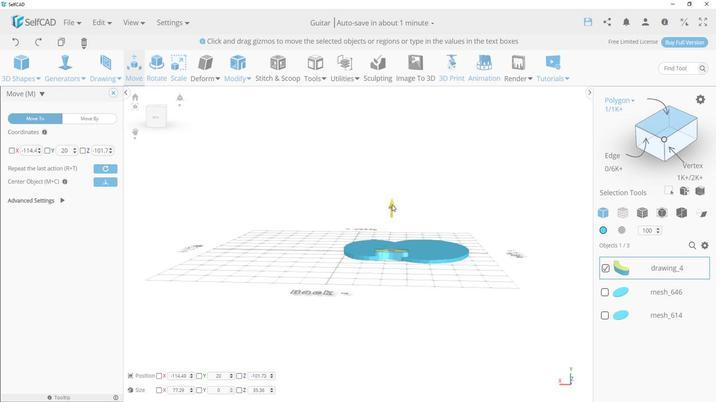 
Action: Mouse moved to (455, 204)
Screenshot: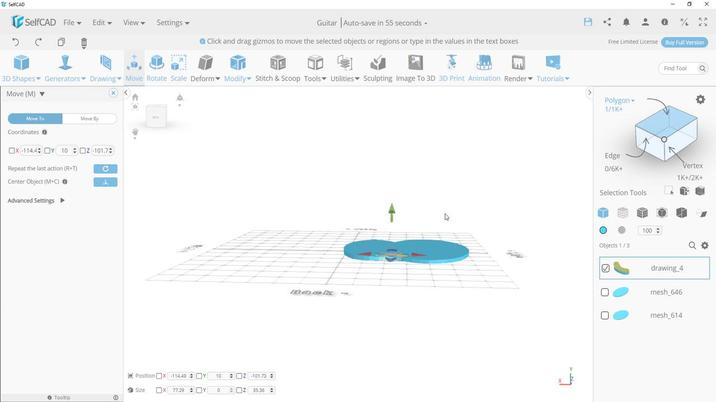 
Action: Mouse pressed left at (455, 204)
Screenshot: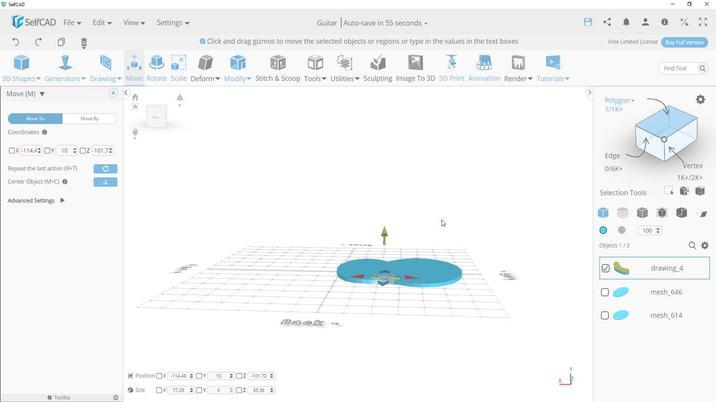 
Action: Mouse moved to (156, 112)
Screenshot: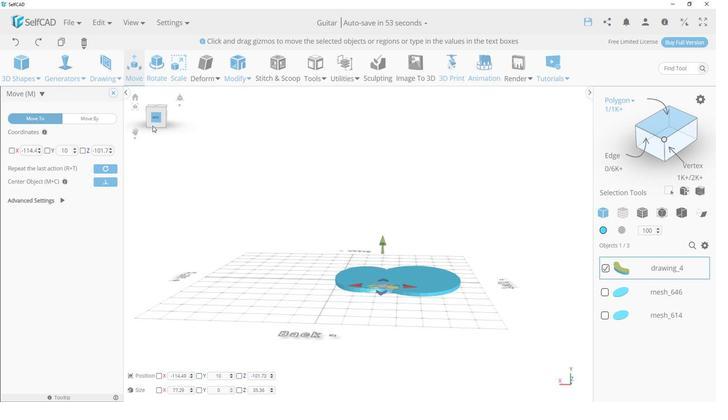
Action: Mouse pressed left at (156, 112)
Screenshot: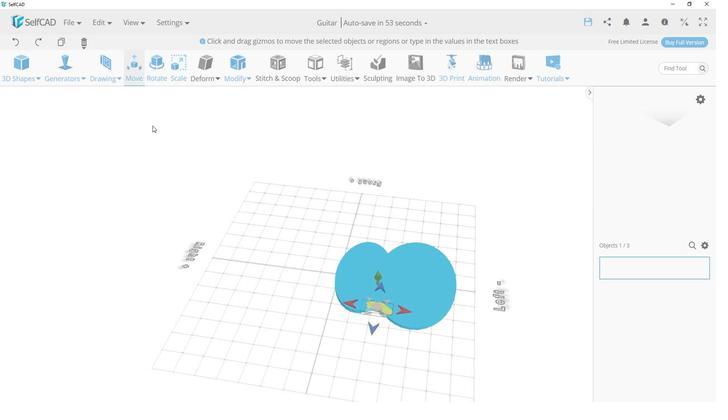 
Action: Mouse moved to (611, 269)
Screenshot: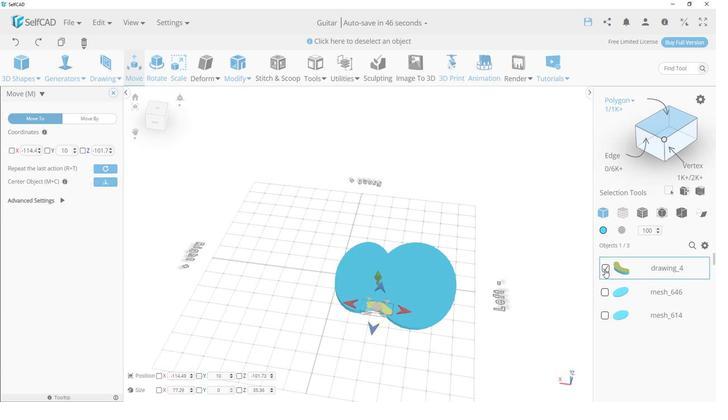 
Action: Mouse pressed left at (611, 269)
Screenshot: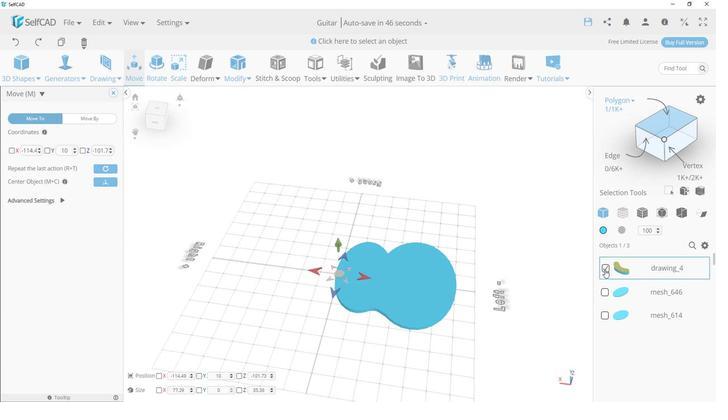 
Action: Mouse moved to (611, 266)
Screenshot: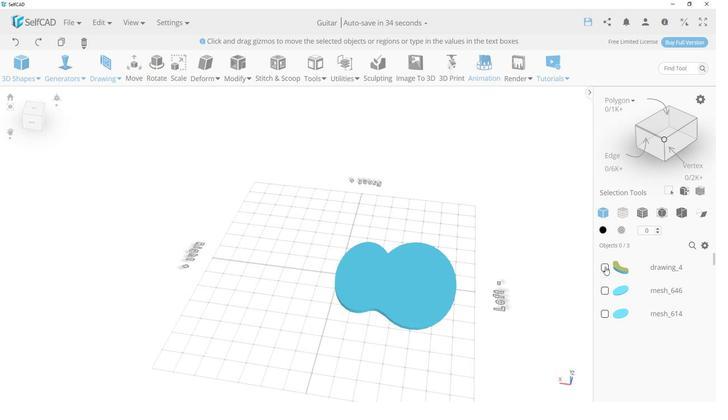 
Action: Mouse pressed left at (611, 266)
Screenshot: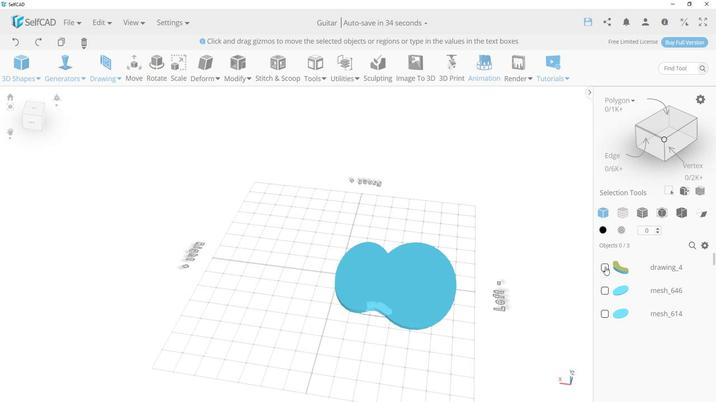 
Action: Key pressed ctrl+C
Screenshot: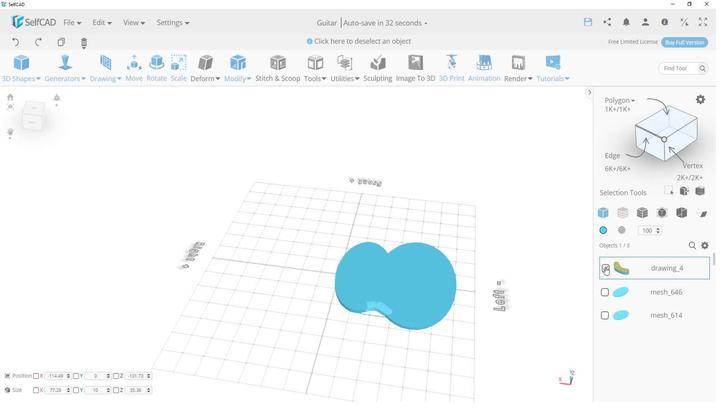 
Action: Mouse moved to (156, 68)
Screenshot: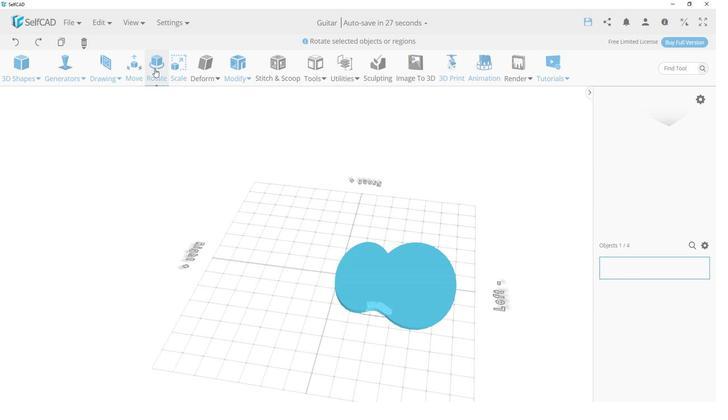 
Action: Mouse pressed left at (156, 68)
Screenshot: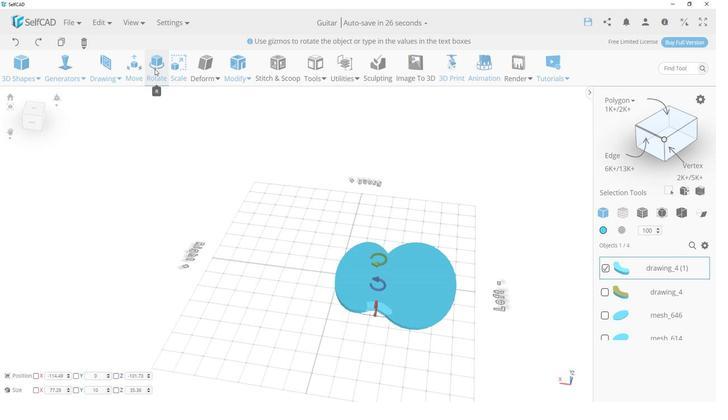
Action: Mouse moved to (378, 305)
Screenshot: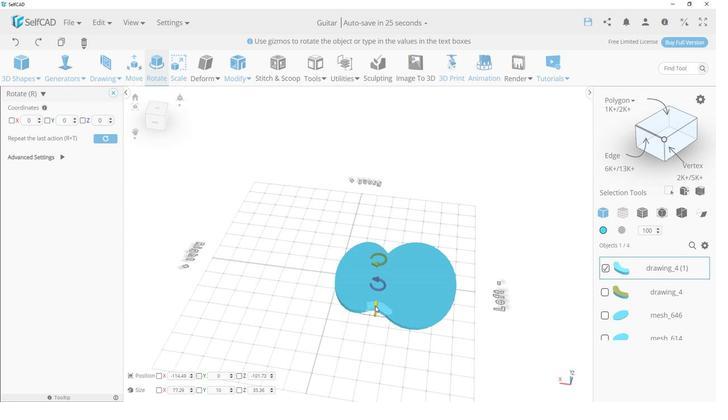 
Action: Mouse pressed left at (378, 305)
Screenshot: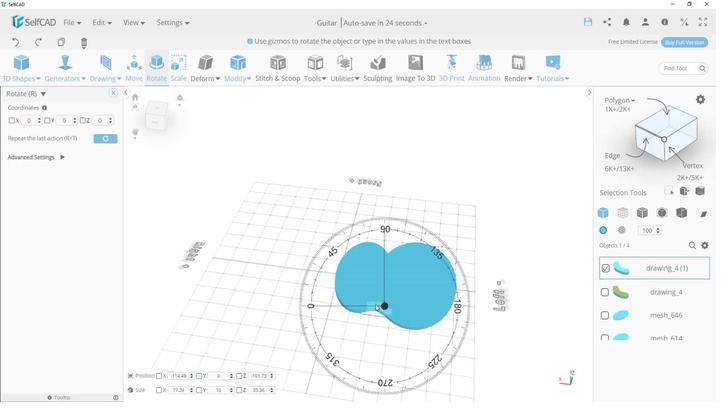 
Action: Mouse moved to (133, 67)
Screenshot: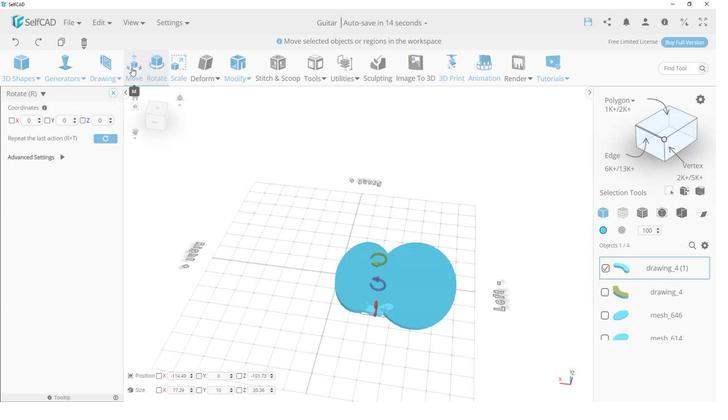 
Action: Mouse pressed left at (133, 67)
Screenshot: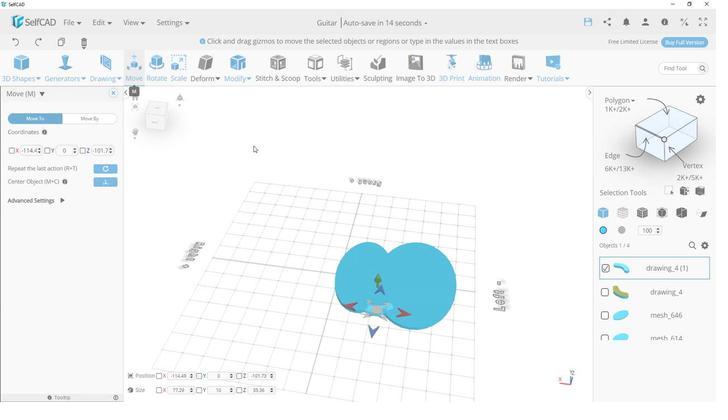 
Action: Mouse moved to (387, 290)
Screenshot: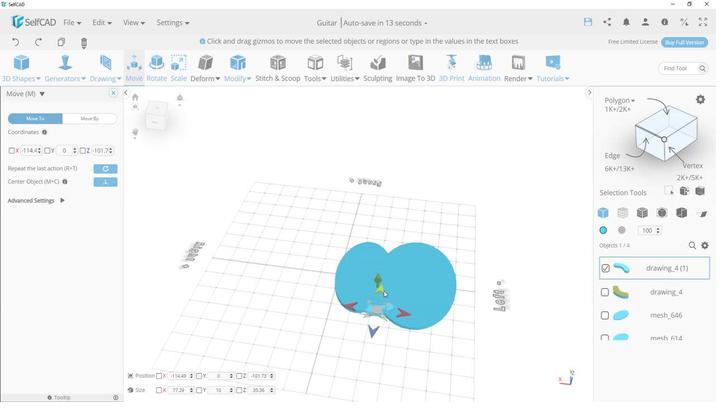 
Action: Mouse pressed left at (387, 290)
Screenshot: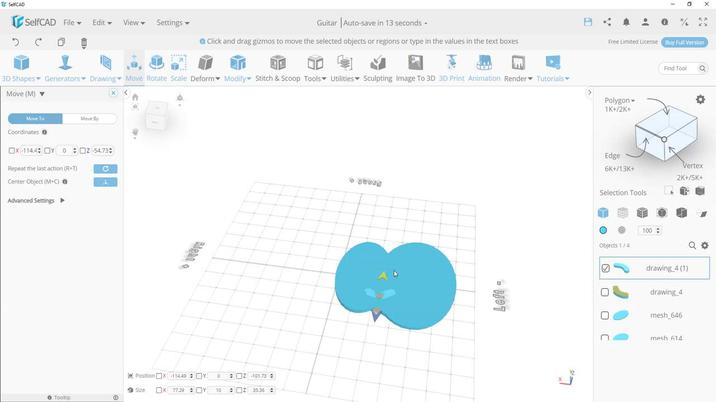 
Action: Mouse moved to (438, 220)
Screenshot: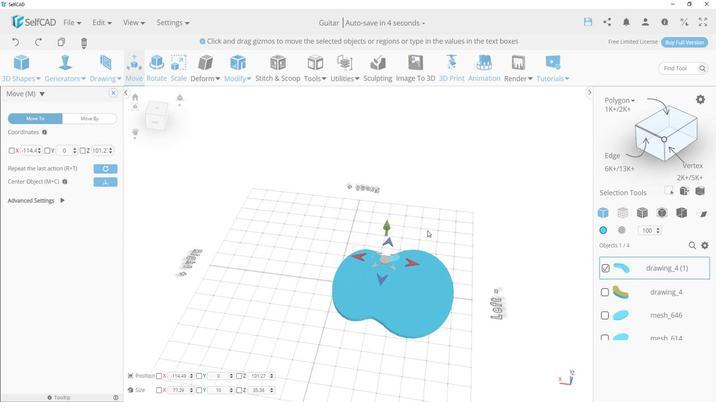 
Action: Mouse pressed left at (438, 220)
Screenshot: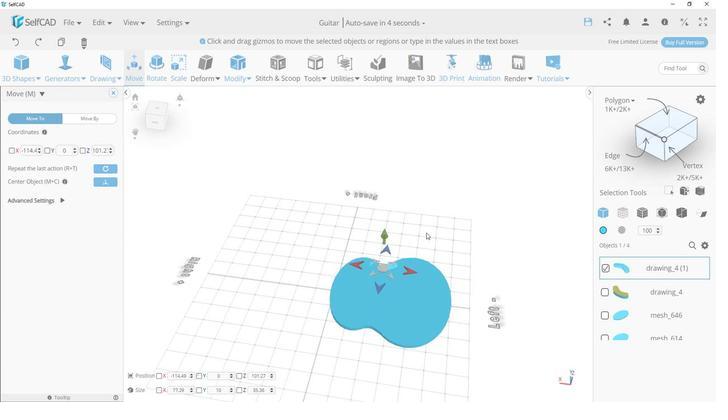 
Action: Mouse moved to (265, 269)
Screenshot: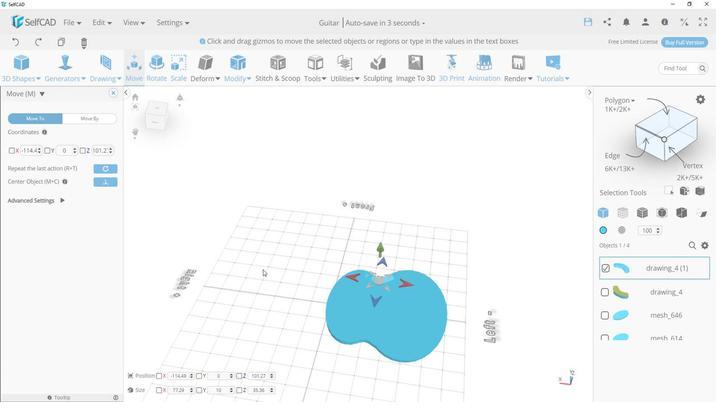 
Action: Mouse pressed left at (265, 269)
Screenshot: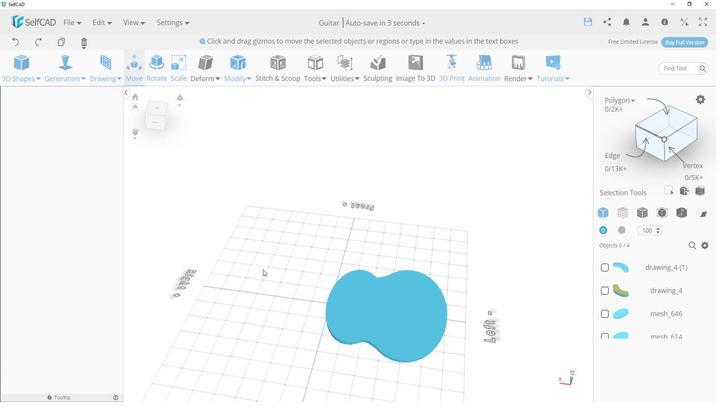 
Action: Mouse moved to (31, 123)
